 Task: Look for space in North Bergen, United States from 10th July, 2023 to 25th July, 2023 for 3 adults, 1 child in price range Rs.15000 to Rs.25000. Place can be shared room with 2 bedrooms having 3 beds and 2 bathrooms. Property type can be house, flat, guest house. Amenities needed are: wifi, TV, free parkinig on premises, gym, breakfast. Booking option can be shelf check-in. Required host language is English.
Action: Mouse moved to (560, 150)
Screenshot: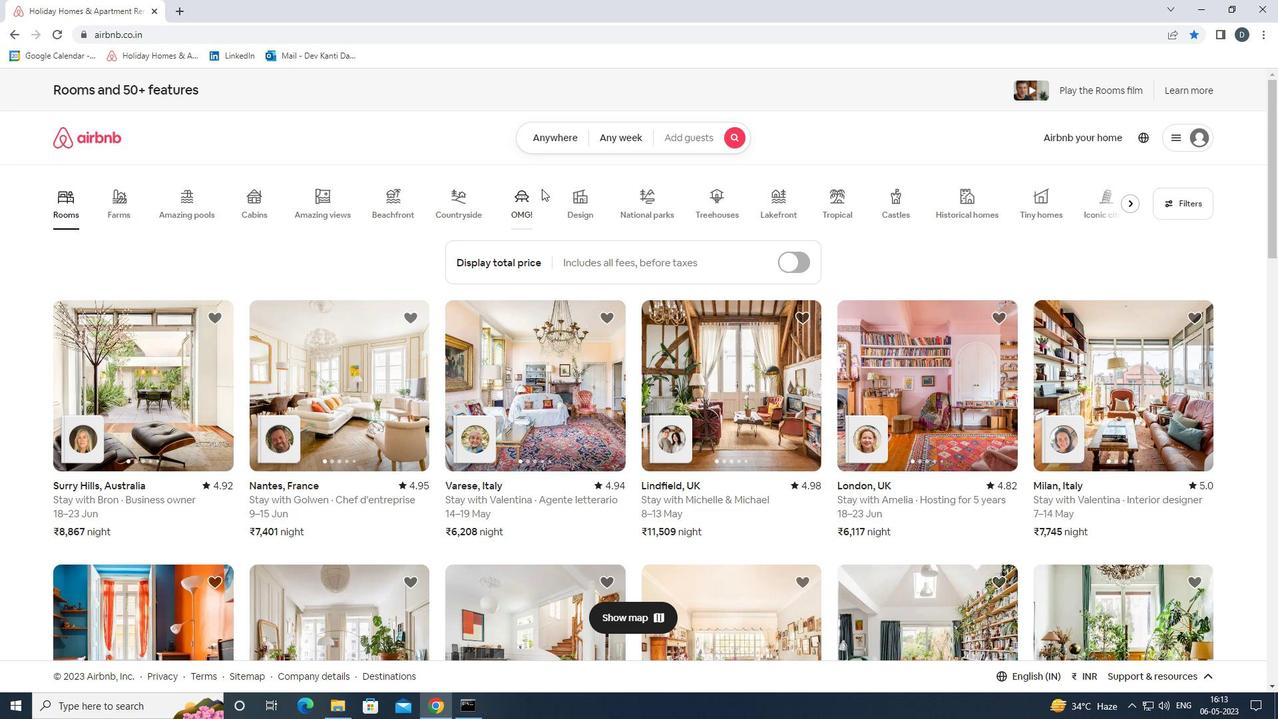 
Action: Mouse pressed left at (560, 150)
Screenshot: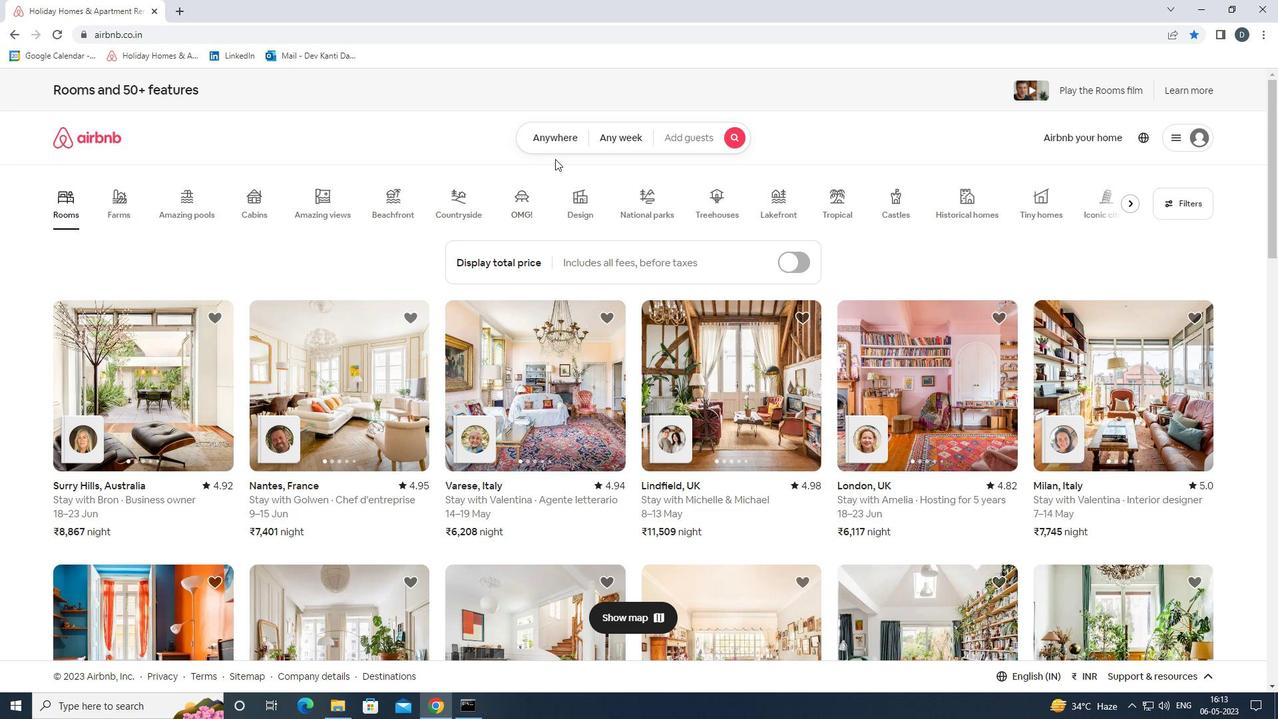
Action: Mouse moved to (483, 197)
Screenshot: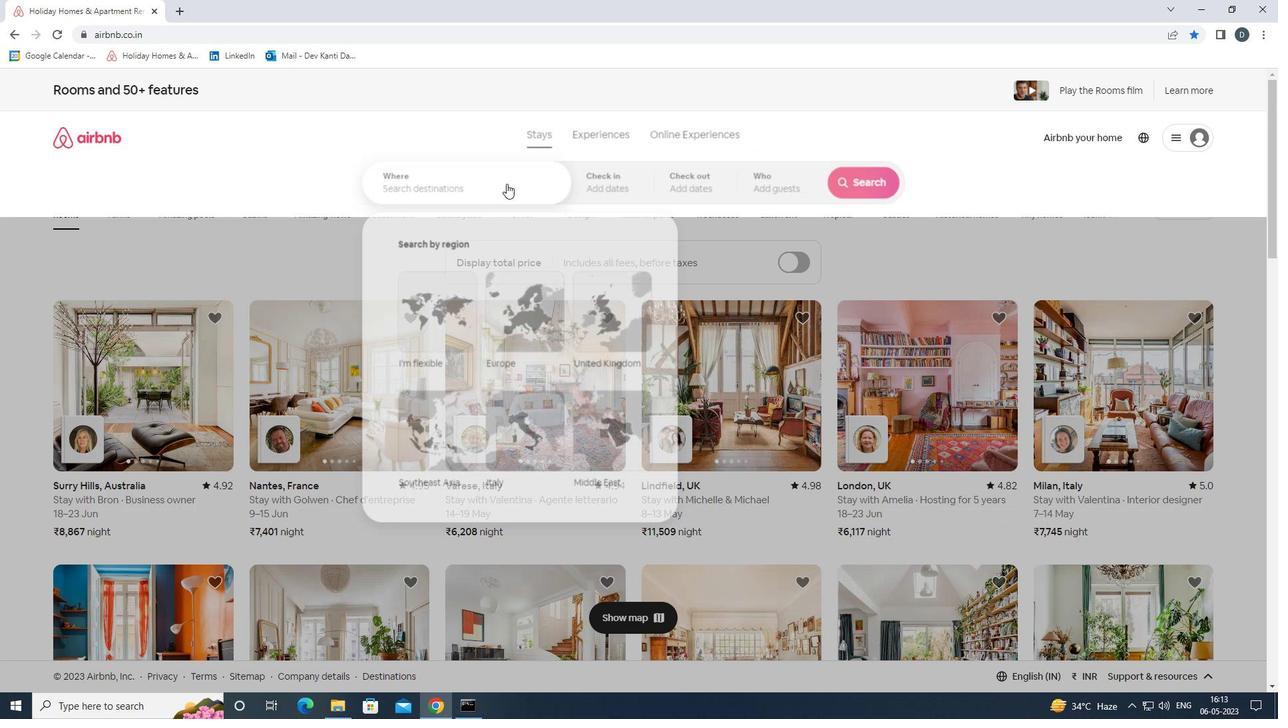 
Action: Mouse pressed left at (483, 197)
Screenshot: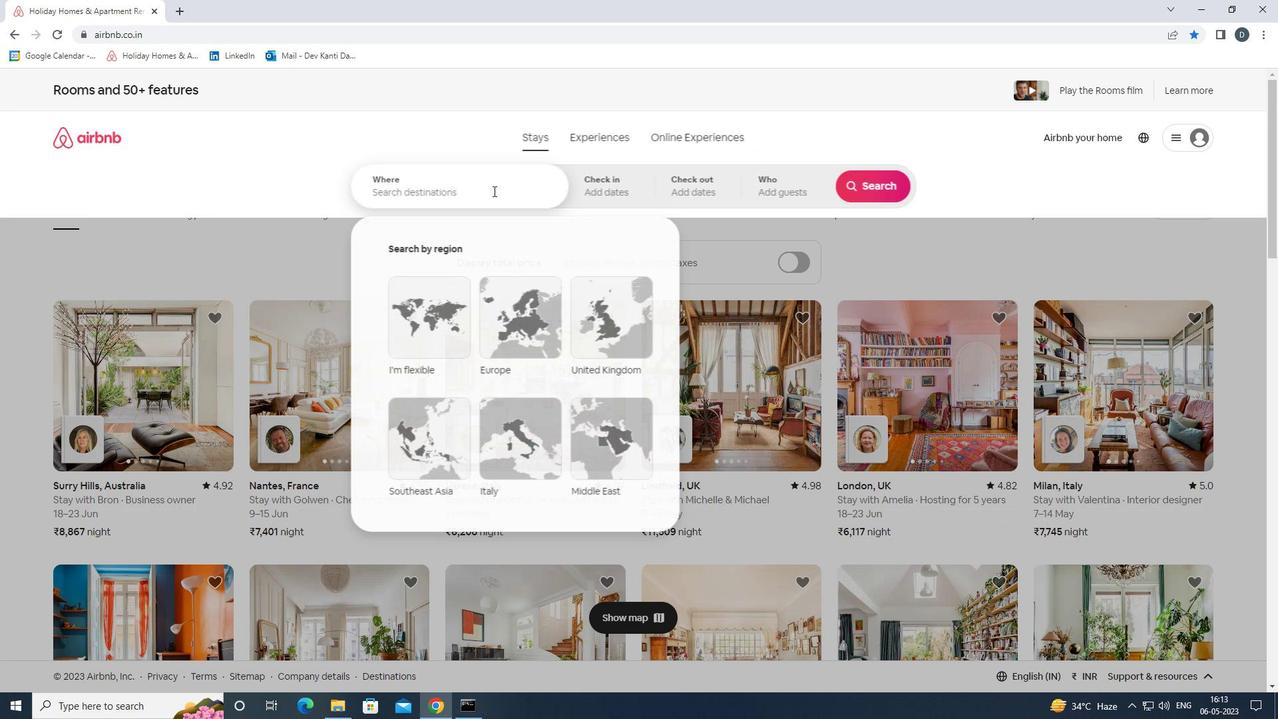 
Action: Mouse moved to (482, 197)
Screenshot: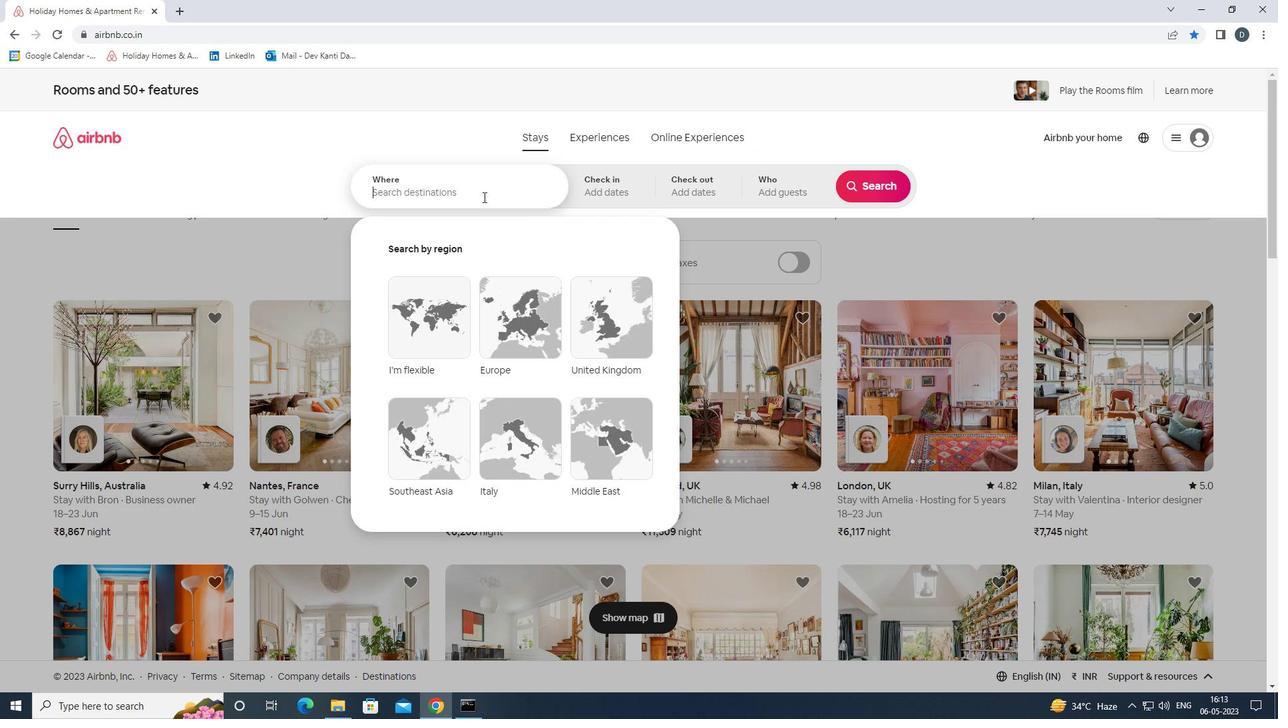 
Action: Key pressed <Key.shift>NORTH<Key.space><Key.shift>BERGAN,<Key.shift>UNITED<Key.space><Key.shift>STATES<Key.enter>
Screenshot: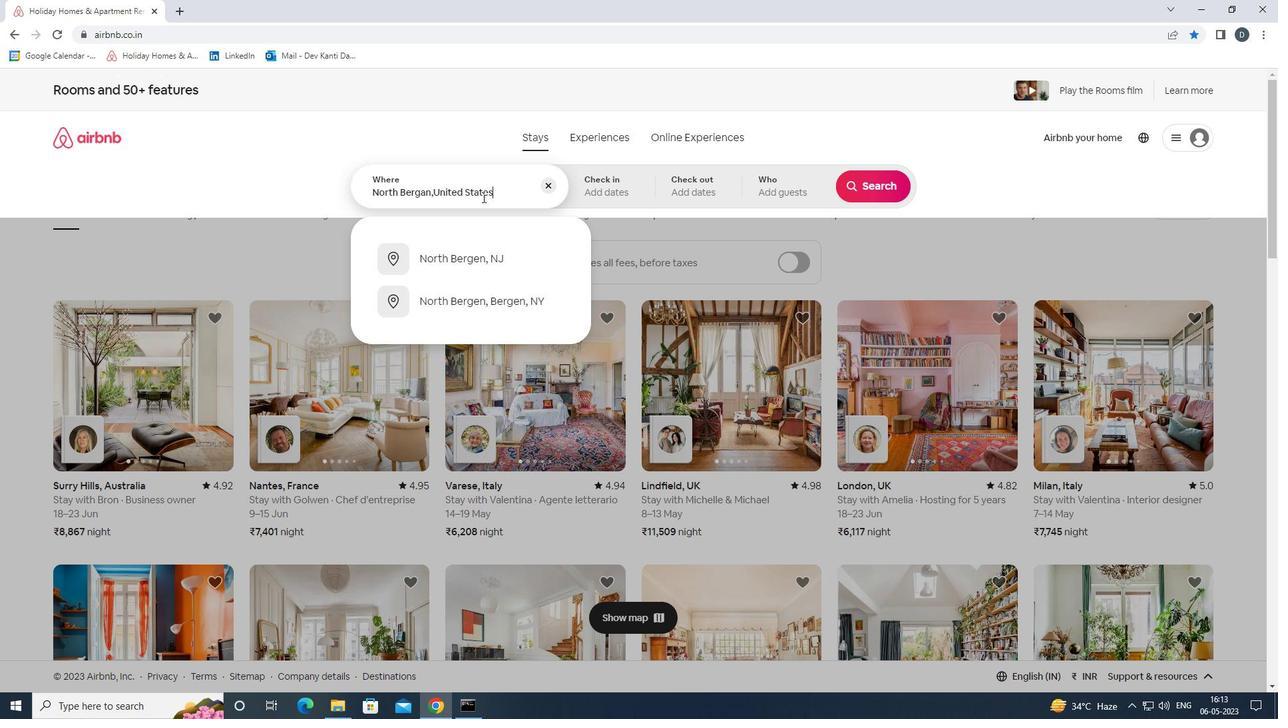 
Action: Mouse moved to (870, 295)
Screenshot: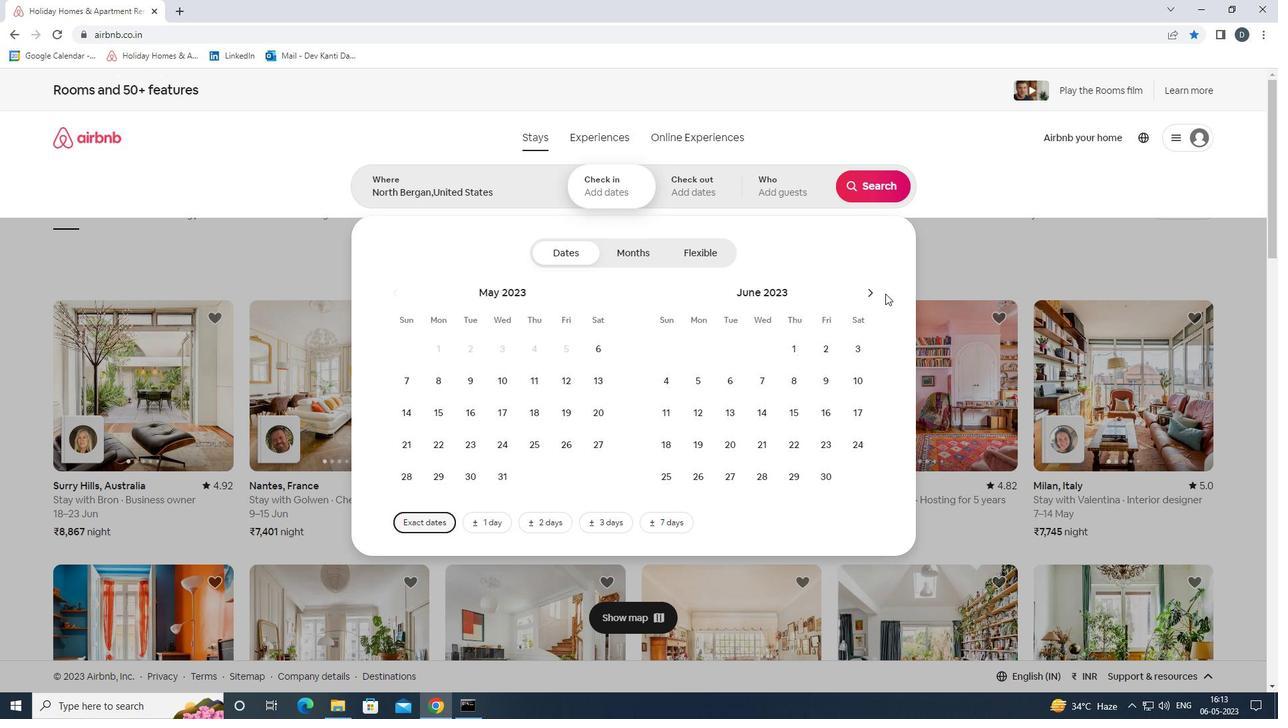 
Action: Mouse pressed left at (870, 295)
Screenshot: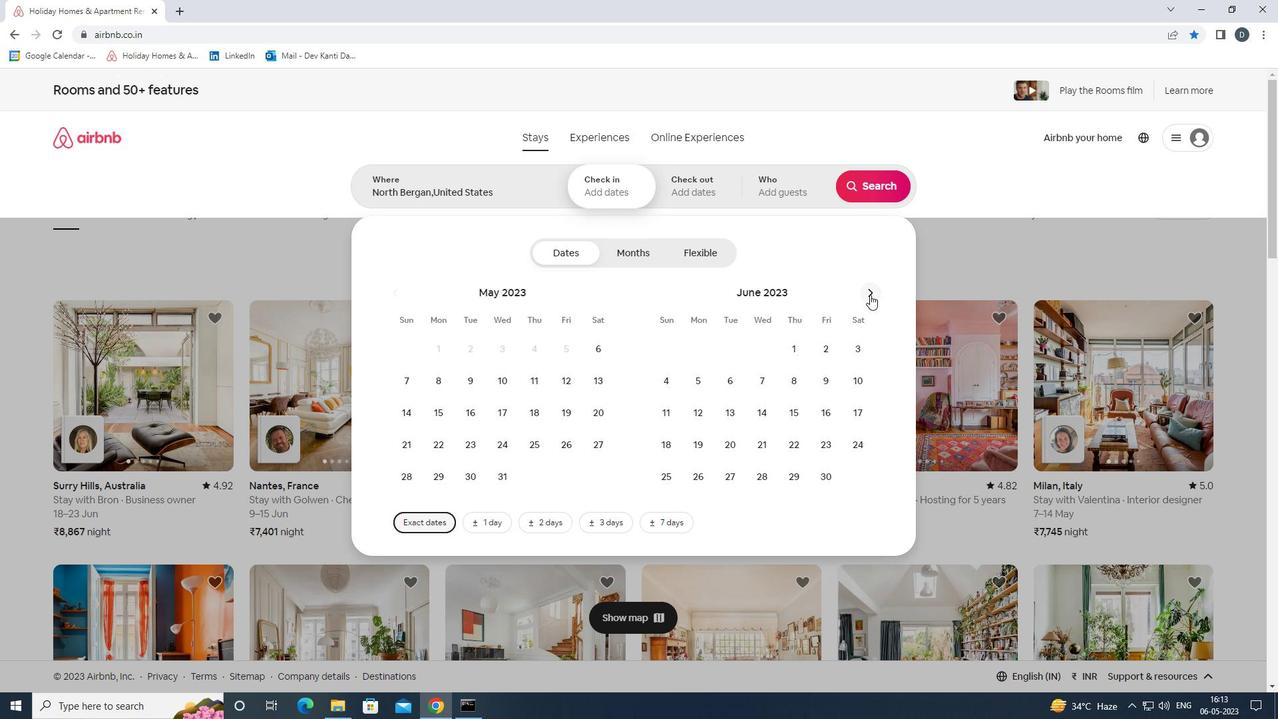 
Action: Mouse moved to (704, 415)
Screenshot: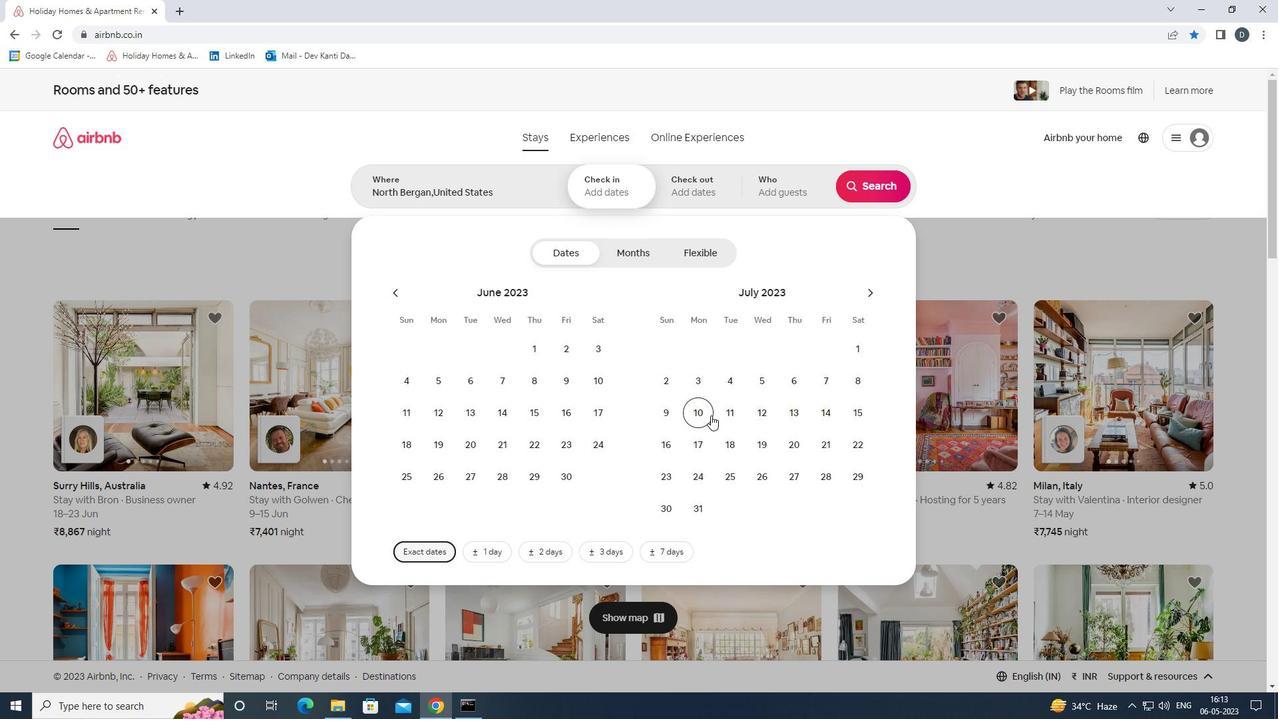 
Action: Mouse pressed left at (704, 415)
Screenshot: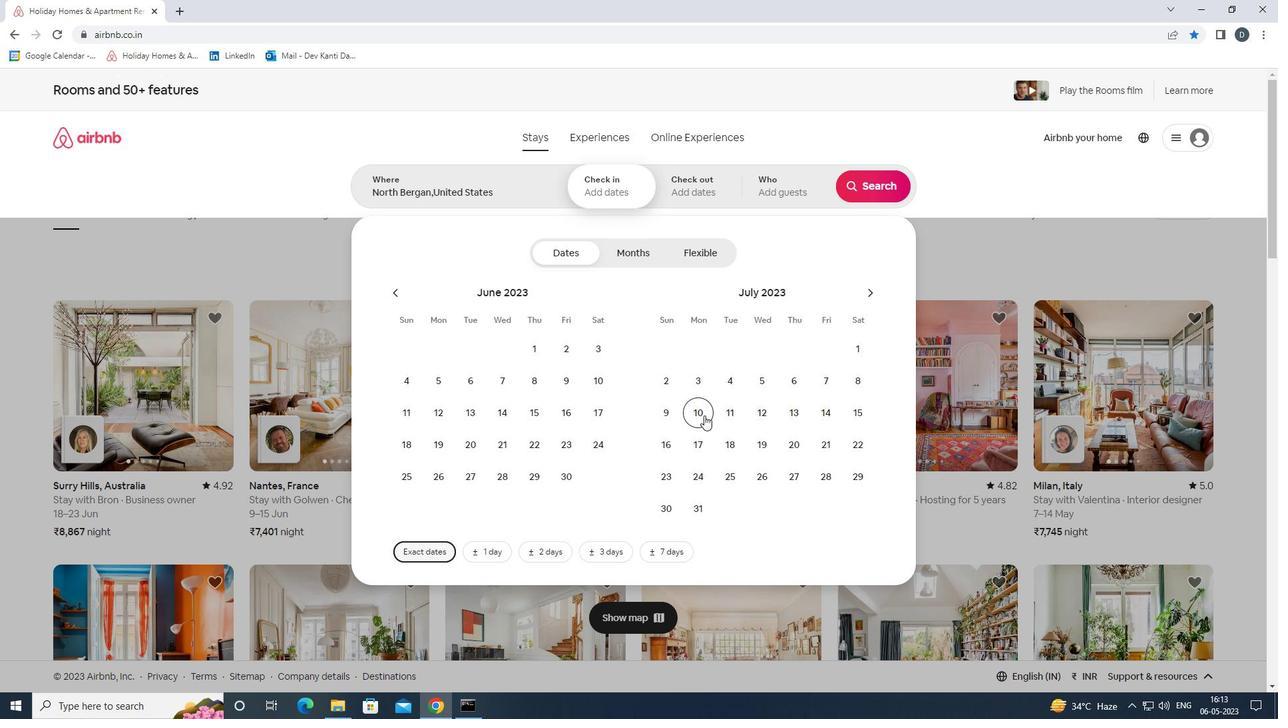 
Action: Mouse moved to (737, 478)
Screenshot: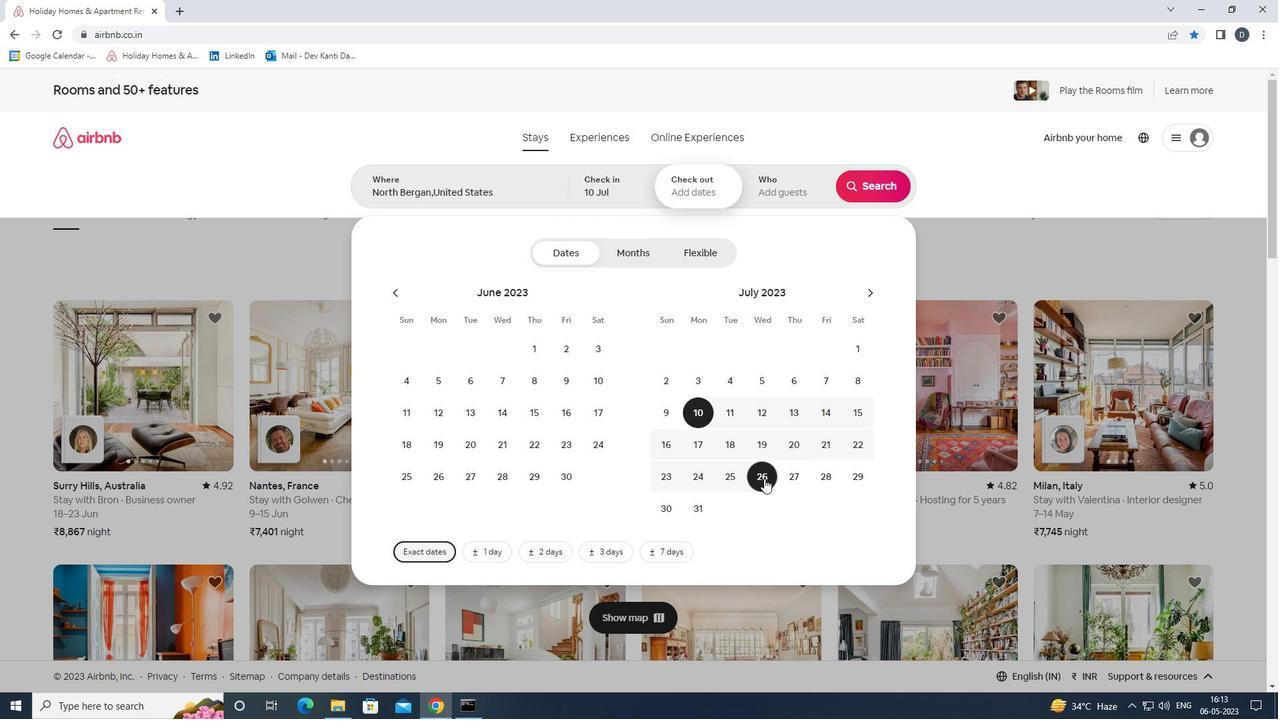 
Action: Mouse pressed left at (737, 478)
Screenshot: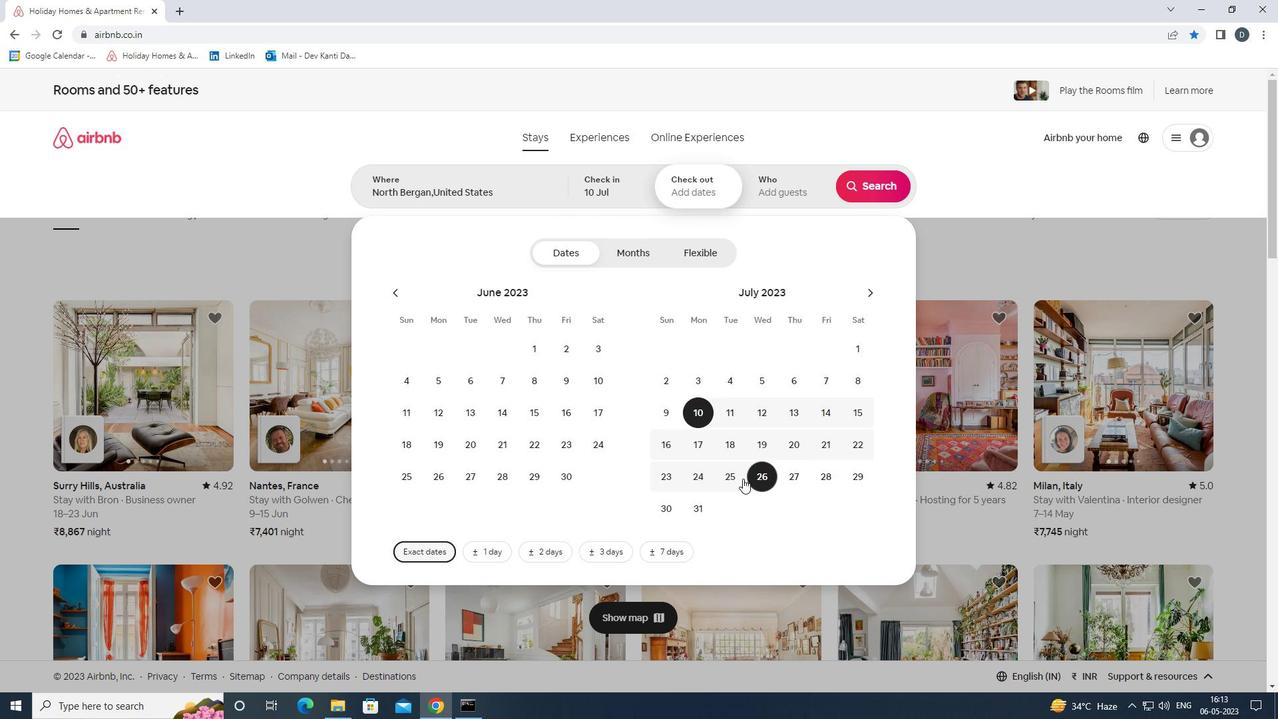 
Action: Mouse moved to (793, 182)
Screenshot: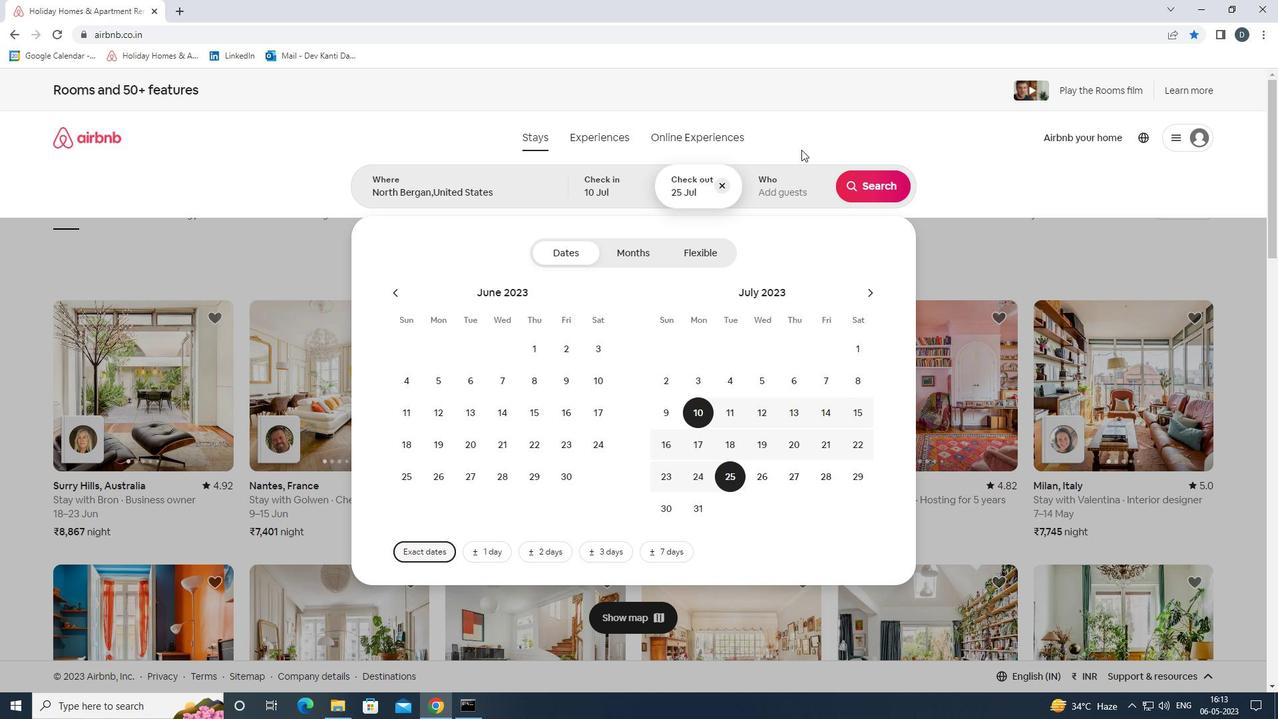 
Action: Mouse pressed left at (793, 182)
Screenshot: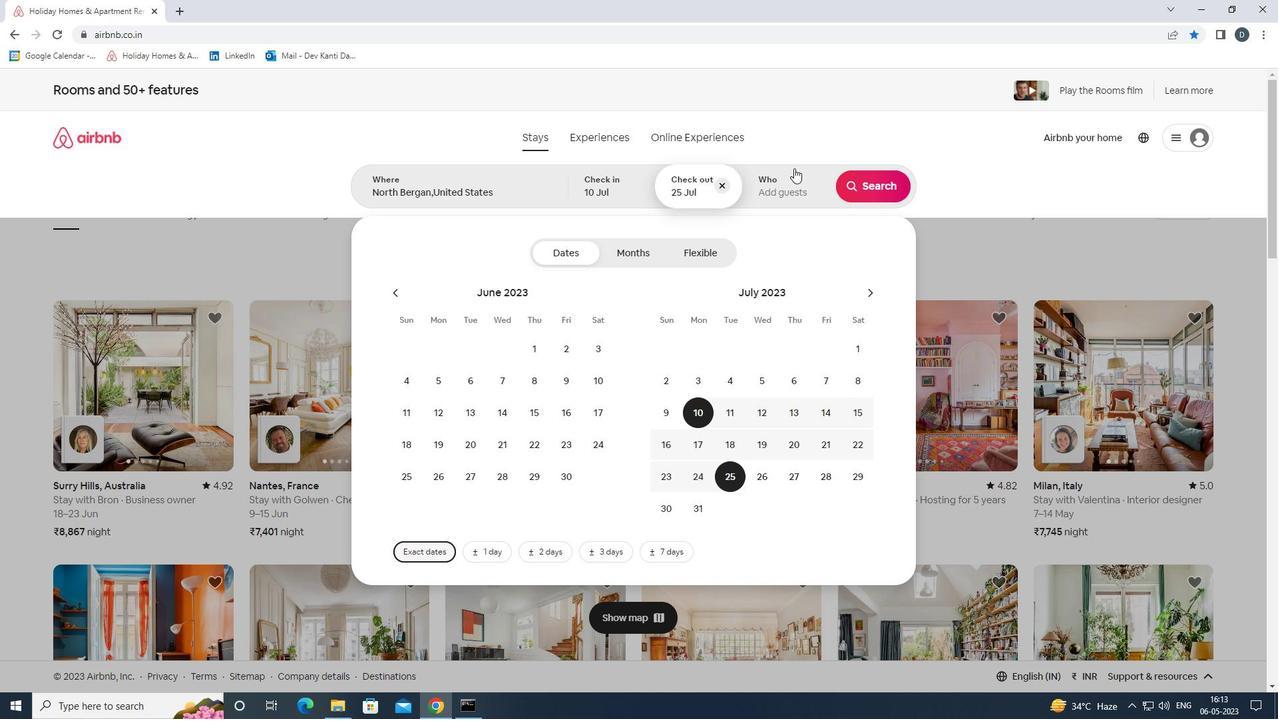 
Action: Mouse moved to (874, 253)
Screenshot: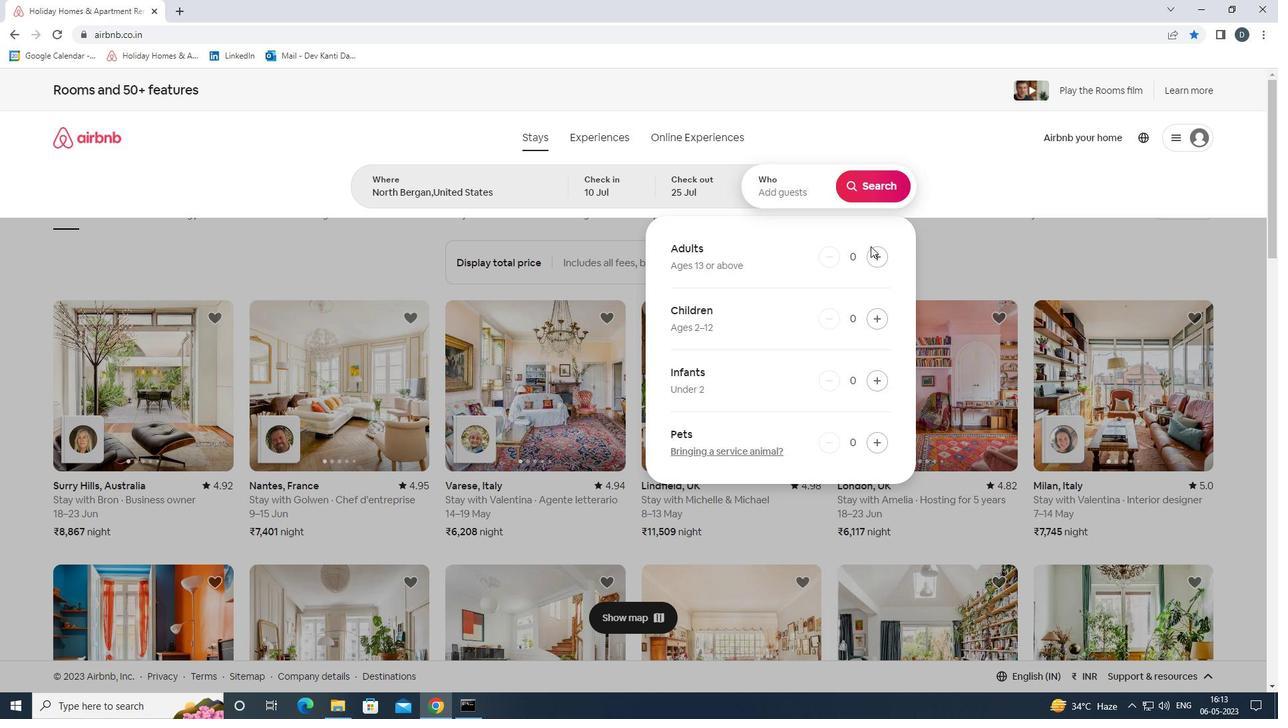 
Action: Mouse pressed left at (874, 253)
Screenshot: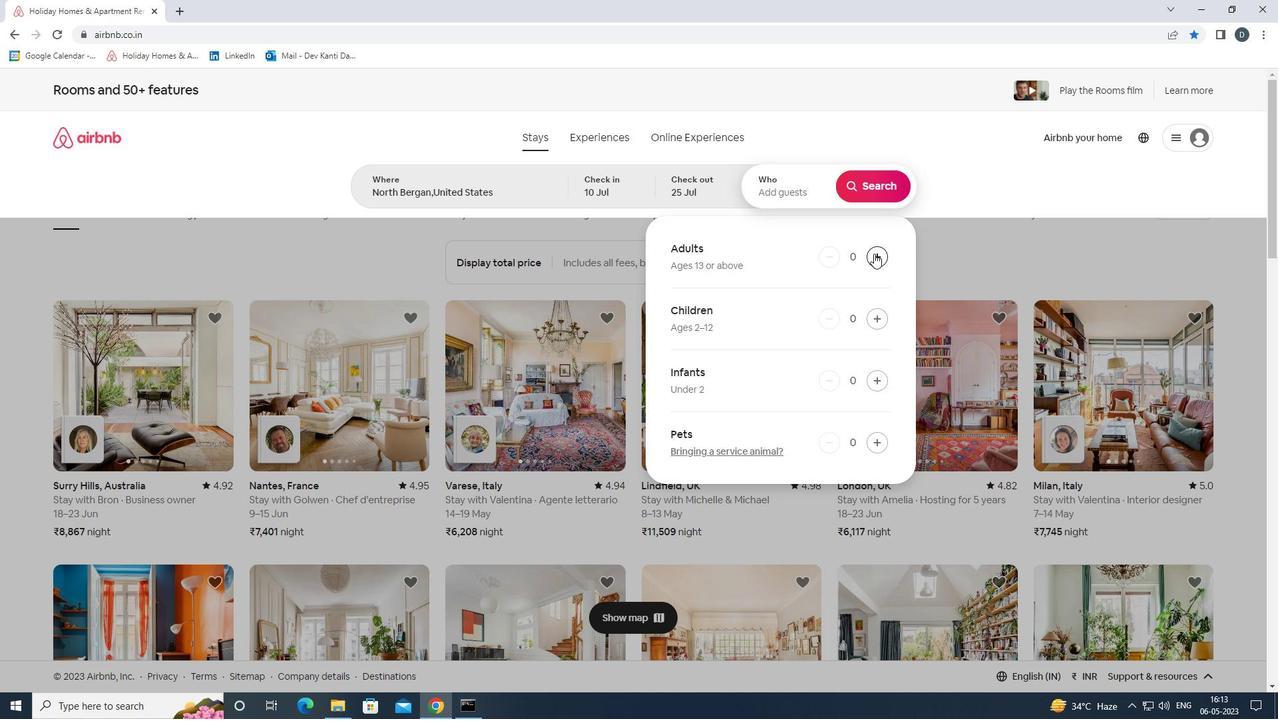 
Action: Mouse pressed left at (874, 253)
Screenshot: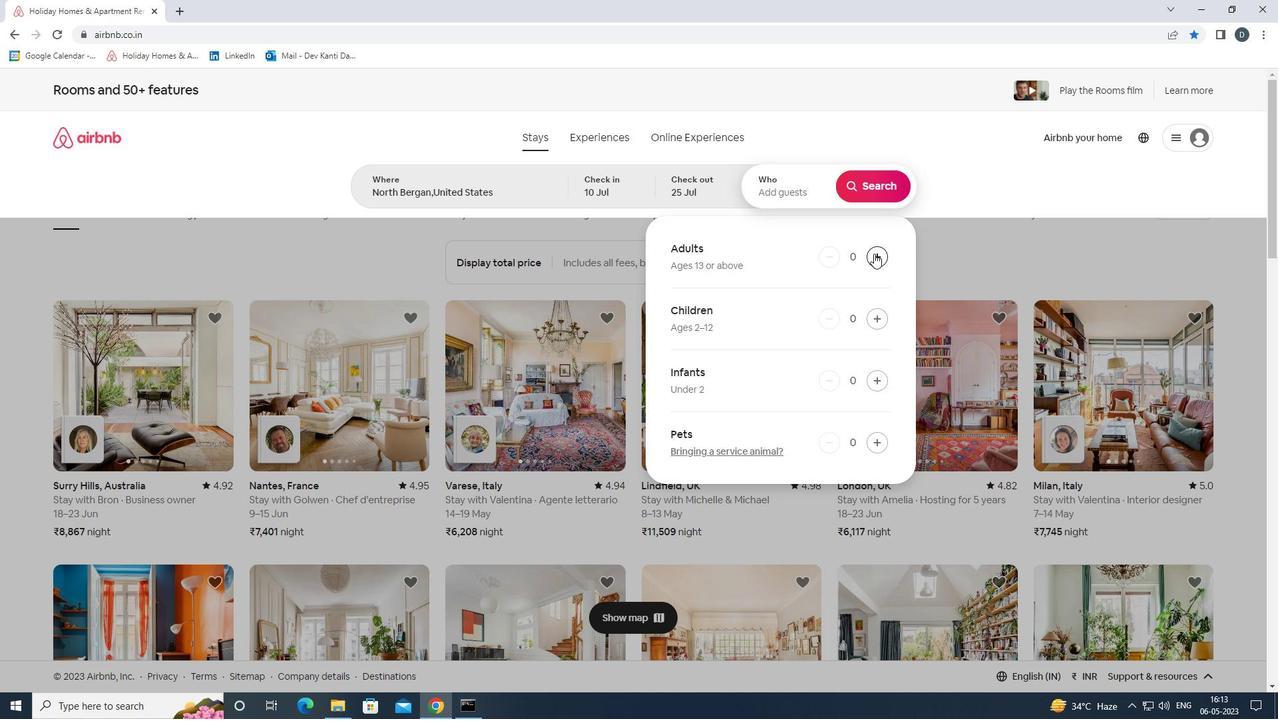 
Action: Mouse pressed left at (874, 253)
Screenshot: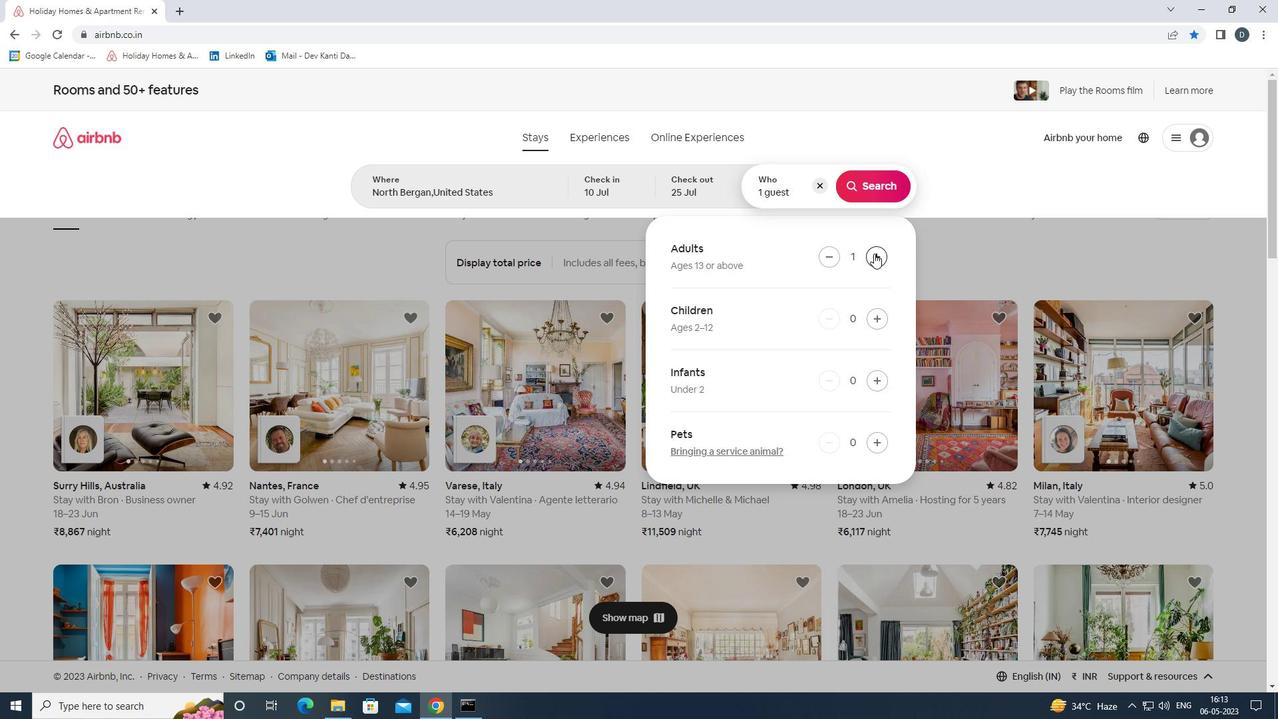
Action: Mouse moved to (882, 317)
Screenshot: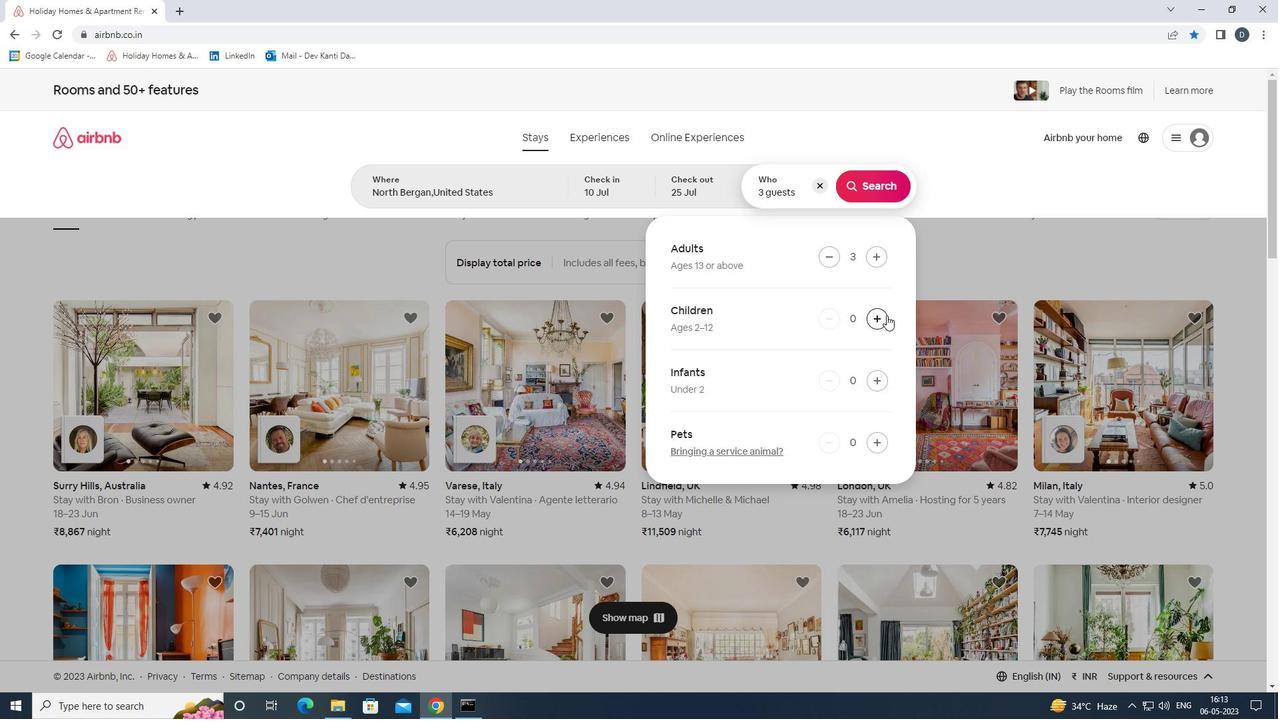 
Action: Mouse pressed left at (882, 317)
Screenshot: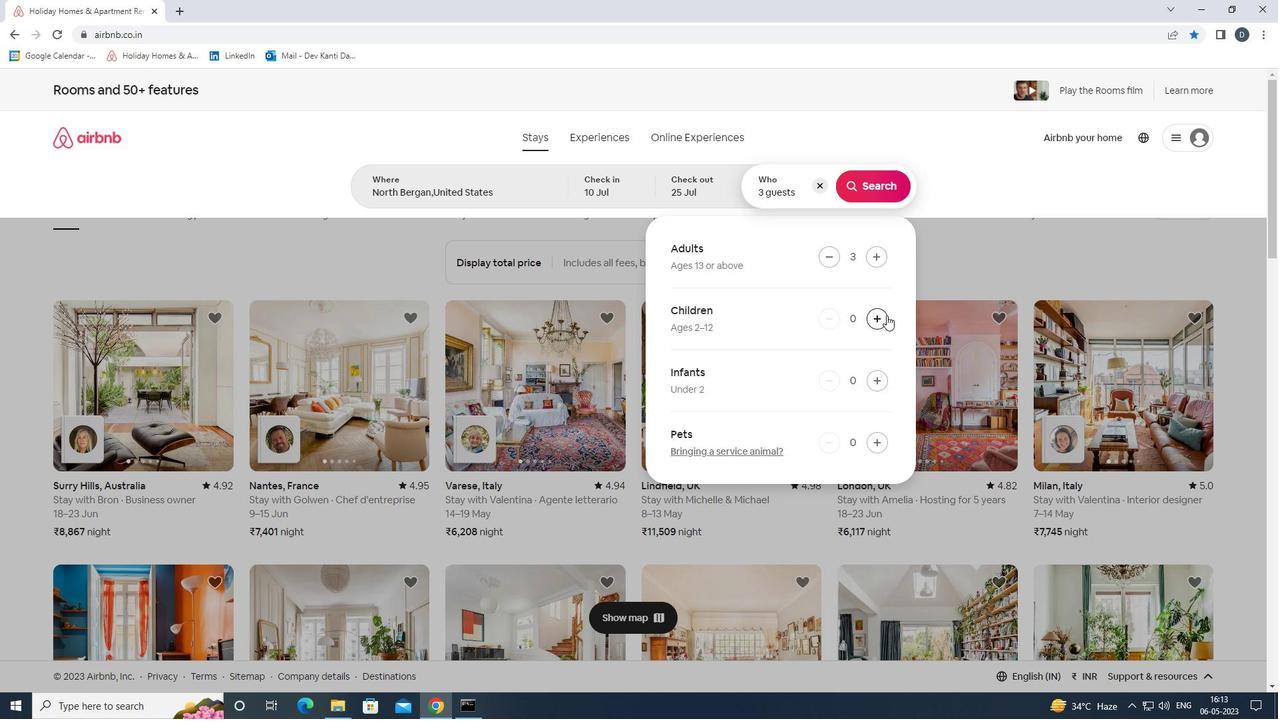 
Action: Mouse moved to (874, 196)
Screenshot: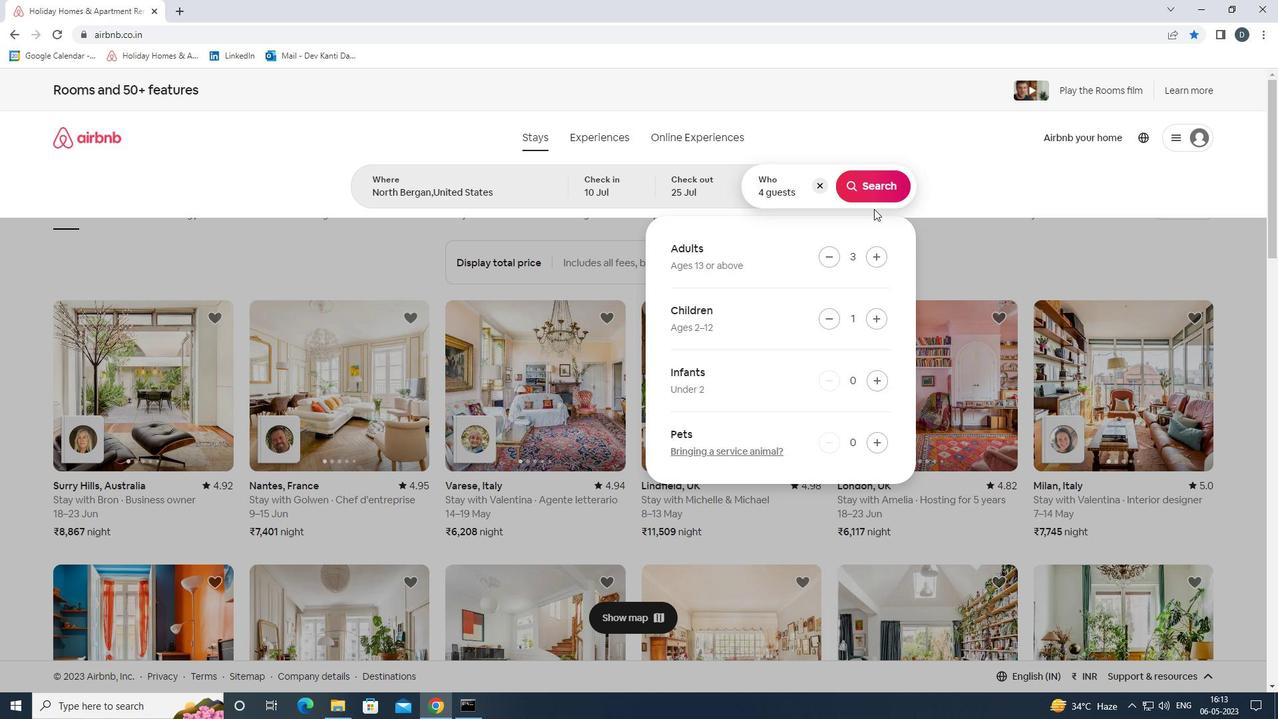 
Action: Mouse pressed left at (874, 196)
Screenshot: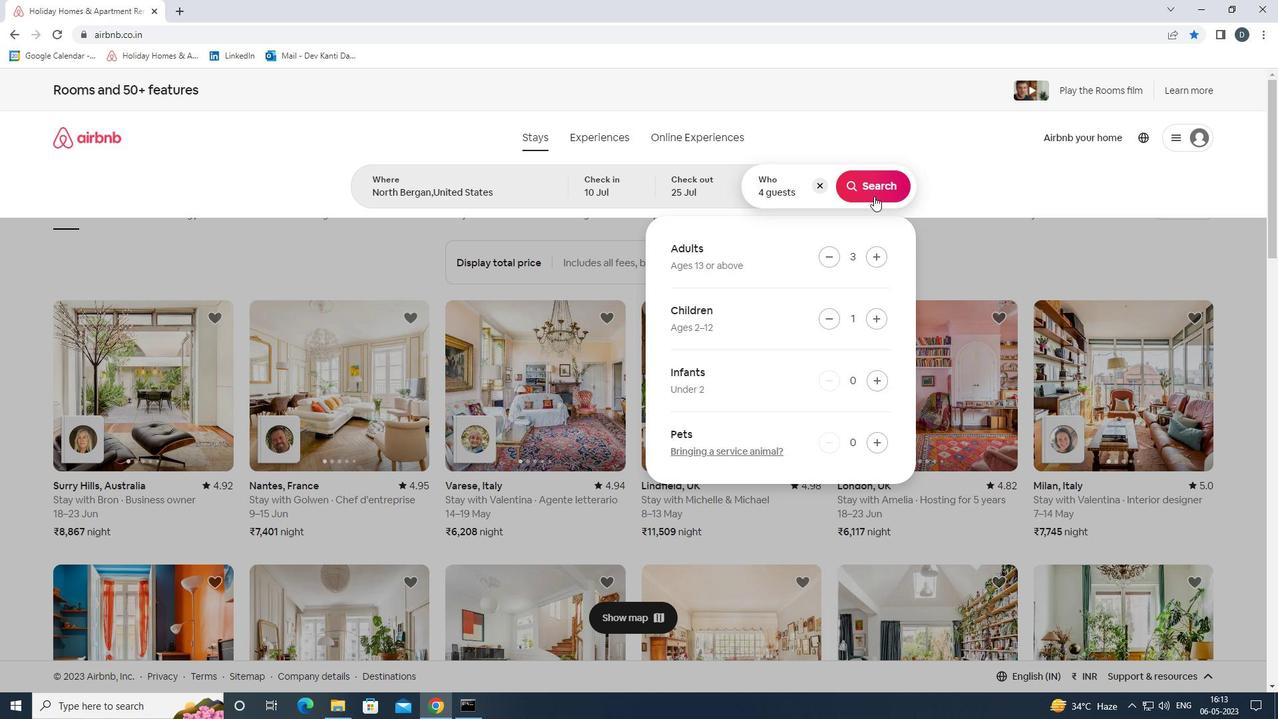 
Action: Mouse moved to (1241, 145)
Screenshot: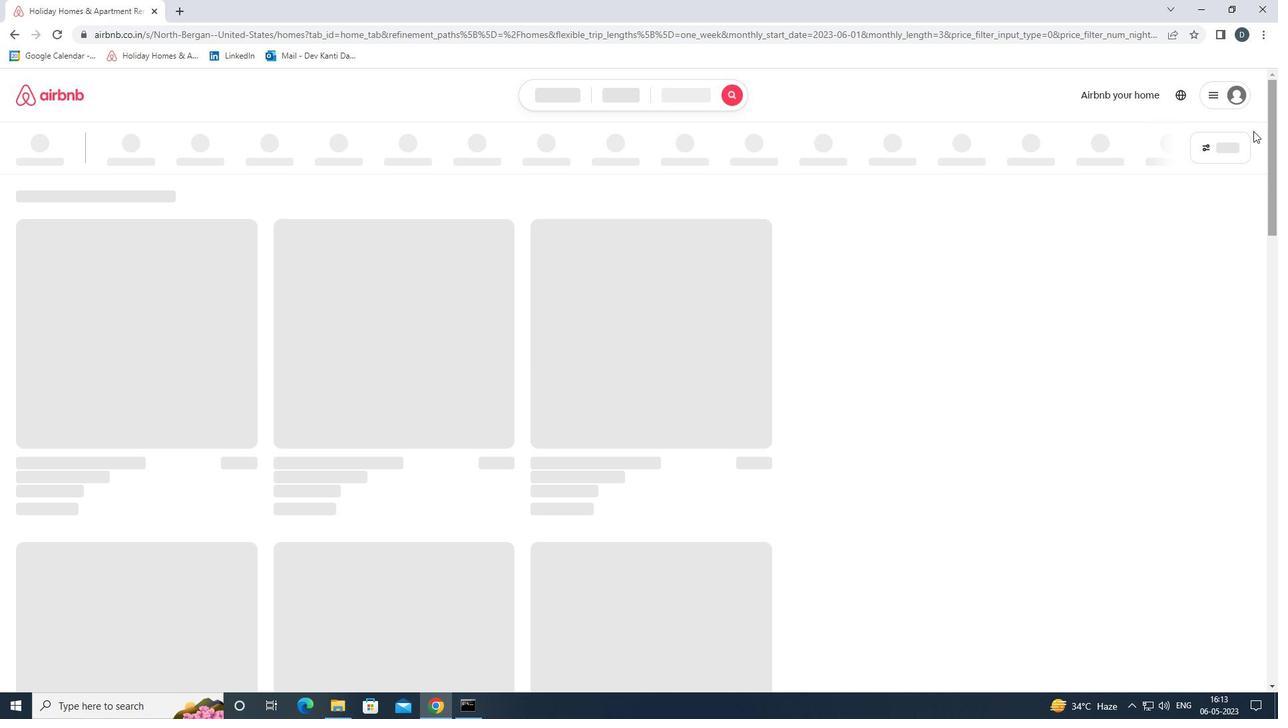 
Action: Mouse pressed left at (1241, 145)
Screenshot: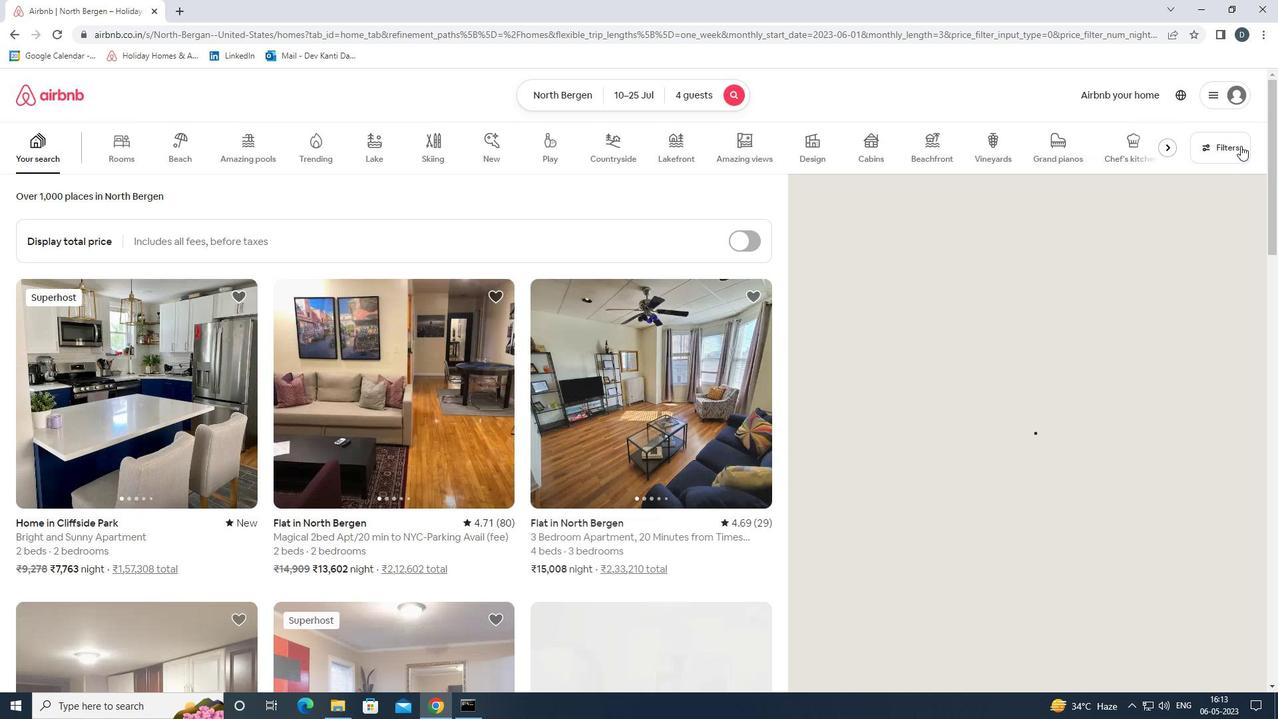 
Action: Mouse moved to (487, 478)
Screenshot: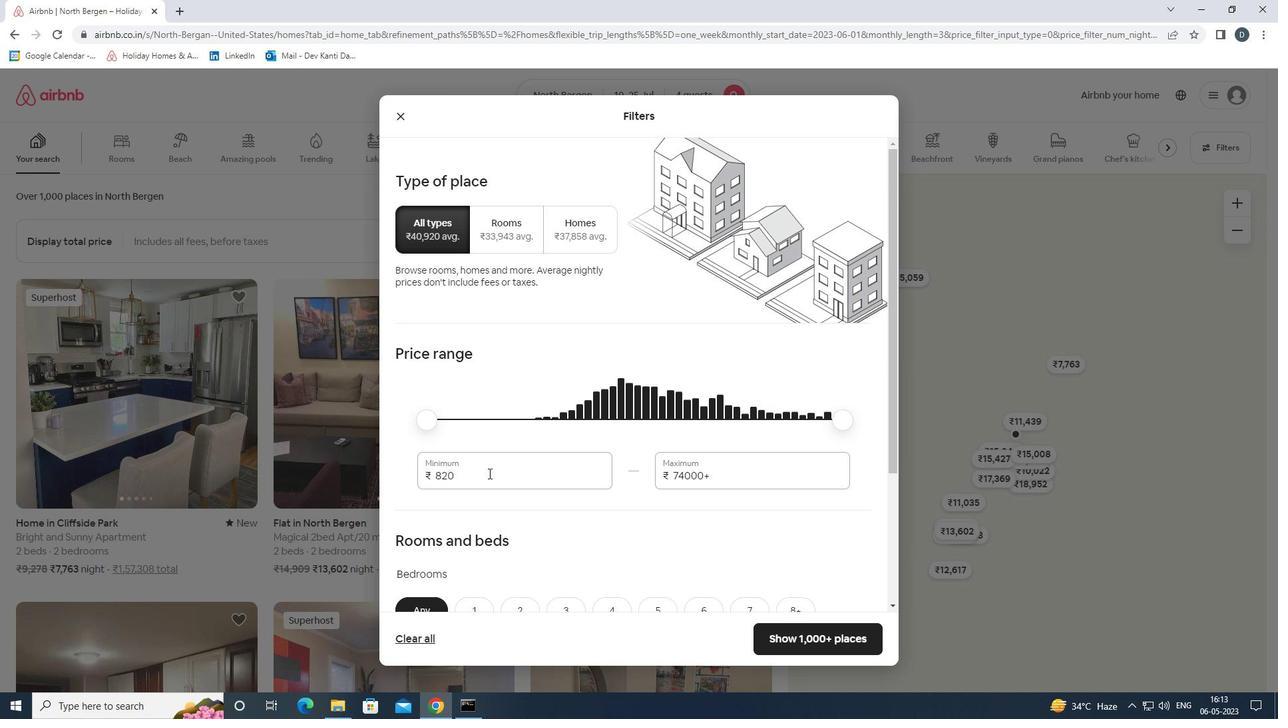 
Action: Mouse pressed left at (487, 478)
Screenshot: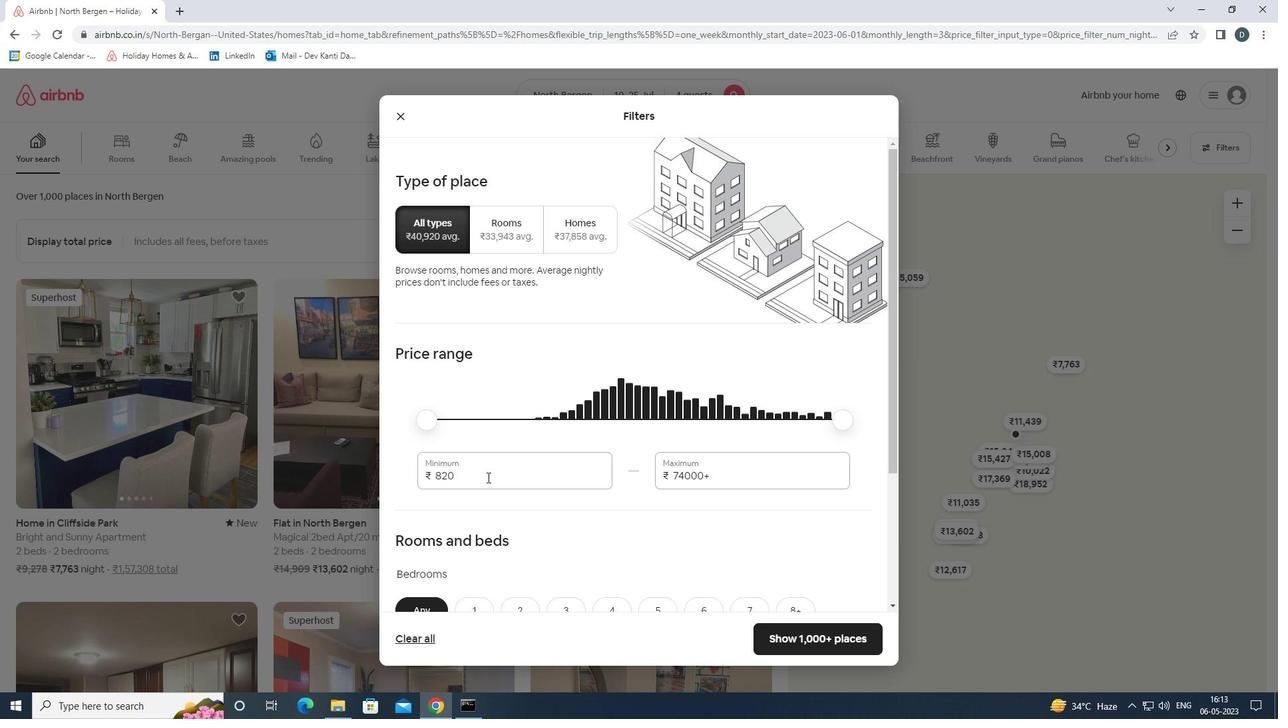 
Action: Mouse pressed left at (487, 478)
Screenshot: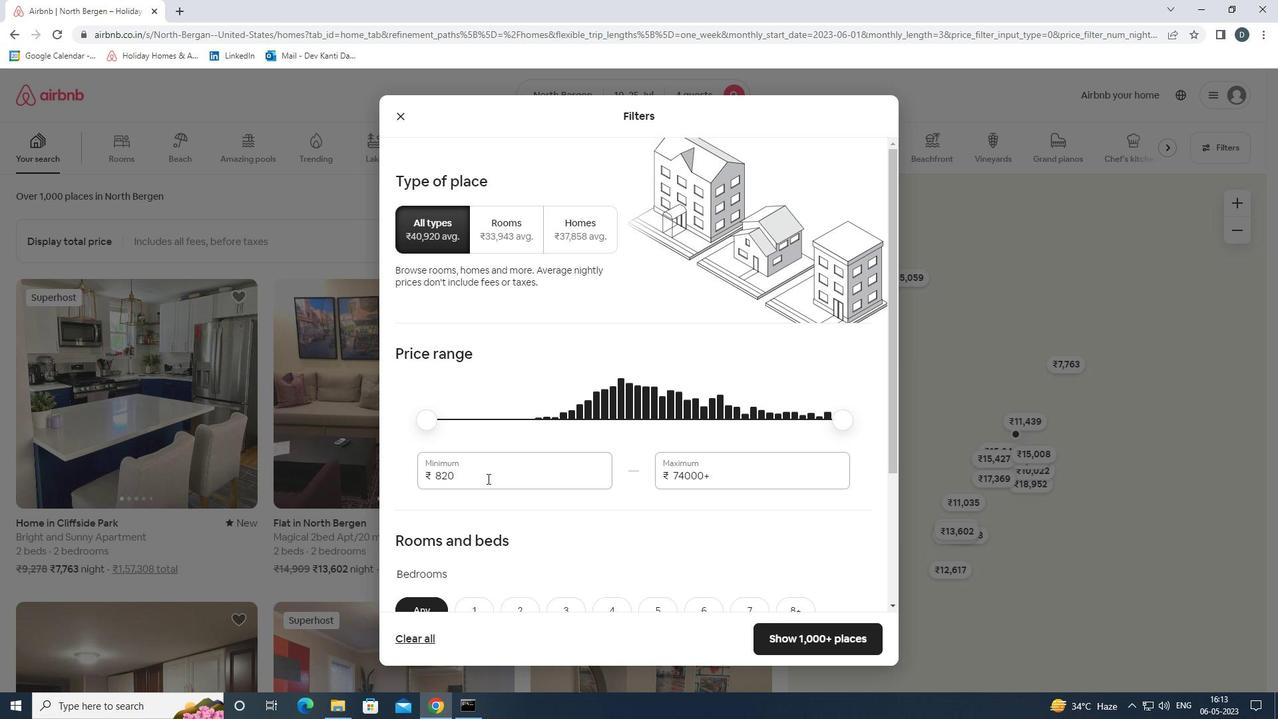 
Action: Mouse moved to (554, 456)
Screenshot: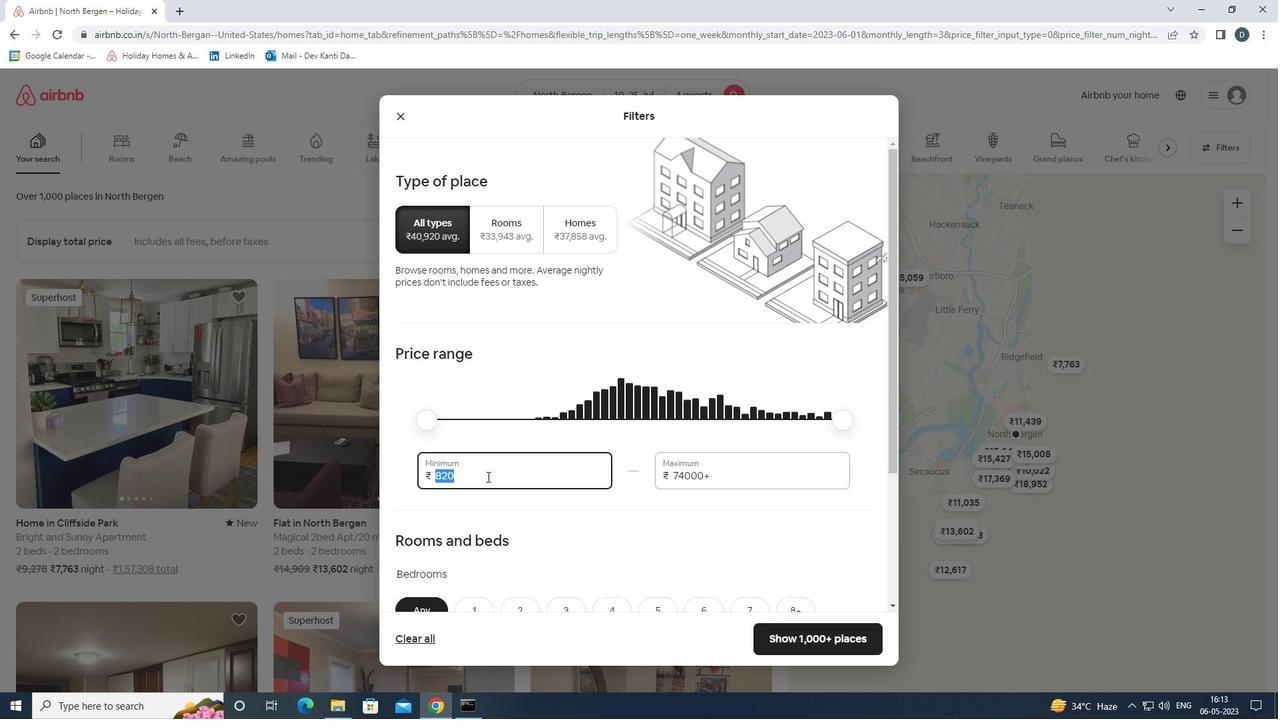 
Action: Key pressed 15000<Key.tab>25000
Screenshot: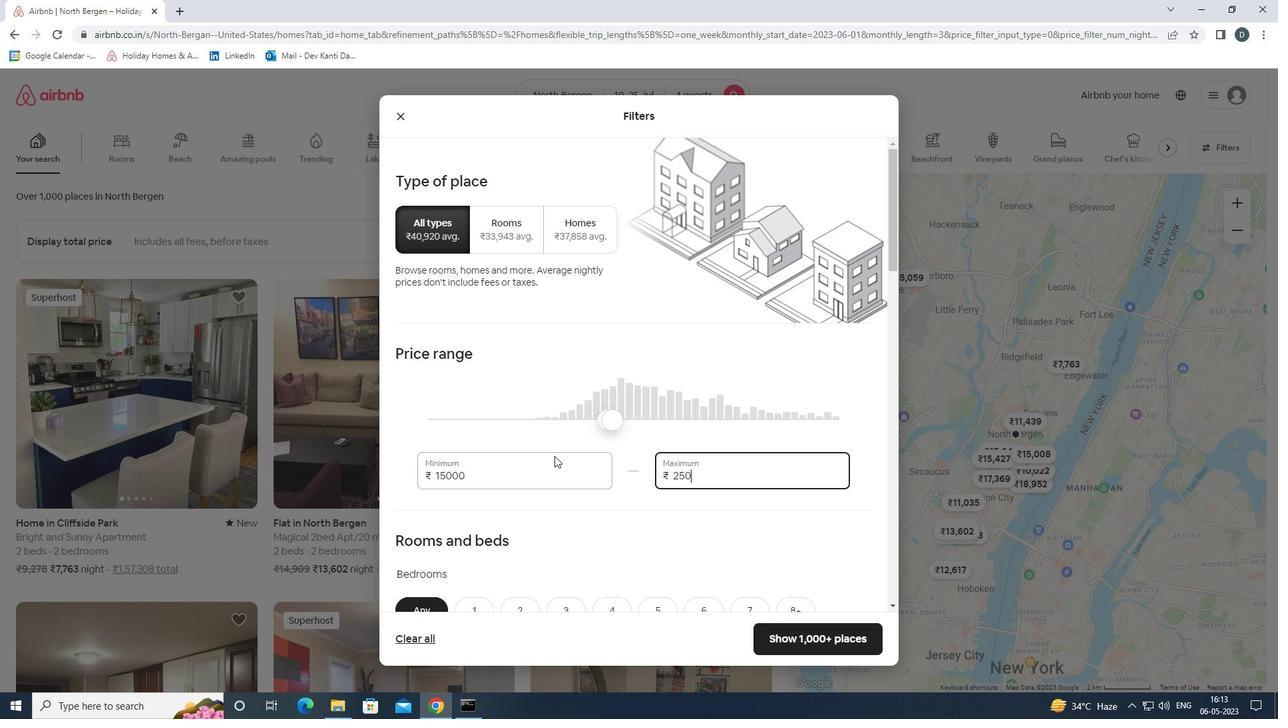 
Action: Mouse moved to (509, 455)
Screenshot: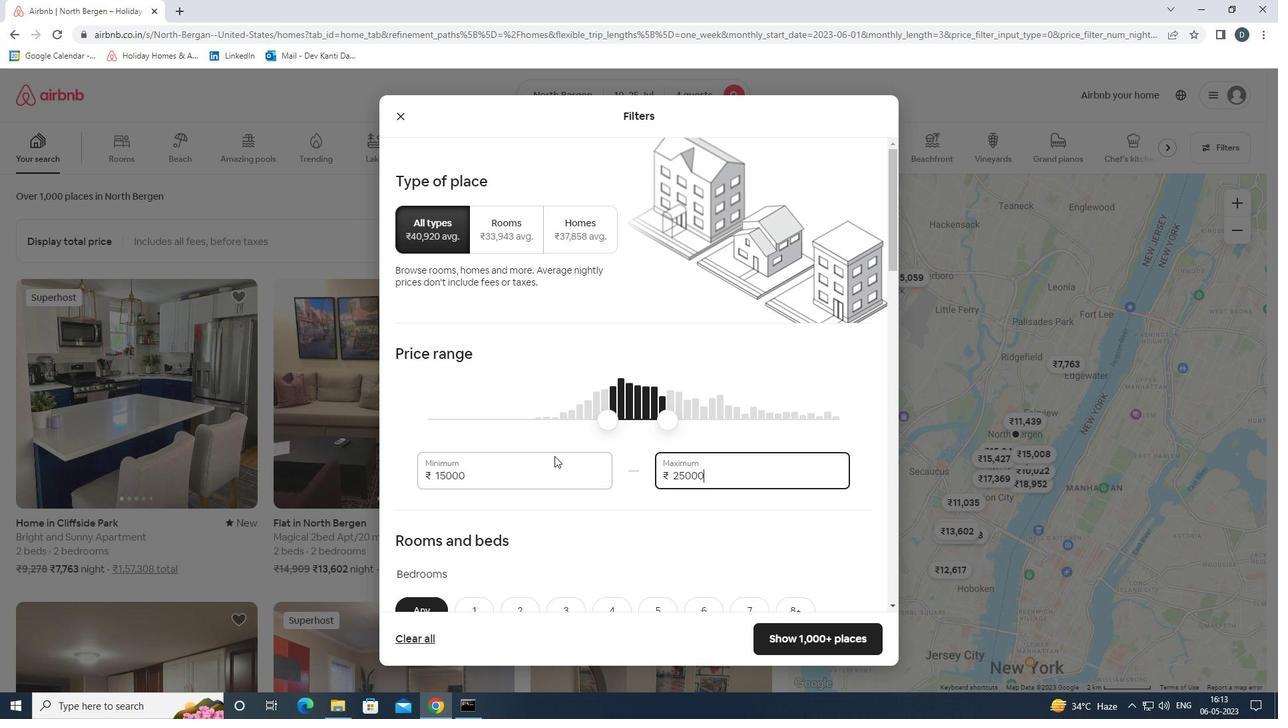 
Action: Mouse scrolled (509, 454) with delta (0, 0)
Screenshot: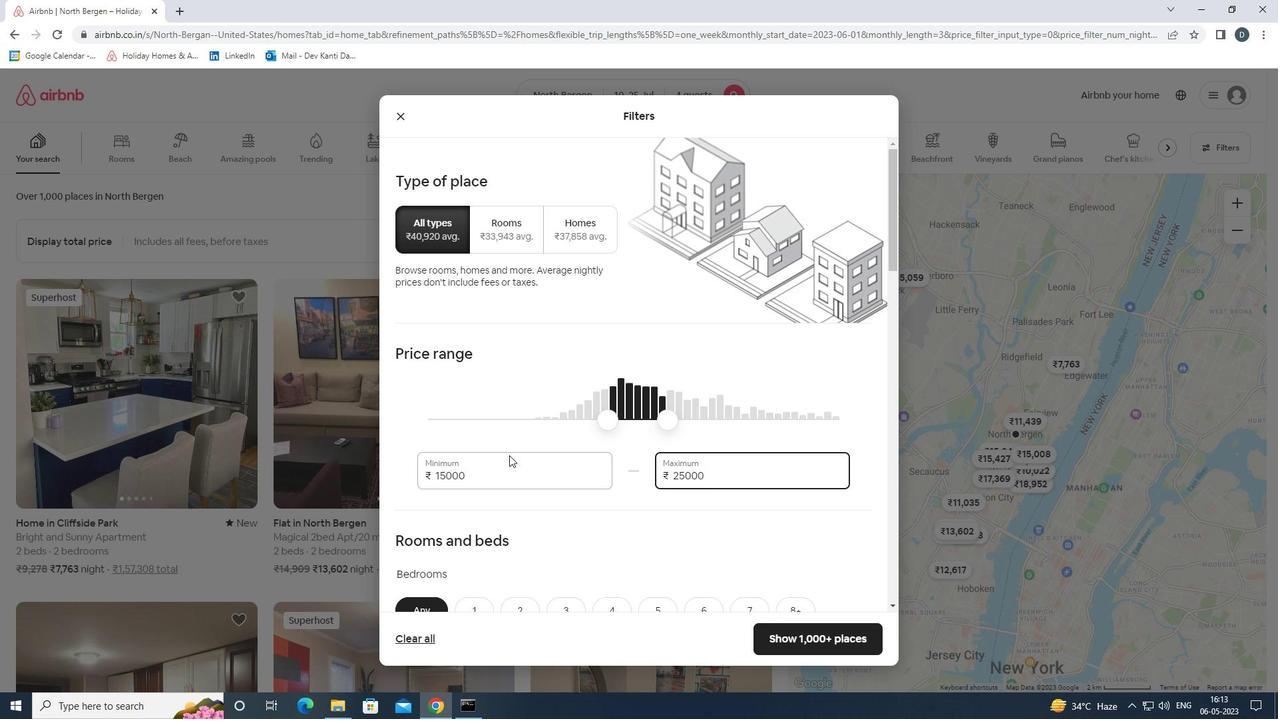 
Action: Mouse moved to (509, 455)
Screenshot: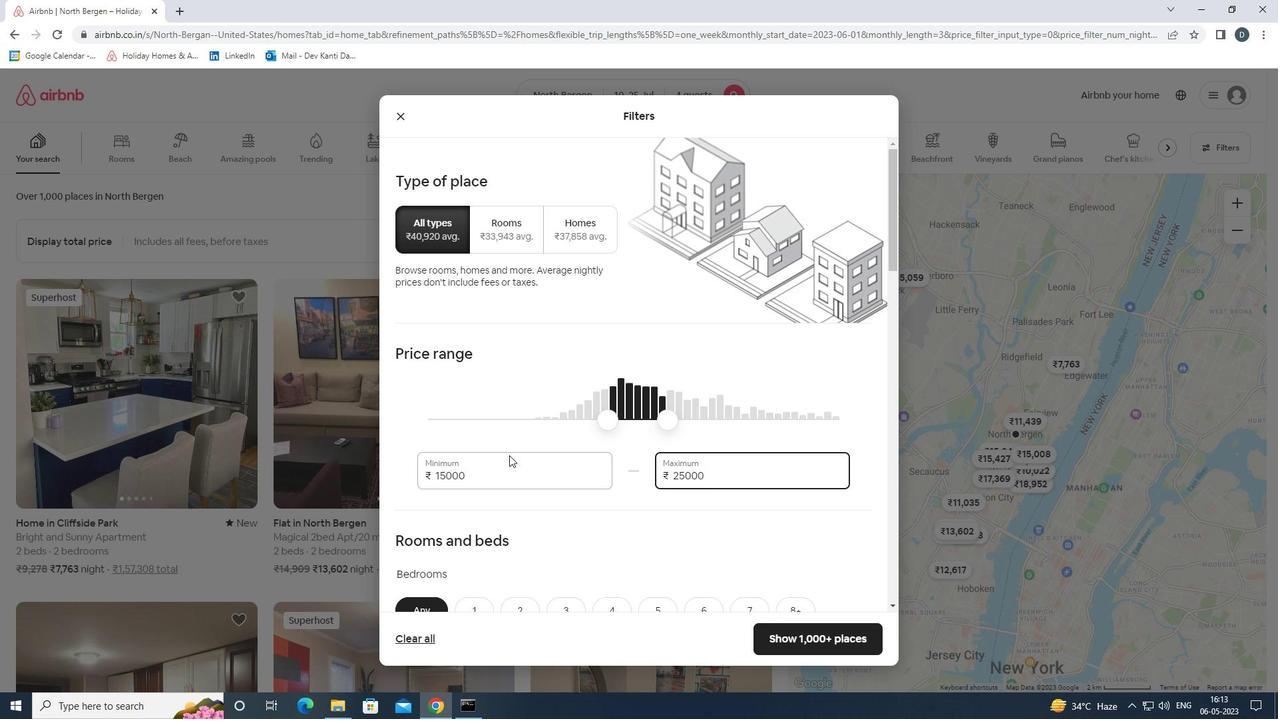
Action: Mouse scrolled (509, 454) with delta (0, 0)
Screenshot: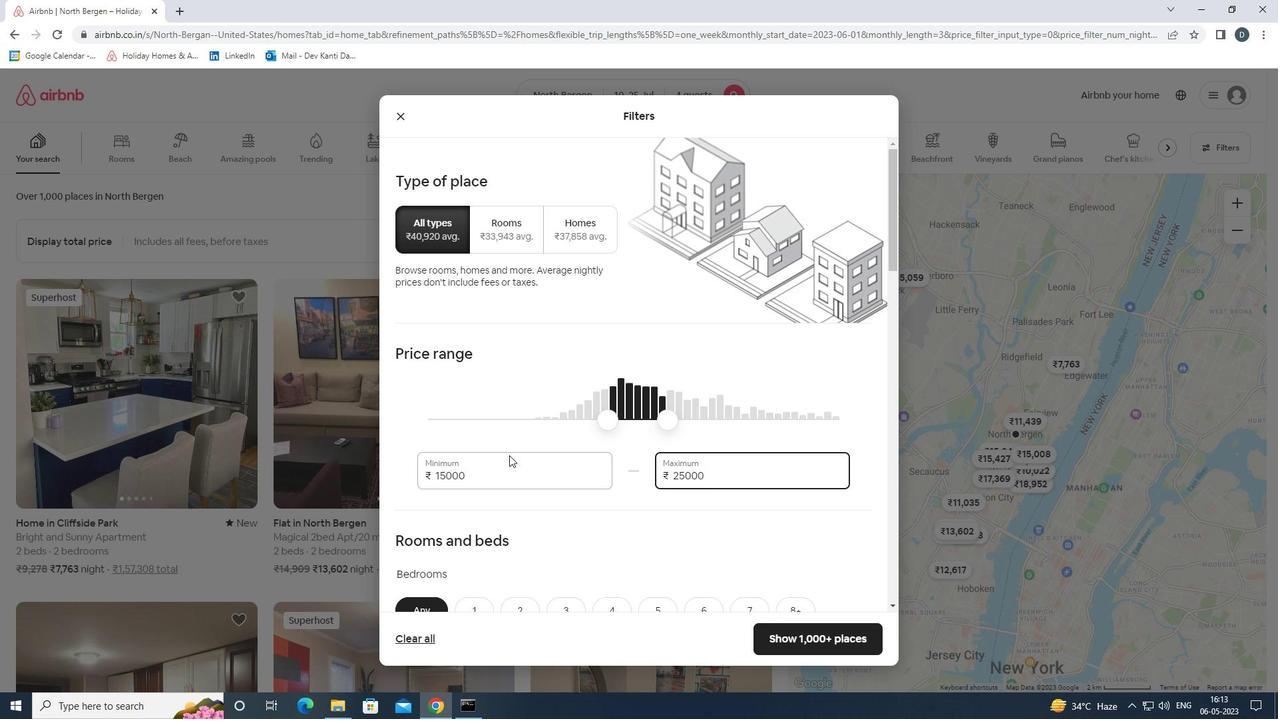
Action: Mouse moved to (526, 450)
Screenshot: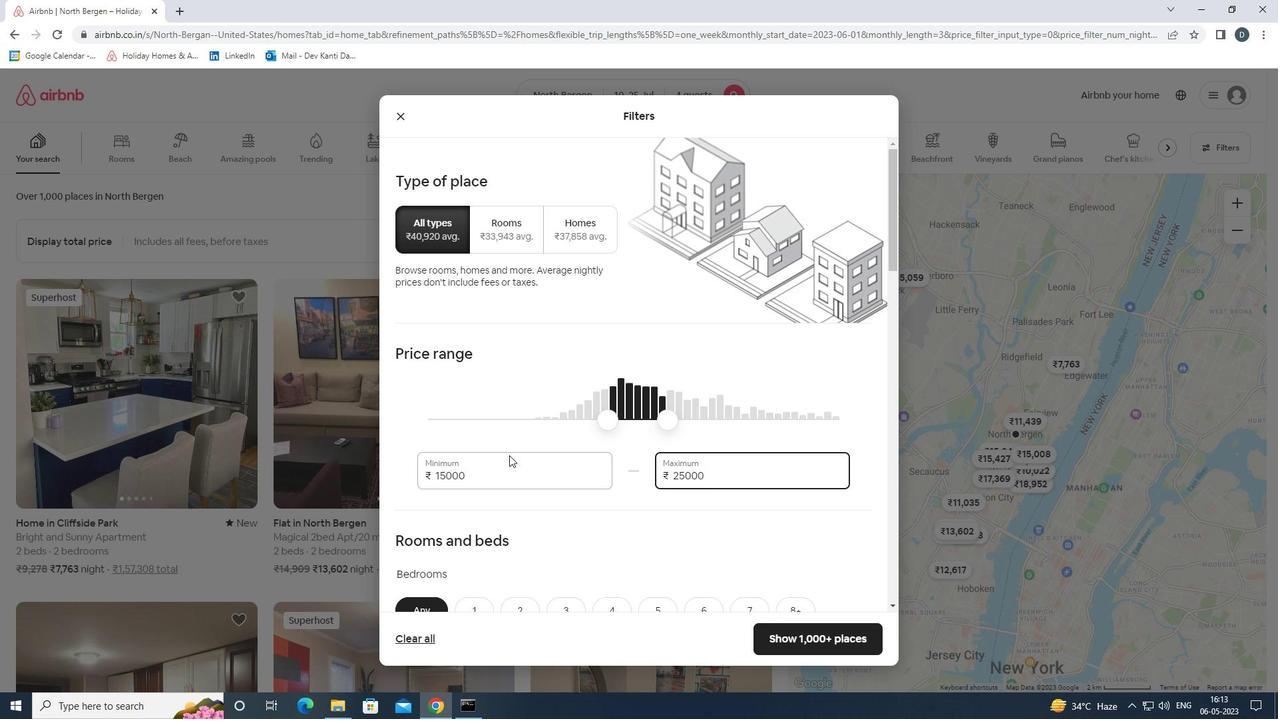 
Action: Mouse scrolled (526, 449) with delta (0, 0)
Screenshot: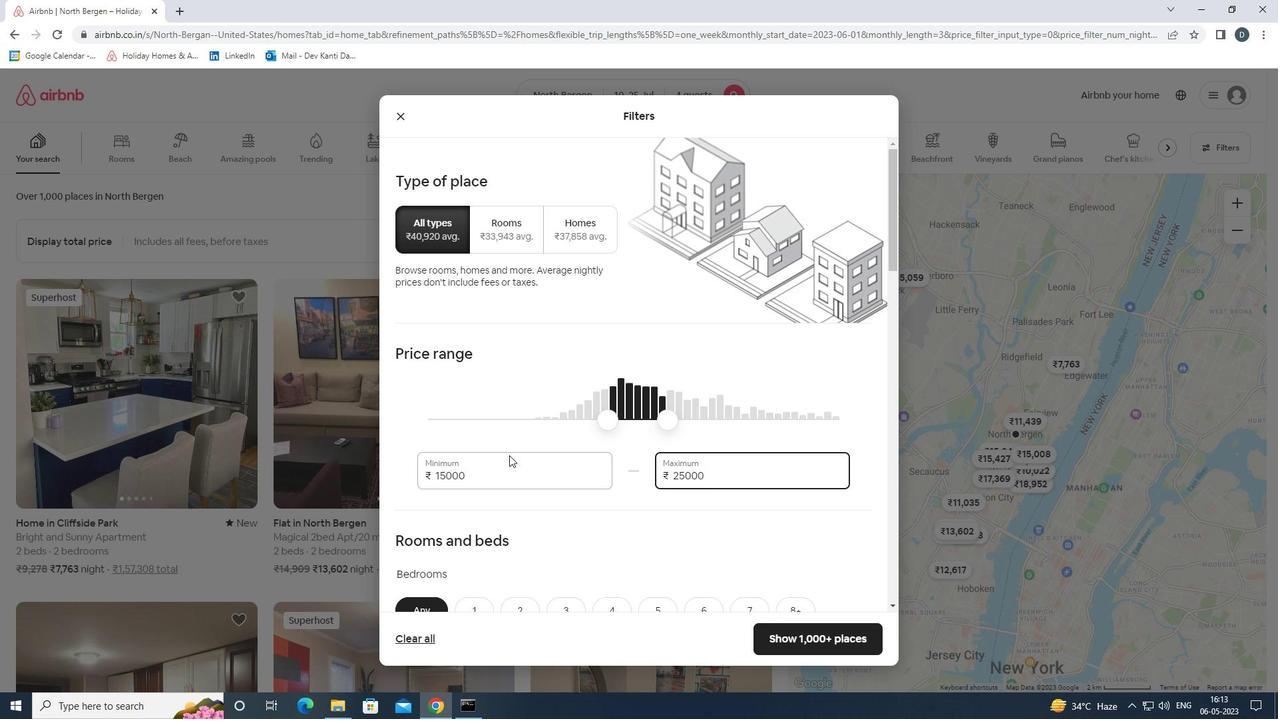 
Action: Mouse moved to (545, 432)
Screenshot: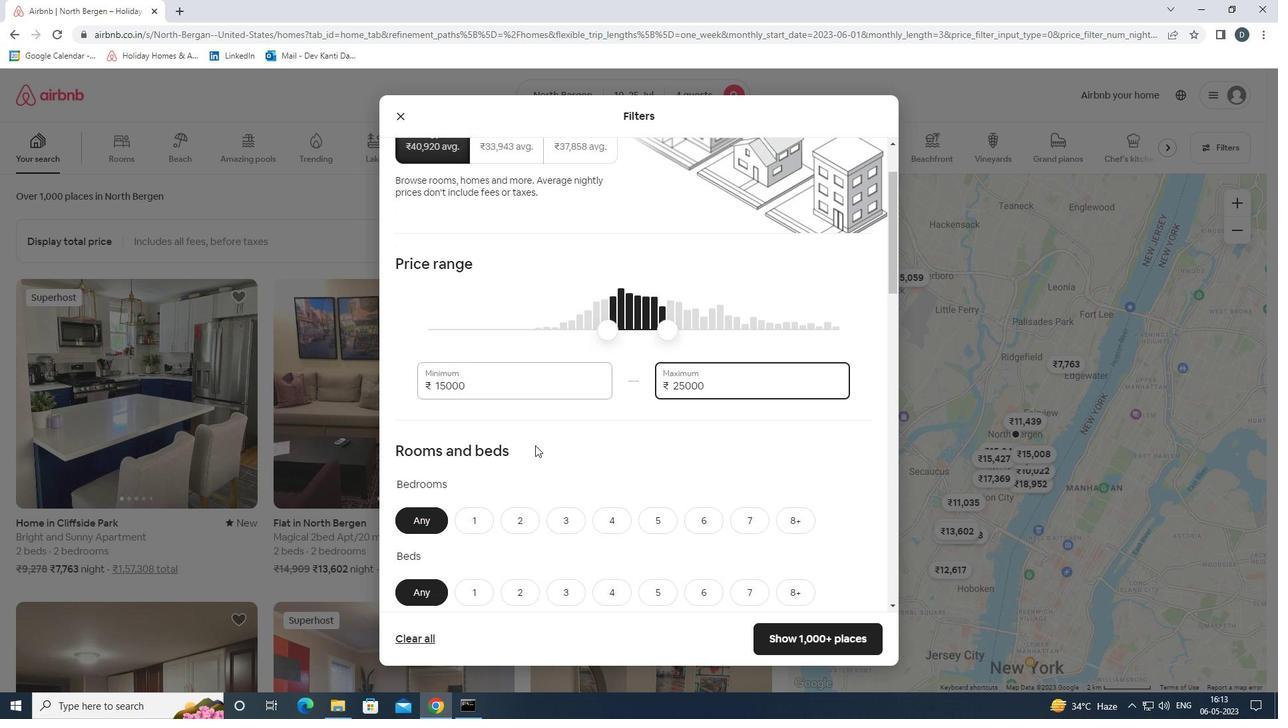 
Action: Mouse scrolled (545, 432) with delta (0, 0)
Screenshot: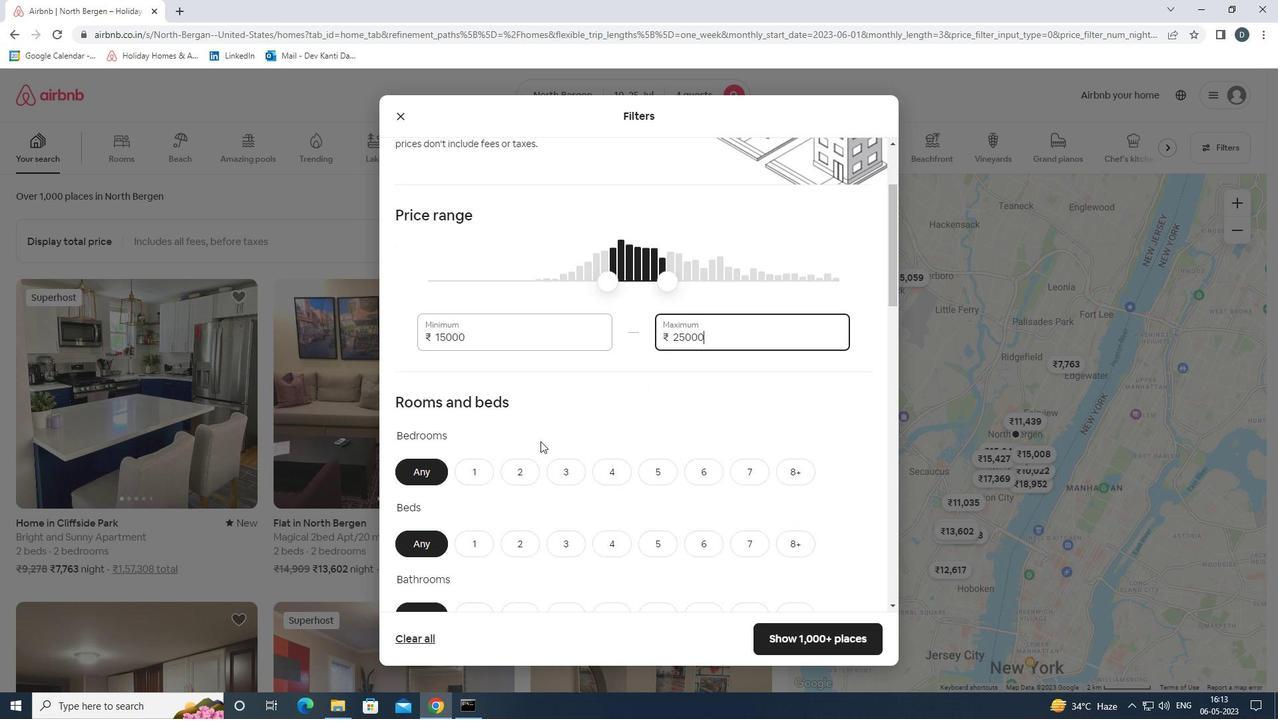 
Action: Mouse moved to (520, 340)
Screenshot: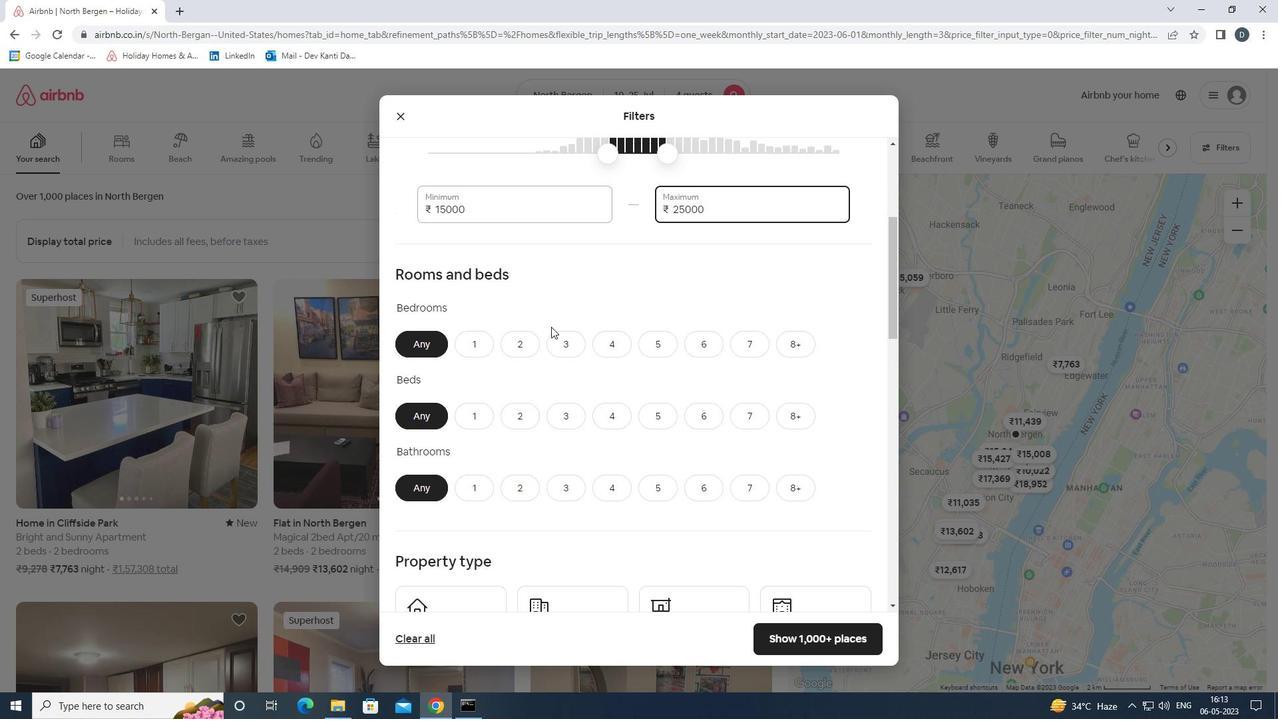 
Action: Mouse pressed left at (520, 340)
Screenshot: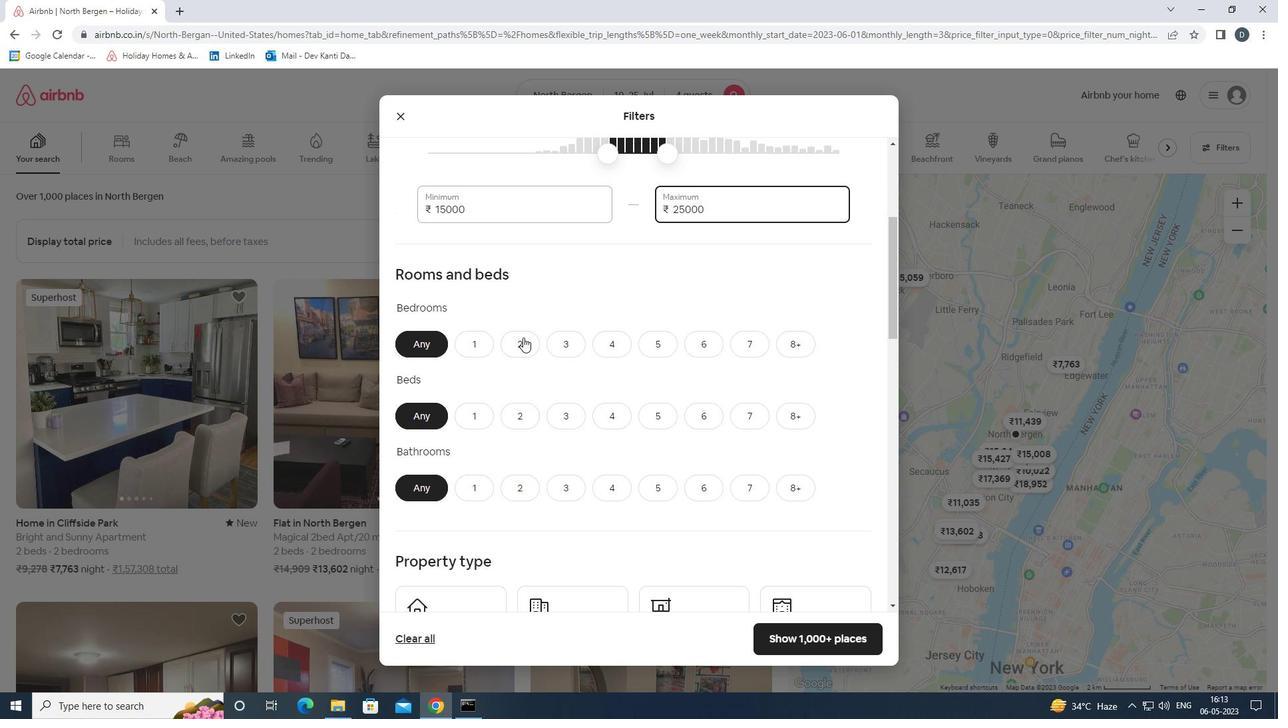 
Action: Mouse moved to (563, 416)
Screenshot: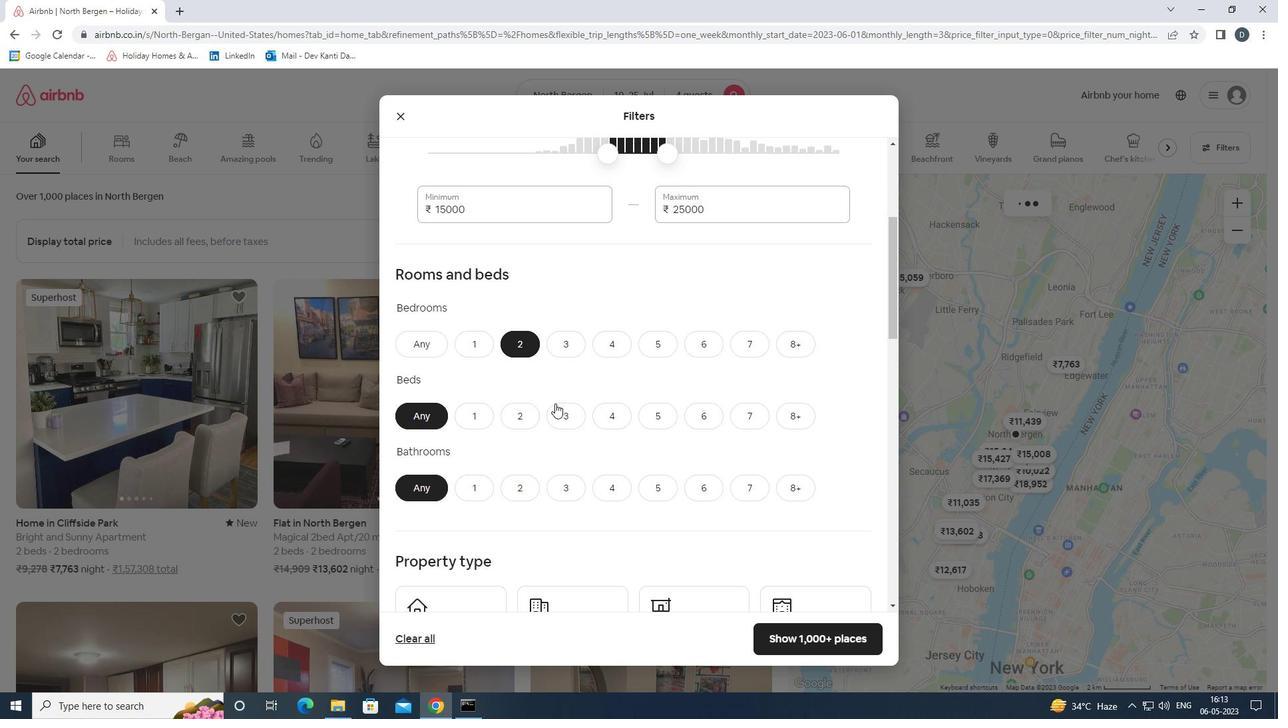 
Action: Mouse pressed left at (563, 416)
Screenshot: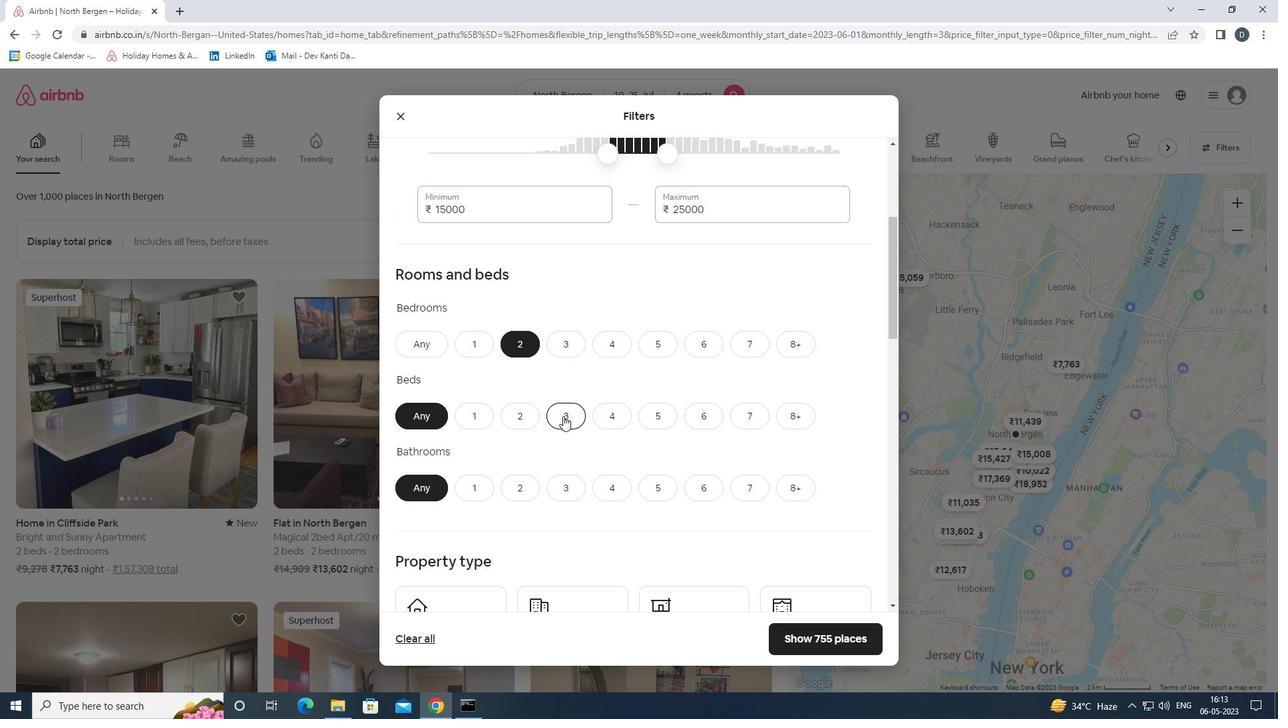 
Action: Mouse moved to (521, 489)
Screenshot: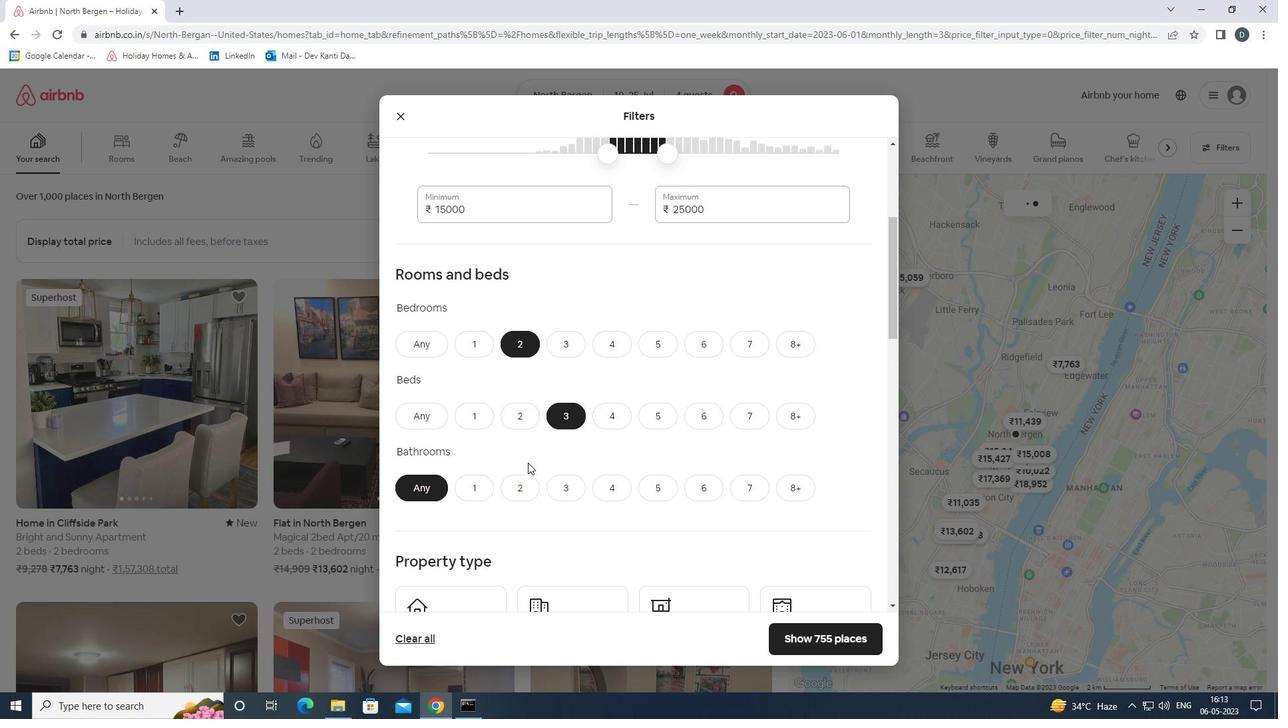 
Action: Mouse pressed left at (521, 489)
Screenshot: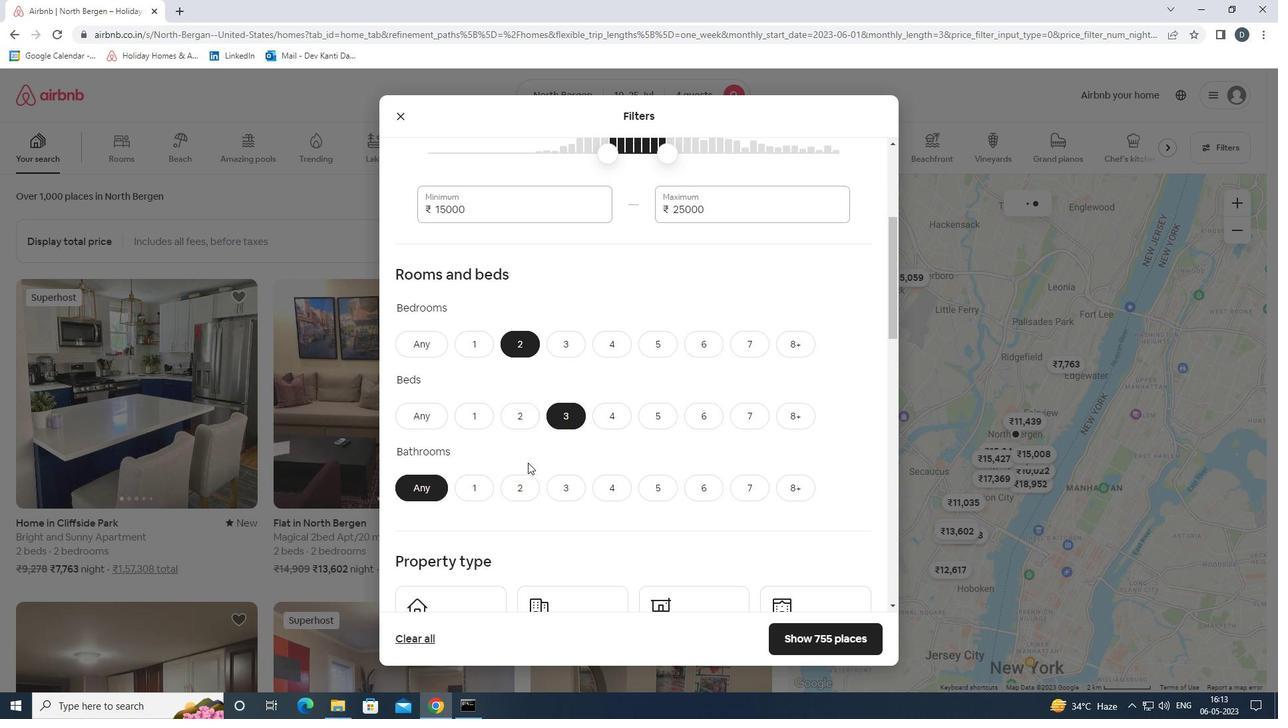 
Action: Mouse moved to (560, 436)
Screenshot: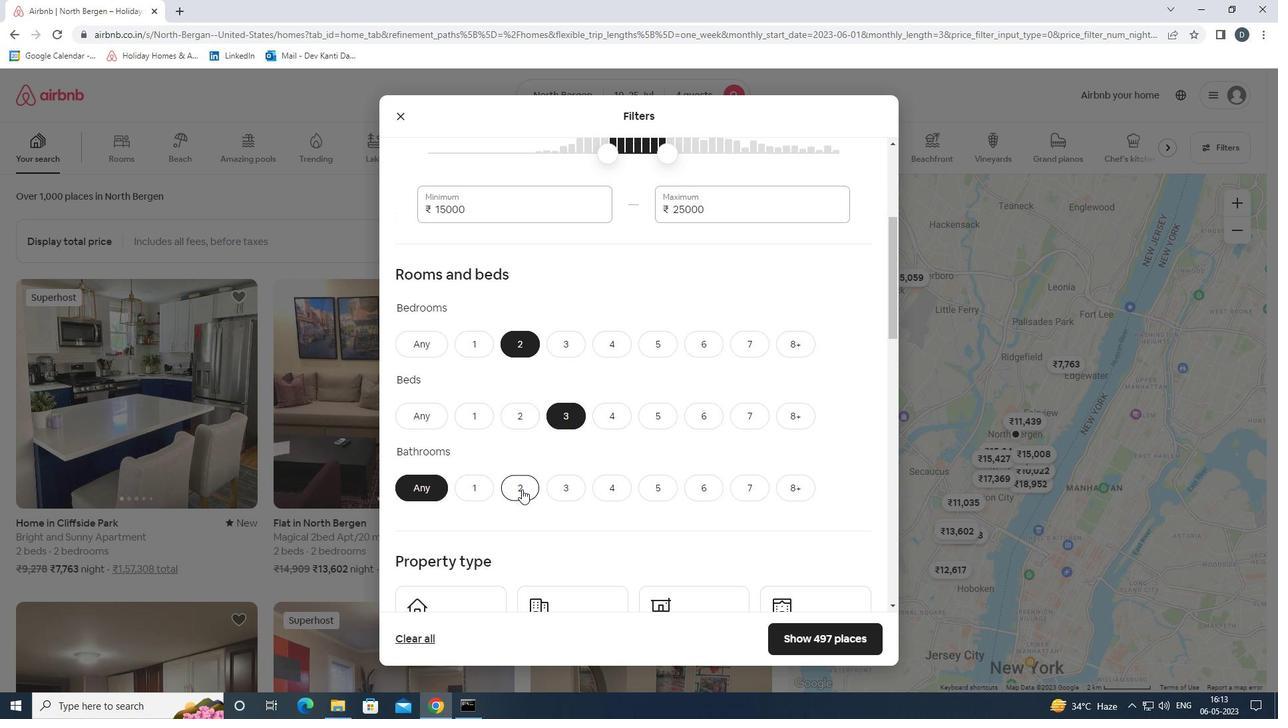 
Action: Mouse scrolled (560, 436) with delta (0, 0)
Screenshot: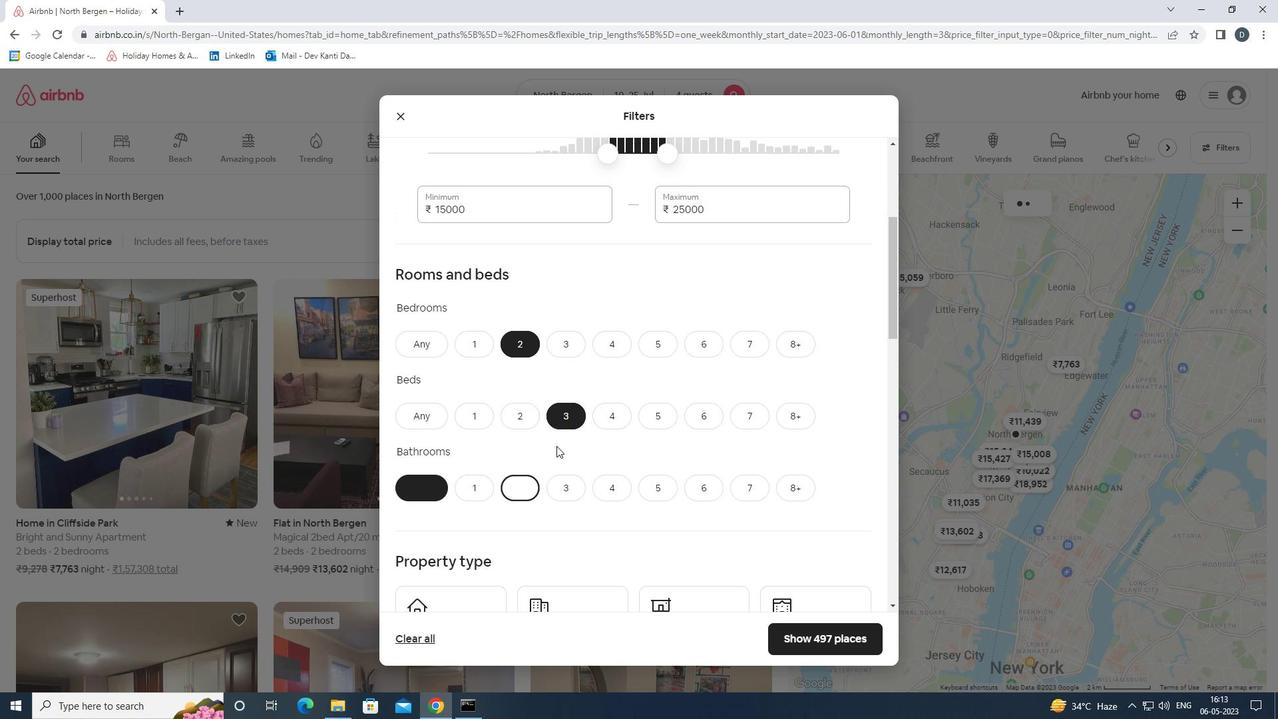 
Action: Mouse moved to (560, 436)
Screenshot: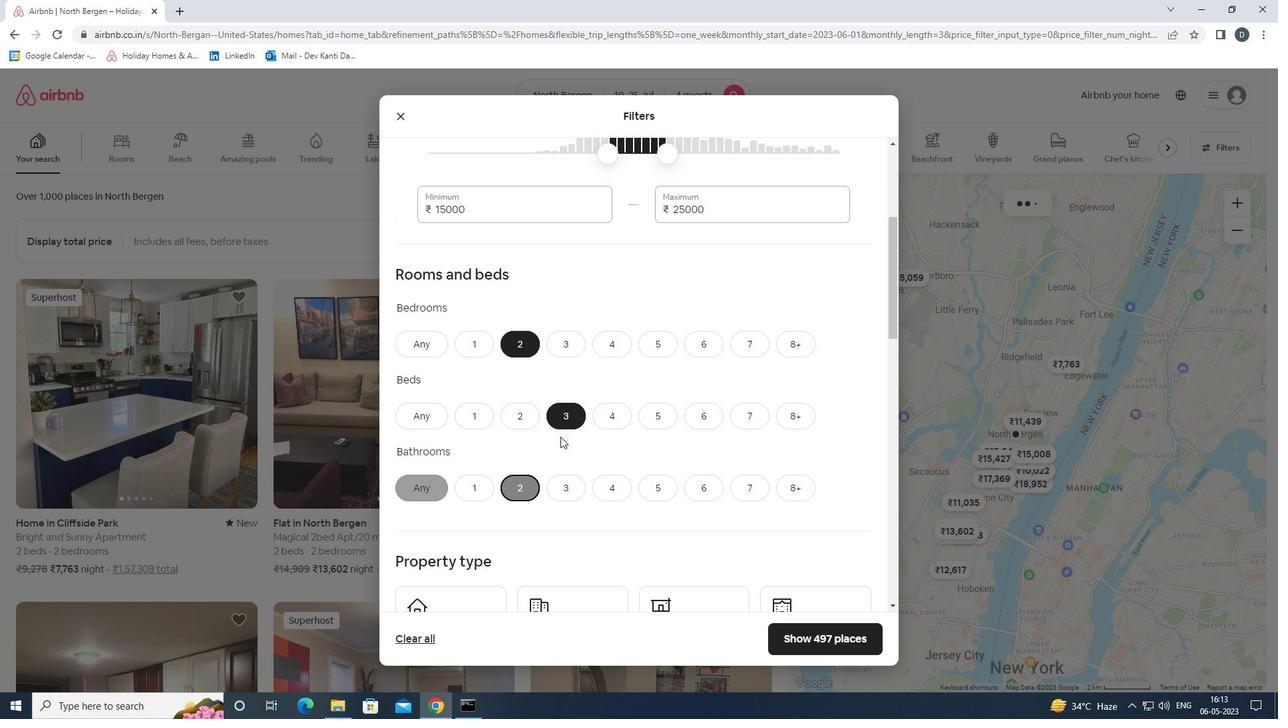 
Action: Mouse scrolled (560, 436) with delta (0, 0)
Screenshot: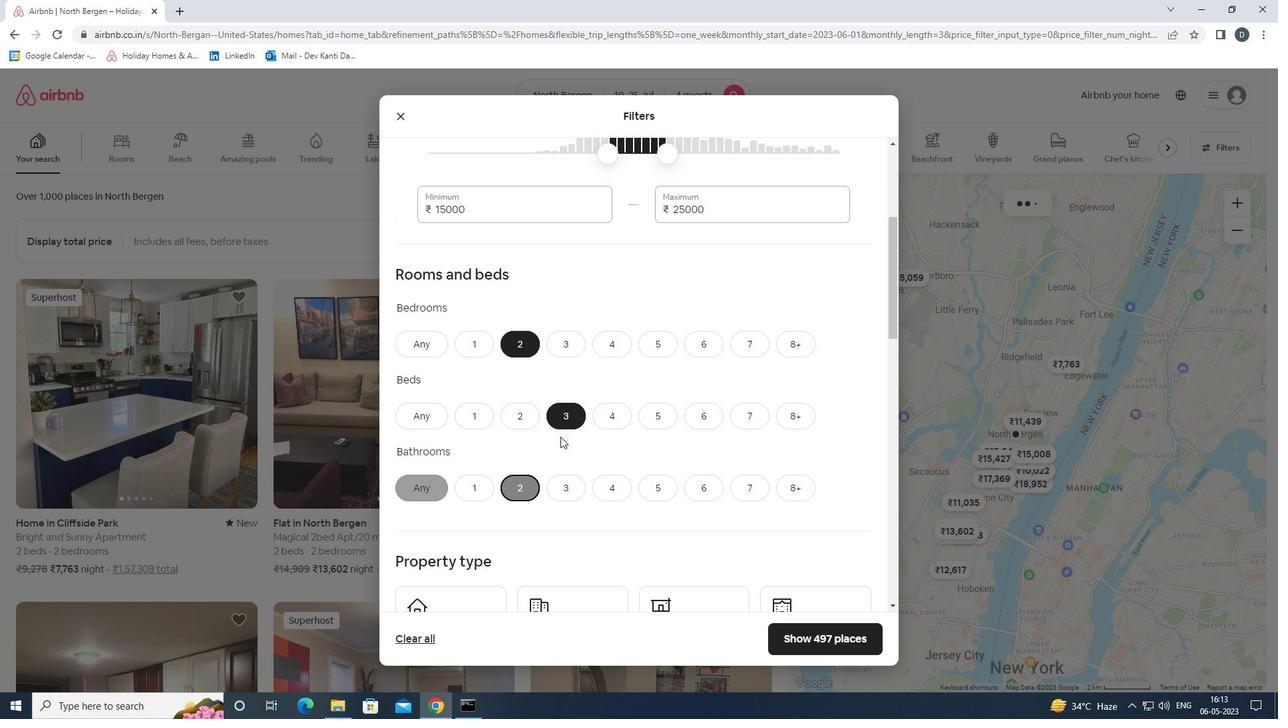 
Action: Mouse moved to (560, 436)
Screenshot: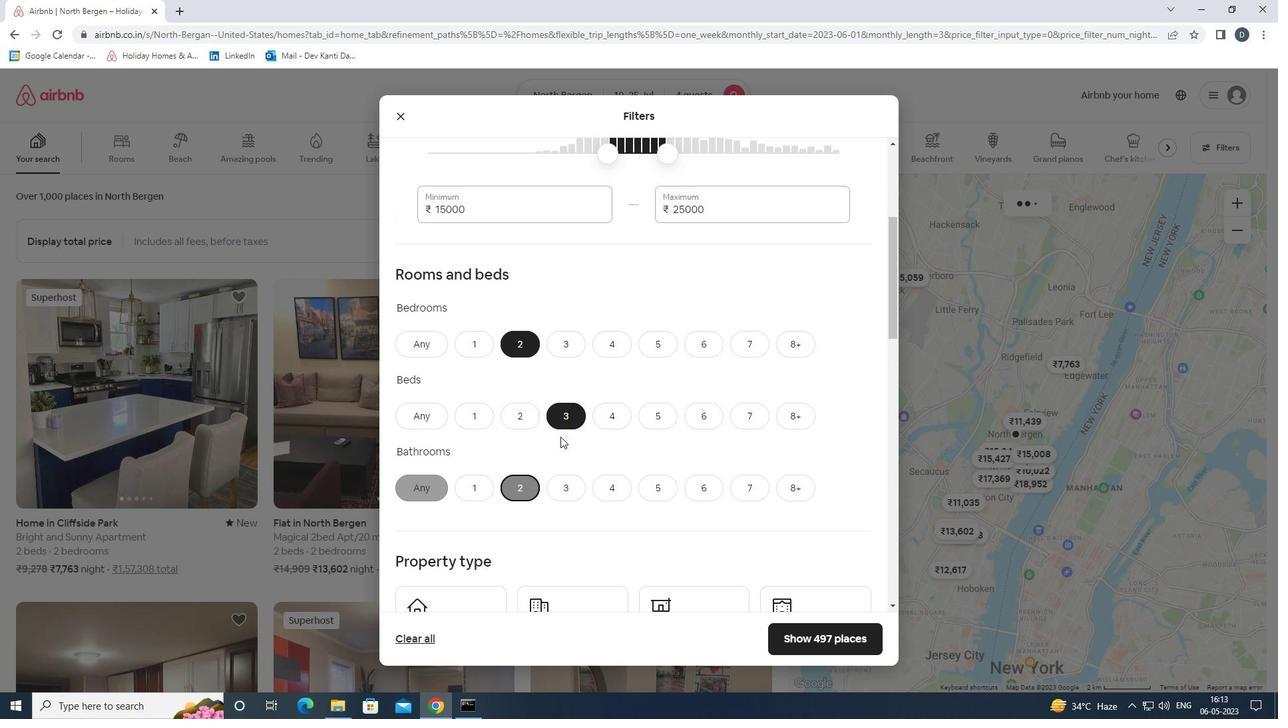 
Action: Mouse scrolled (560, 436) with delta (0, 0)
Screenshot: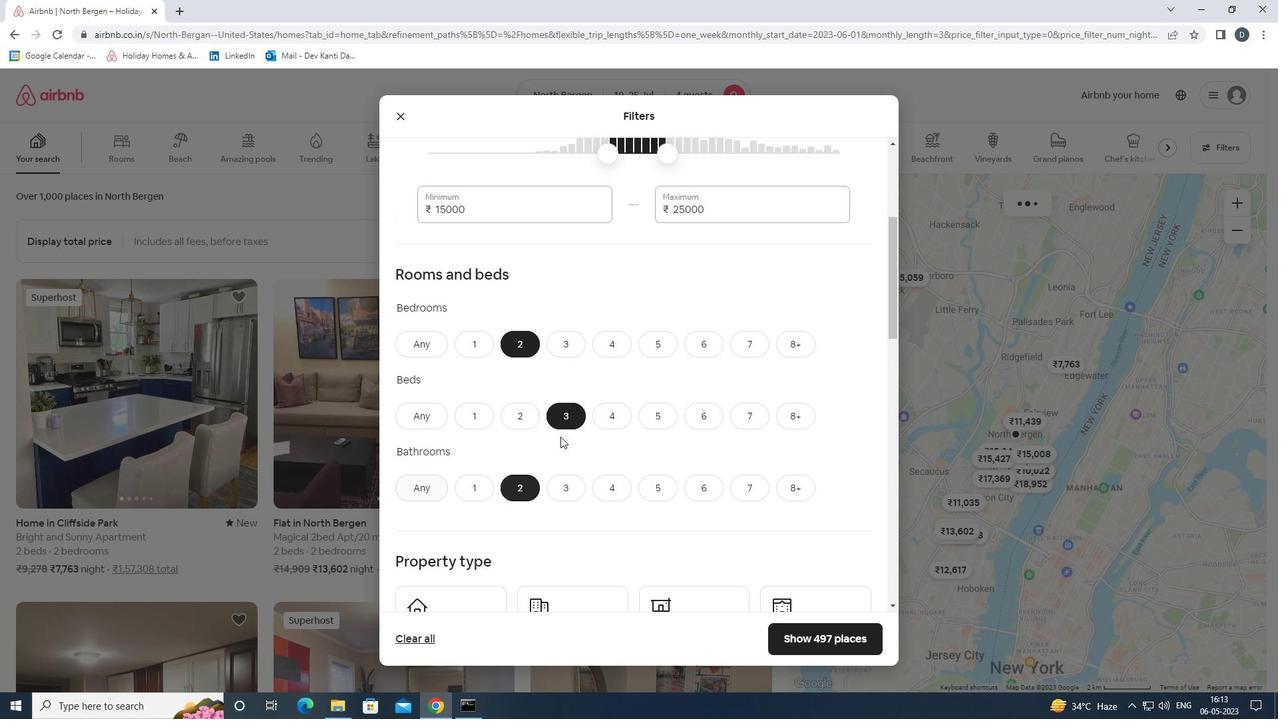 
Action: Mouse moved to (471, 442)
Screenshot: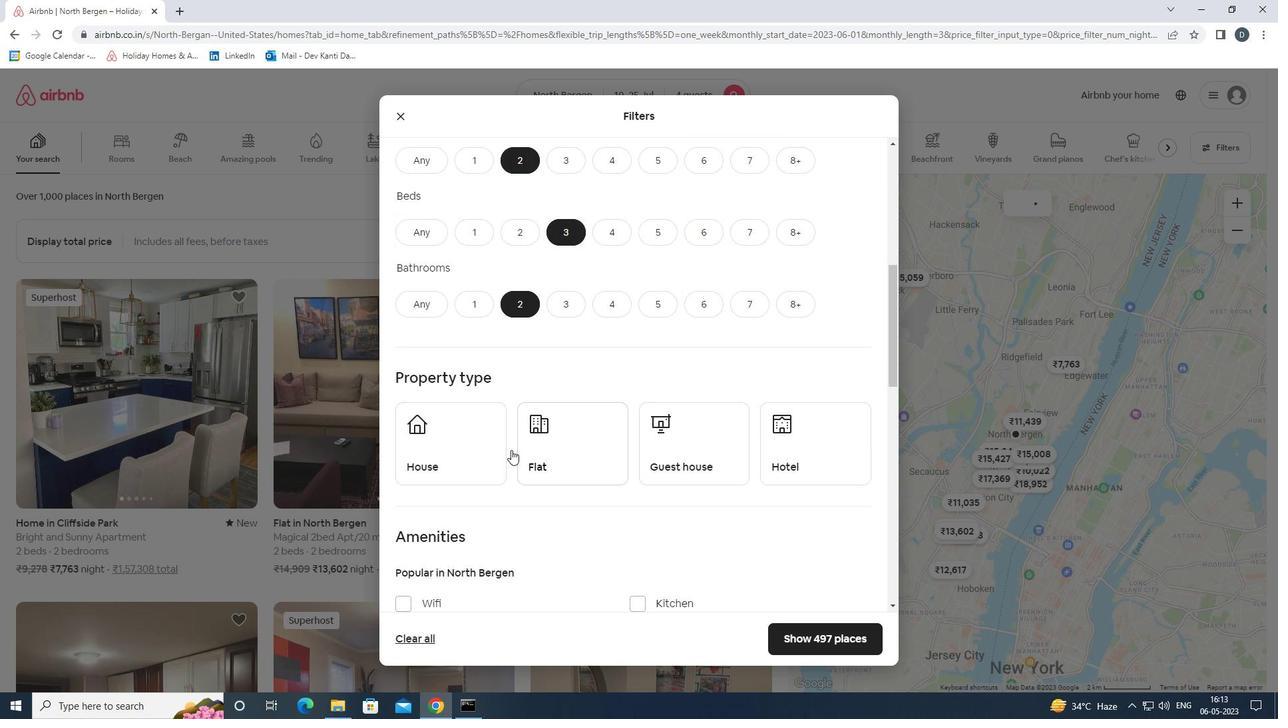 
Action: Mouse pressed left at (471, 442)
Screenshot: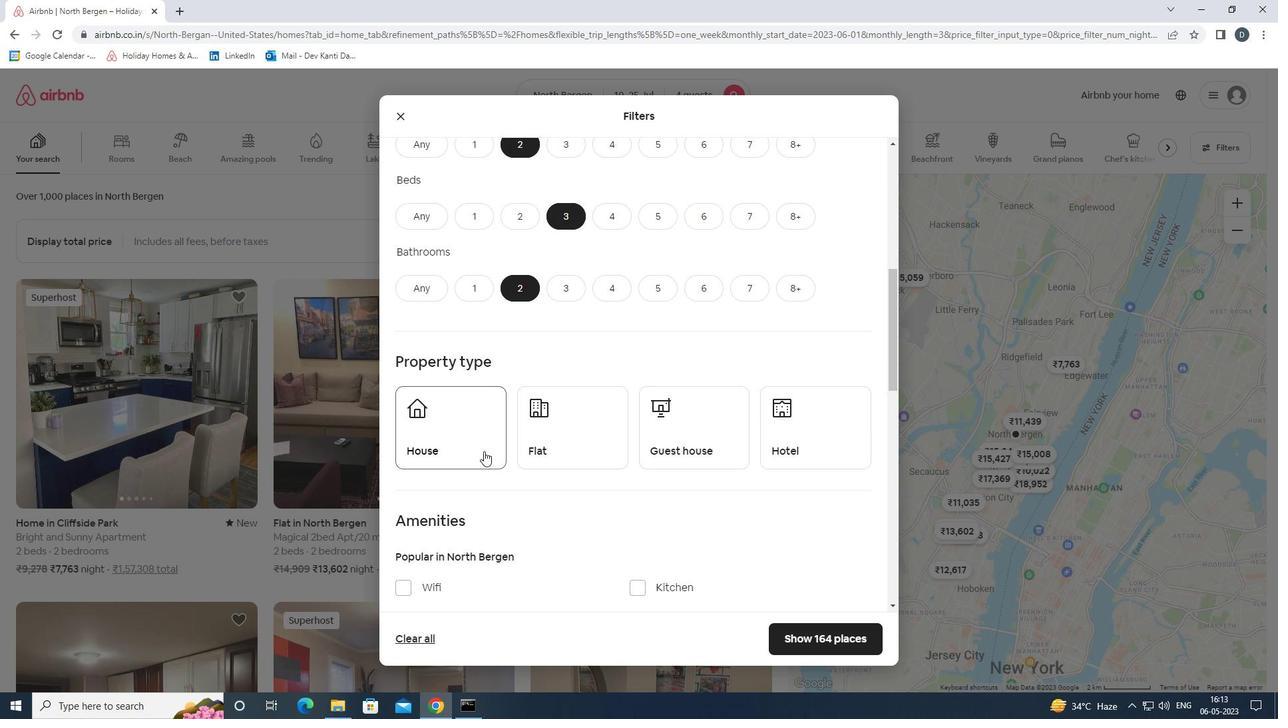 
Action: Mouse moved to (567, 442)
Screenshot: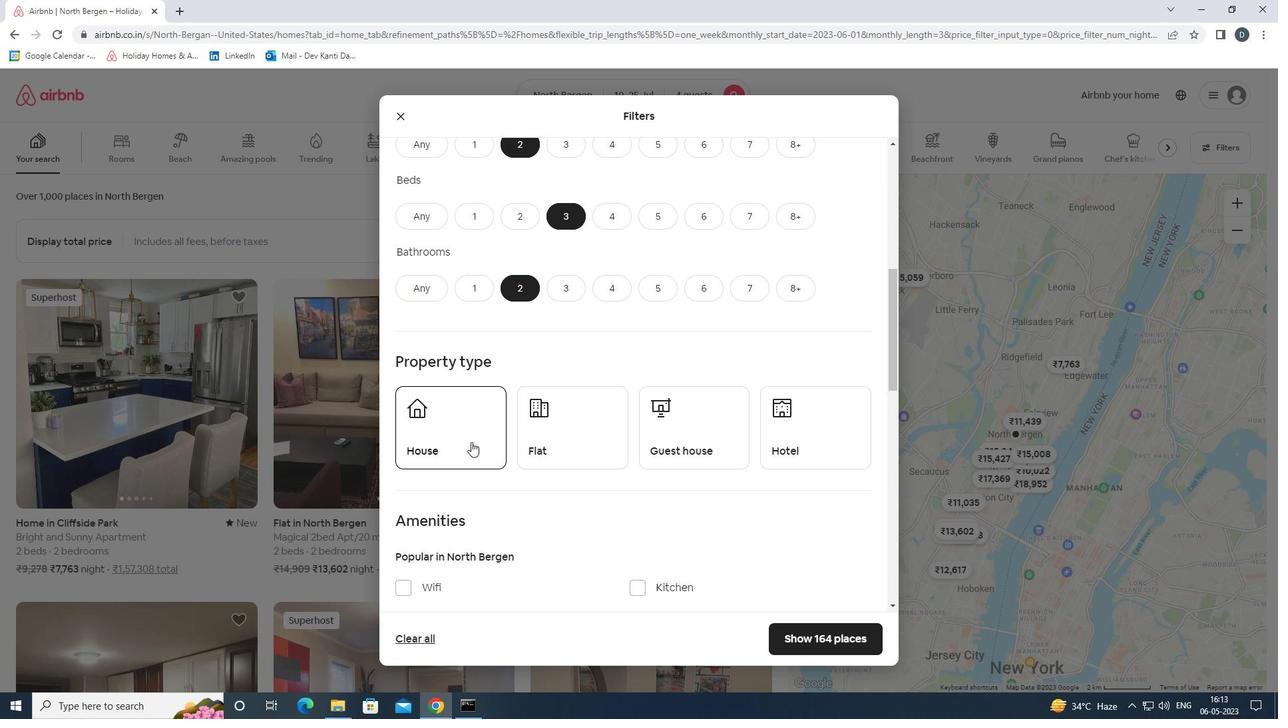 
Action: Mouse pressed left at (567, 442)
Screenshot: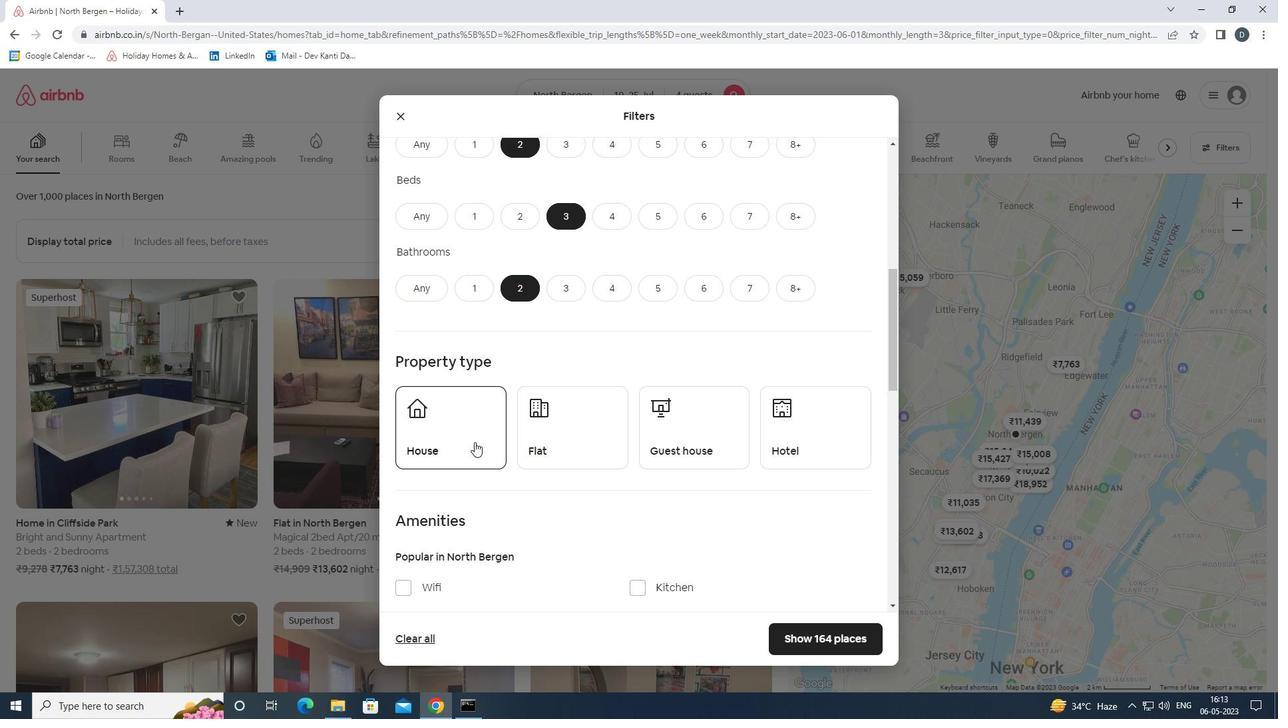 
Action: Mouse moved to (668, 426)
Screenshot: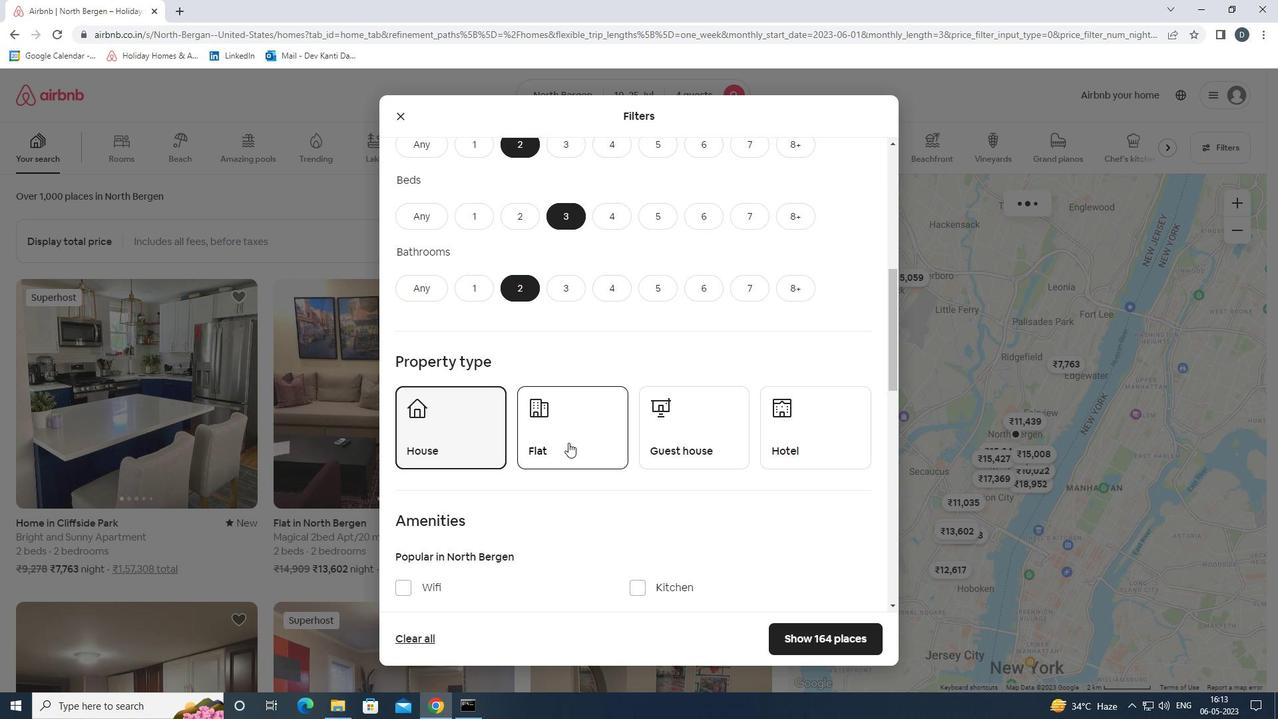 
Action: Mouse pressed left at (668, 426)
Screenshot: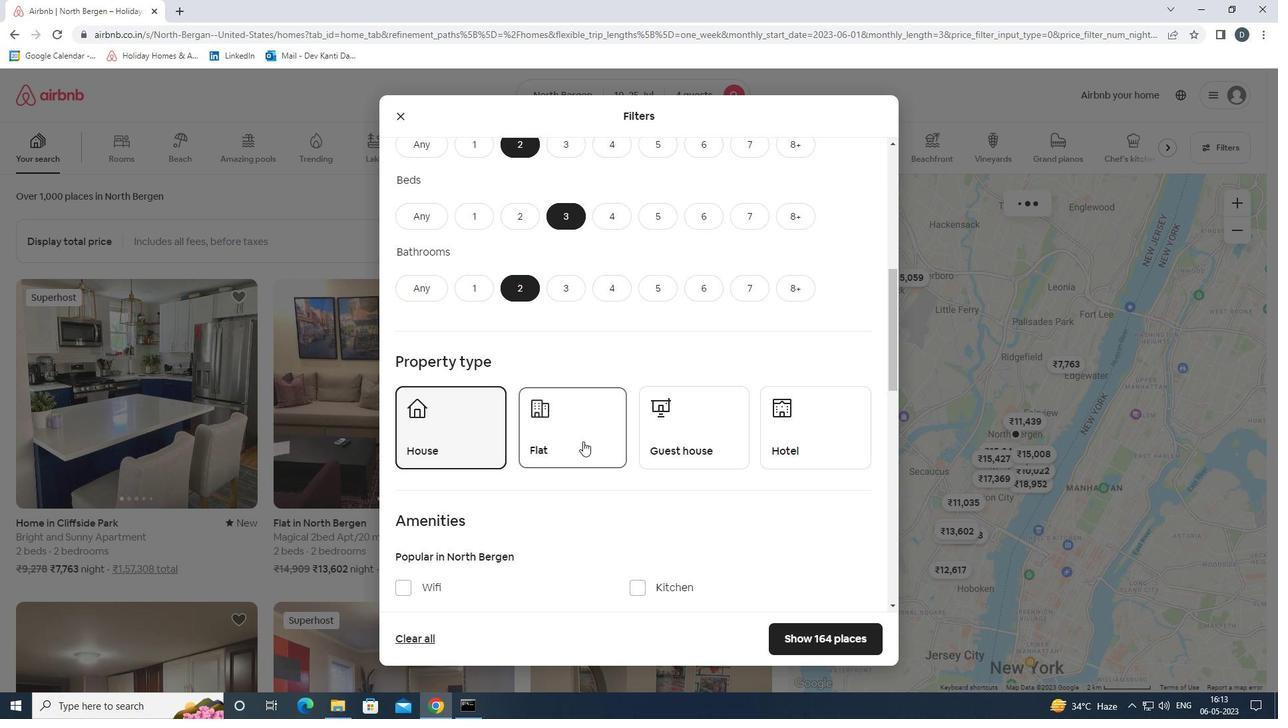 
Action: Mouse moved to (670, 426)
Screenshot: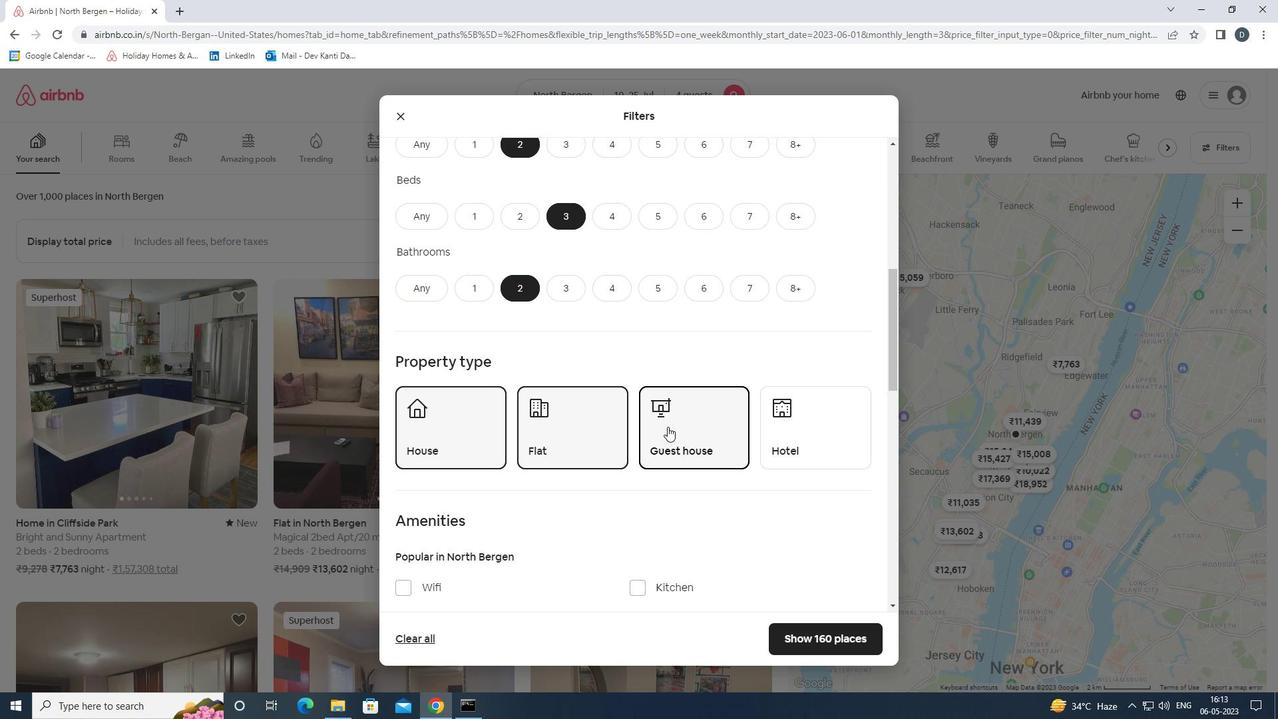 
Action: Mouse scrolled (670, 425) with delta (0, 0)
Screenshot: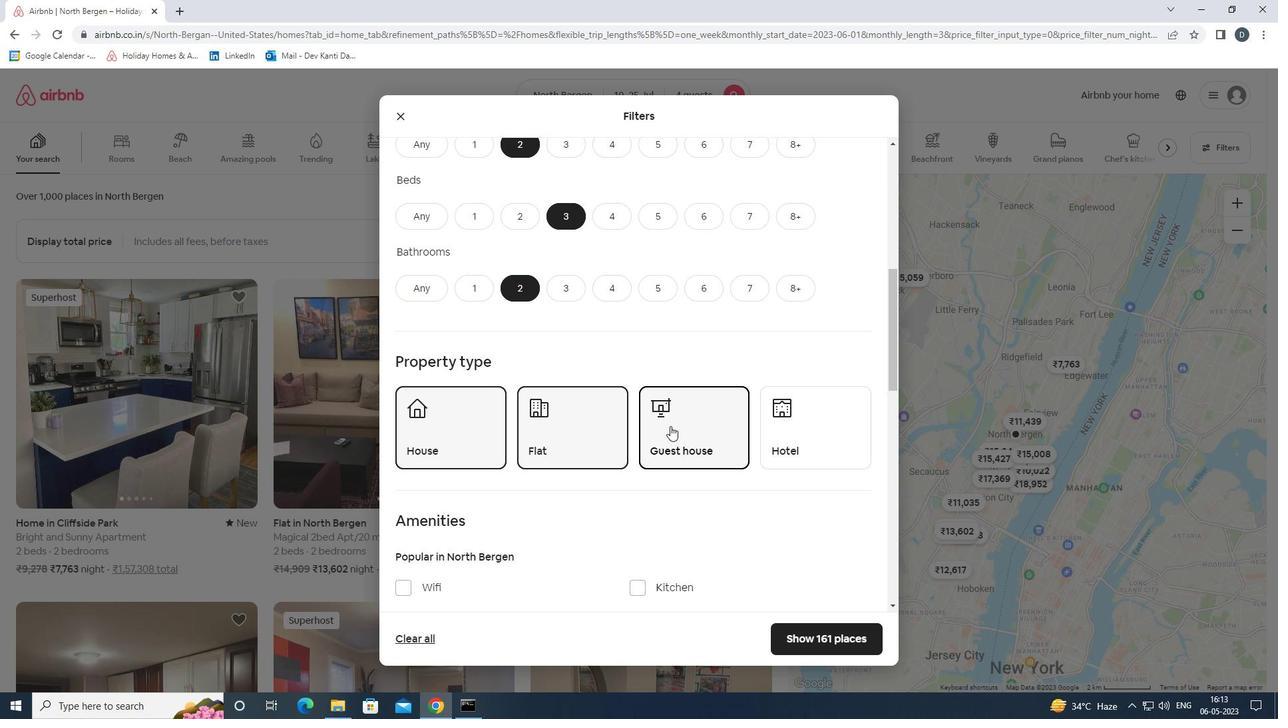 
Action: Mouse scrolled (670, 425) with delta (0, 0)
Screenshot: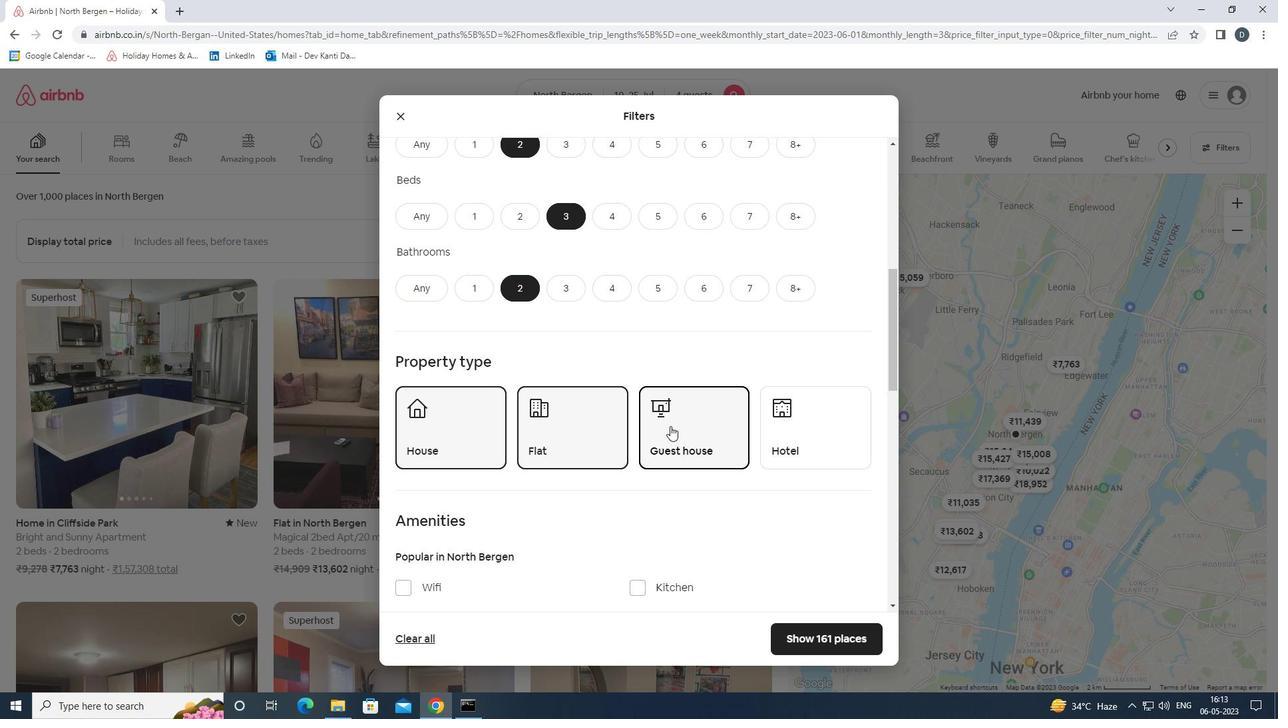 
Action: Mouse scrolled (670, 425) with delta (0, 0)
Screenshot: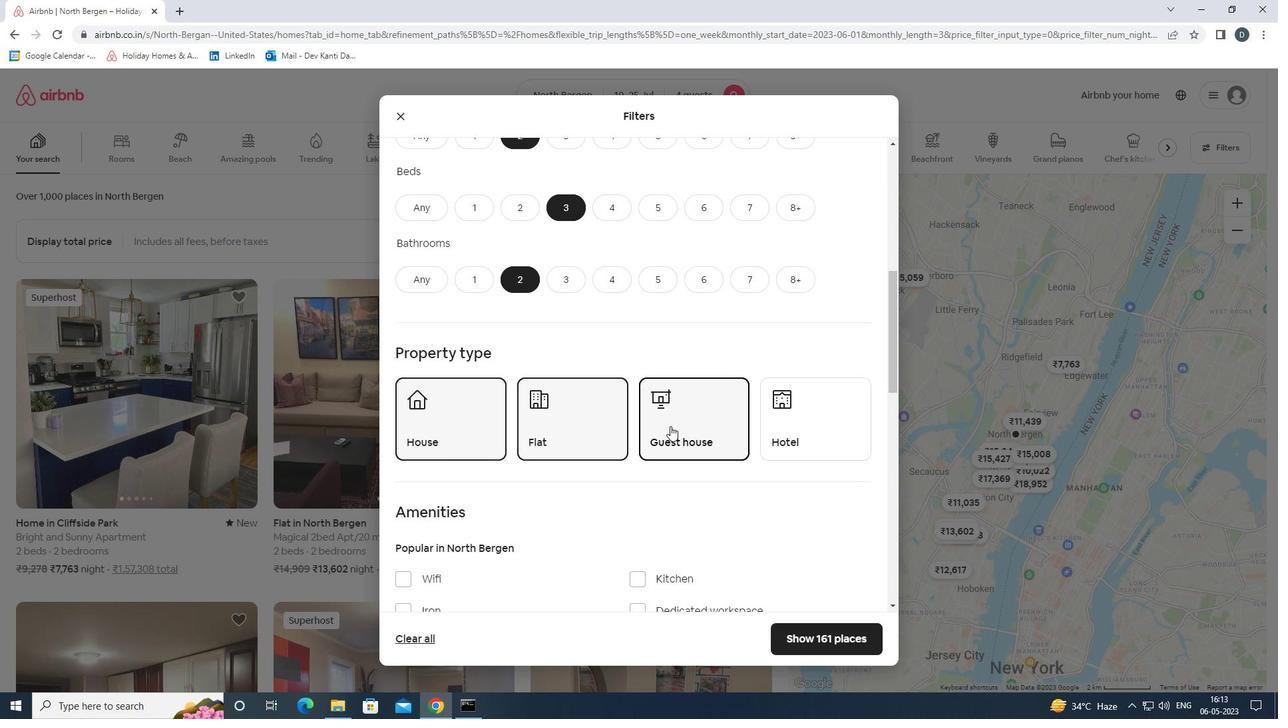 
Action: Mouse scrolled (670, 425) with delta (0, 0)
Screenshot: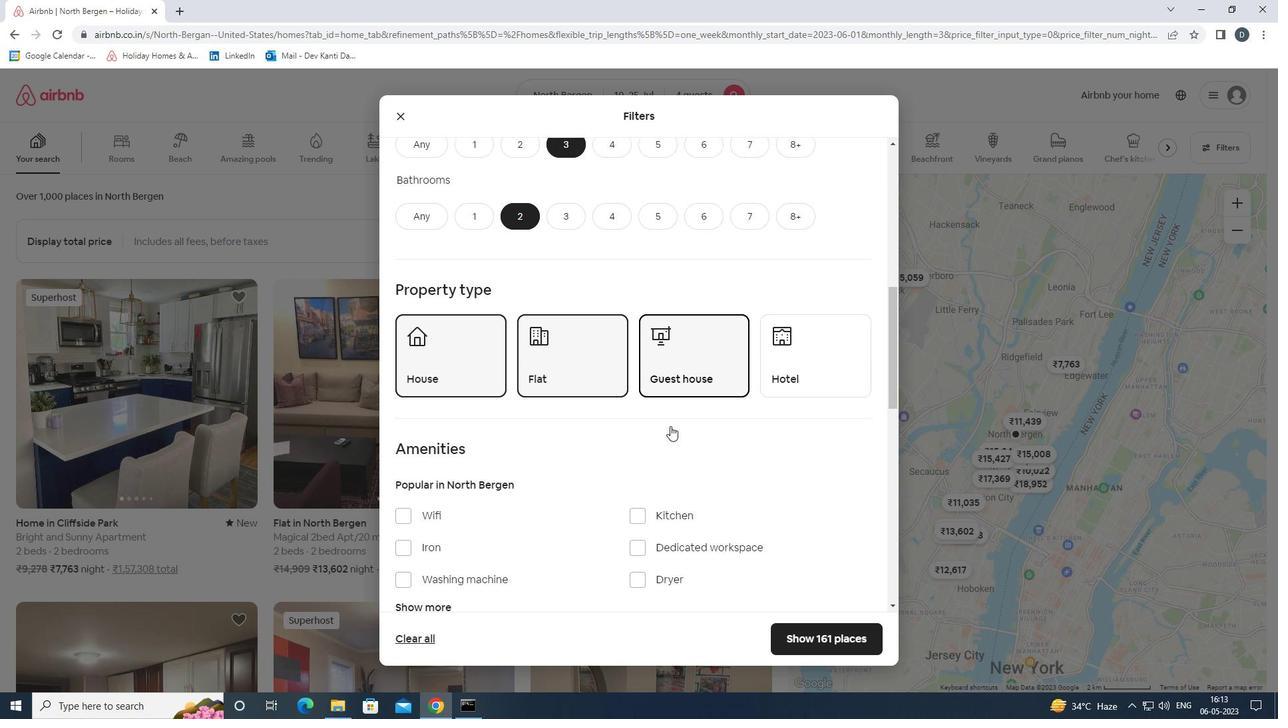 
Action: Mouse moved to (420, 315)
Screenshot: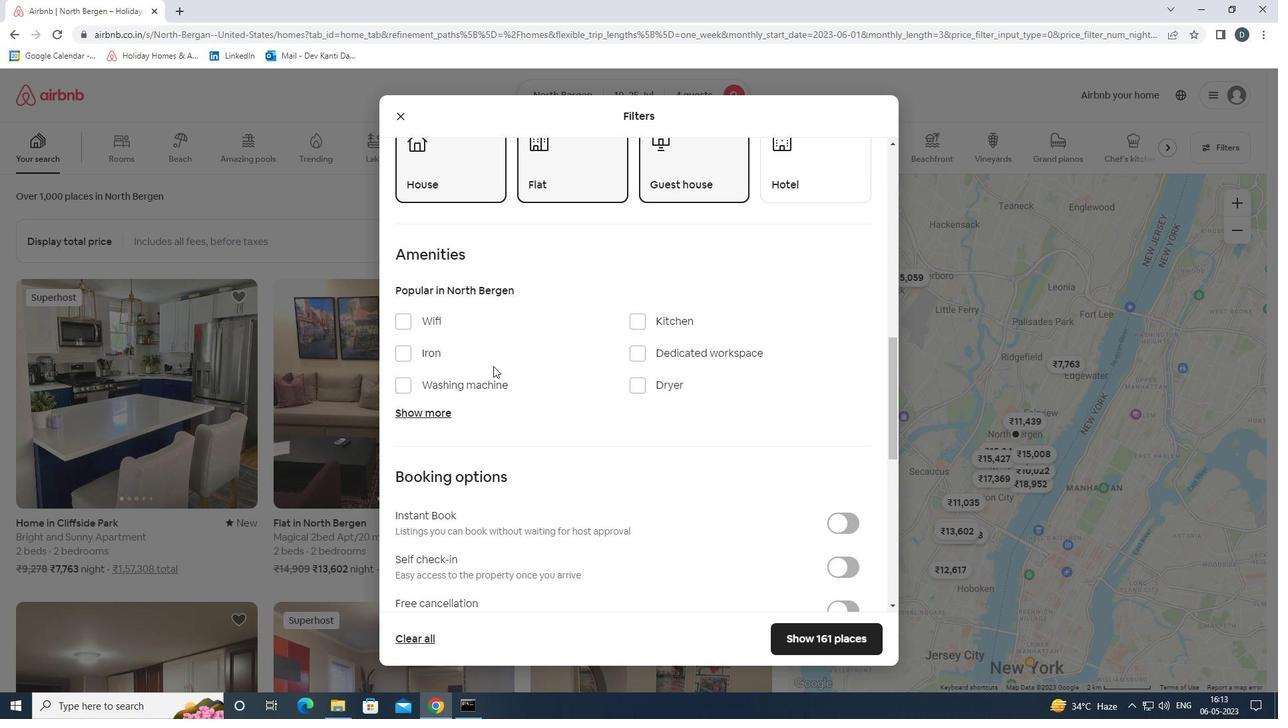 
Action: Mouse pressed left at (420, 315)
Screenshot: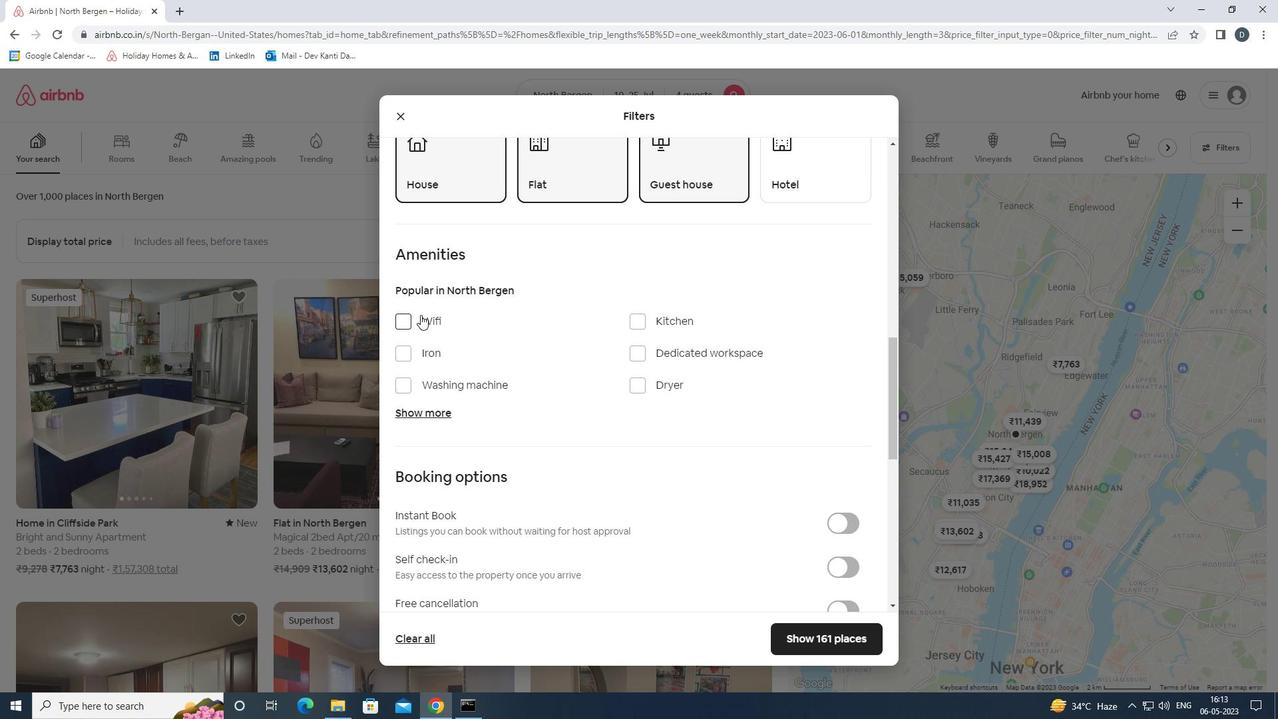
Action: Mouse moved to (432, 410)
Screenshot: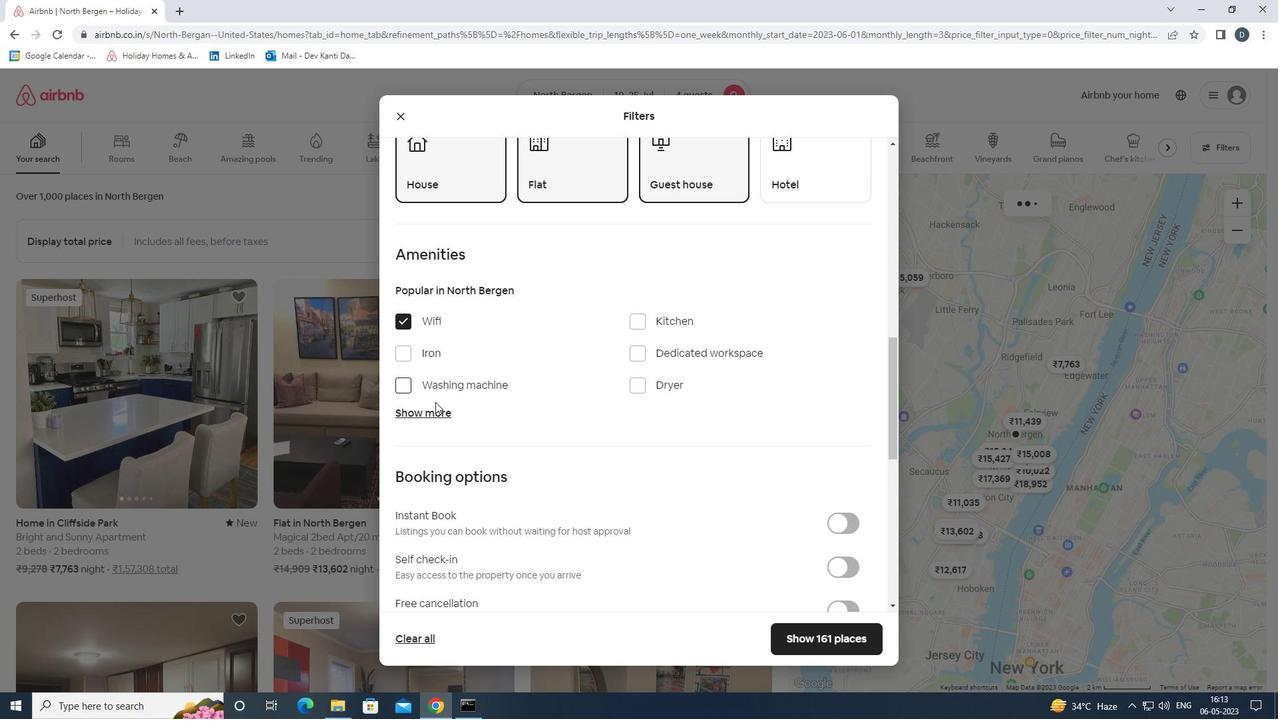 
Action: Mouse pressed left at (432, 410)
Screenshot: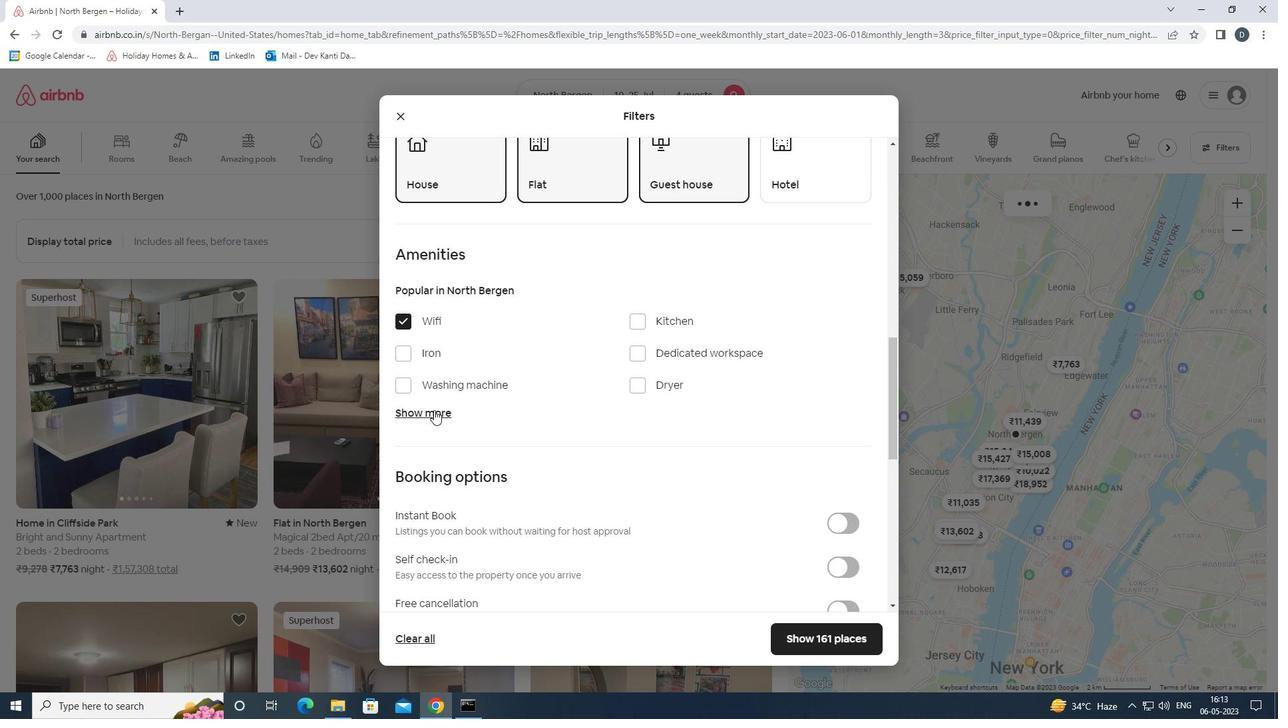 
Action: Mouse moved to (428, 492)
Screenshot: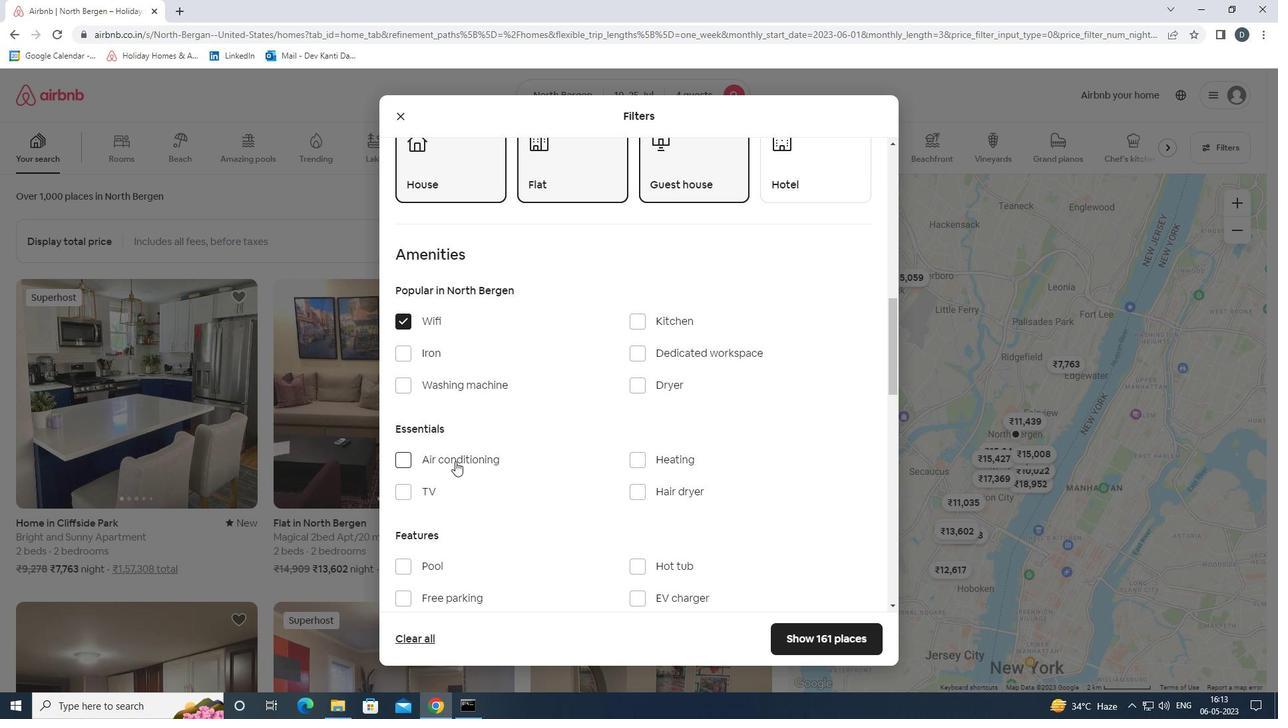 
Action: Mouse pressed left at (428, 492)
Screenshot: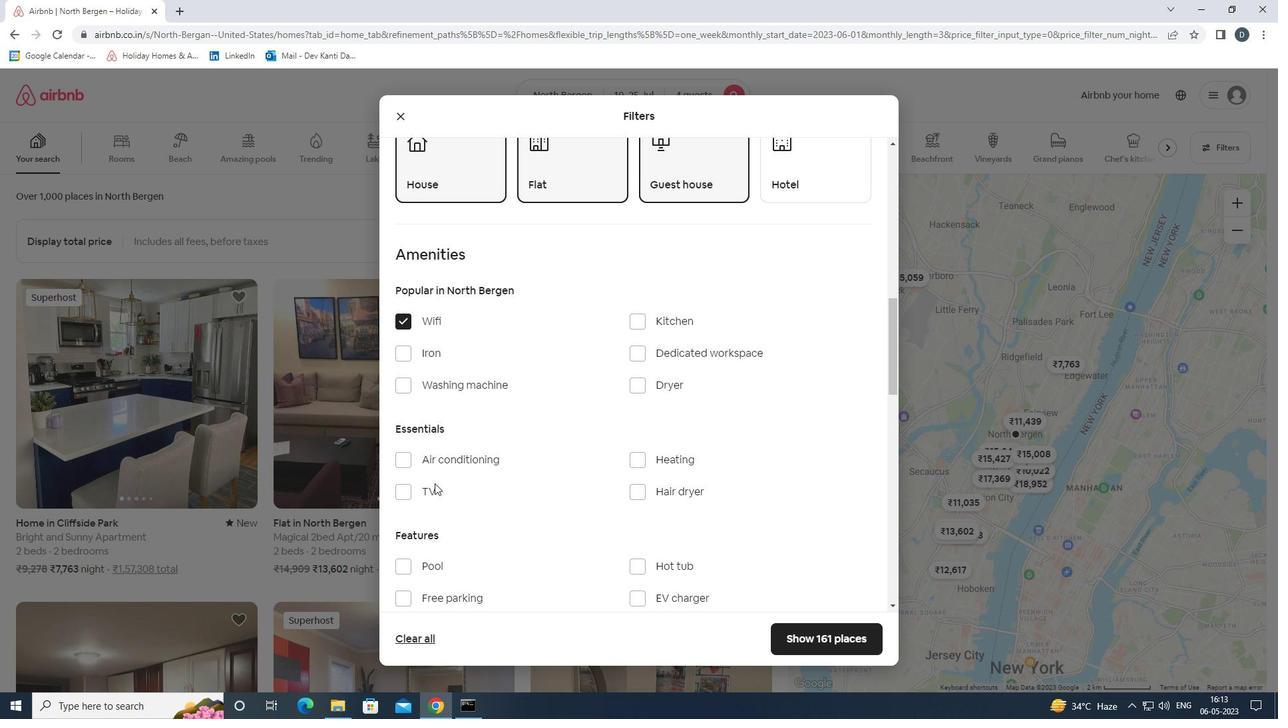 
Action: Mouse moved to (584, 456)
Screenshot: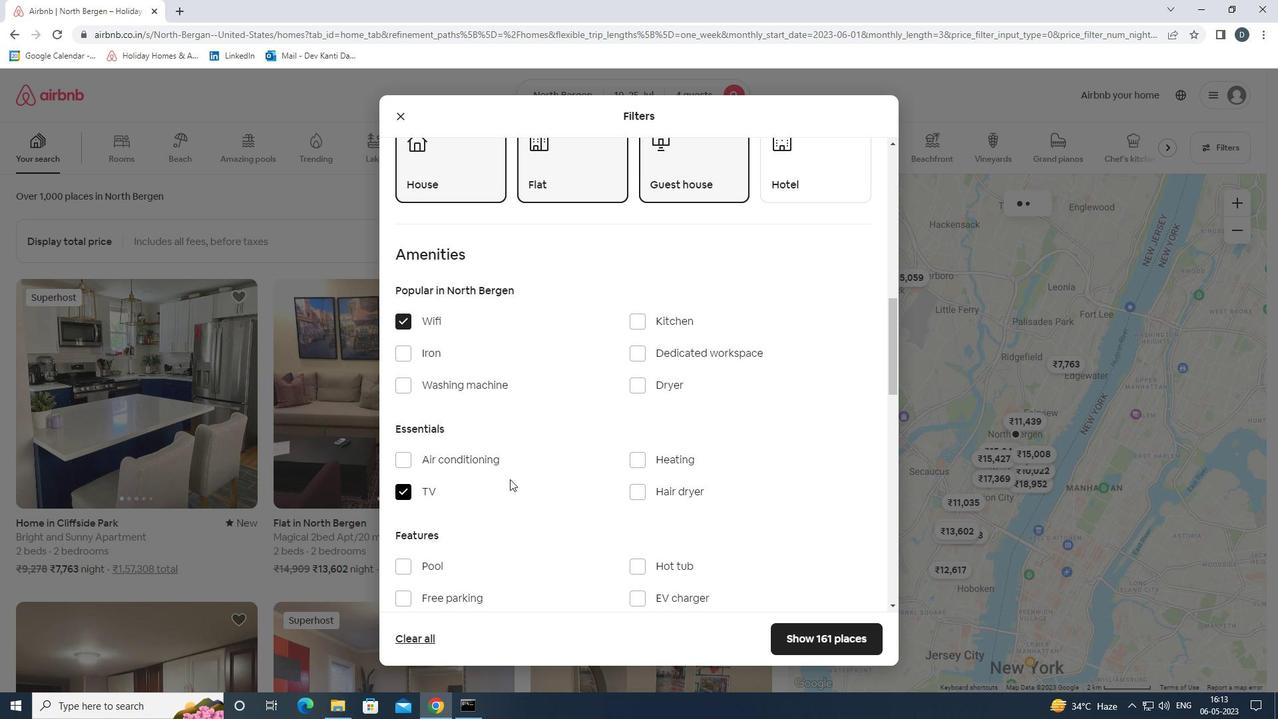 
Action: Mouse scrolled (584, 455) with delta (0, 0)
Screenshot: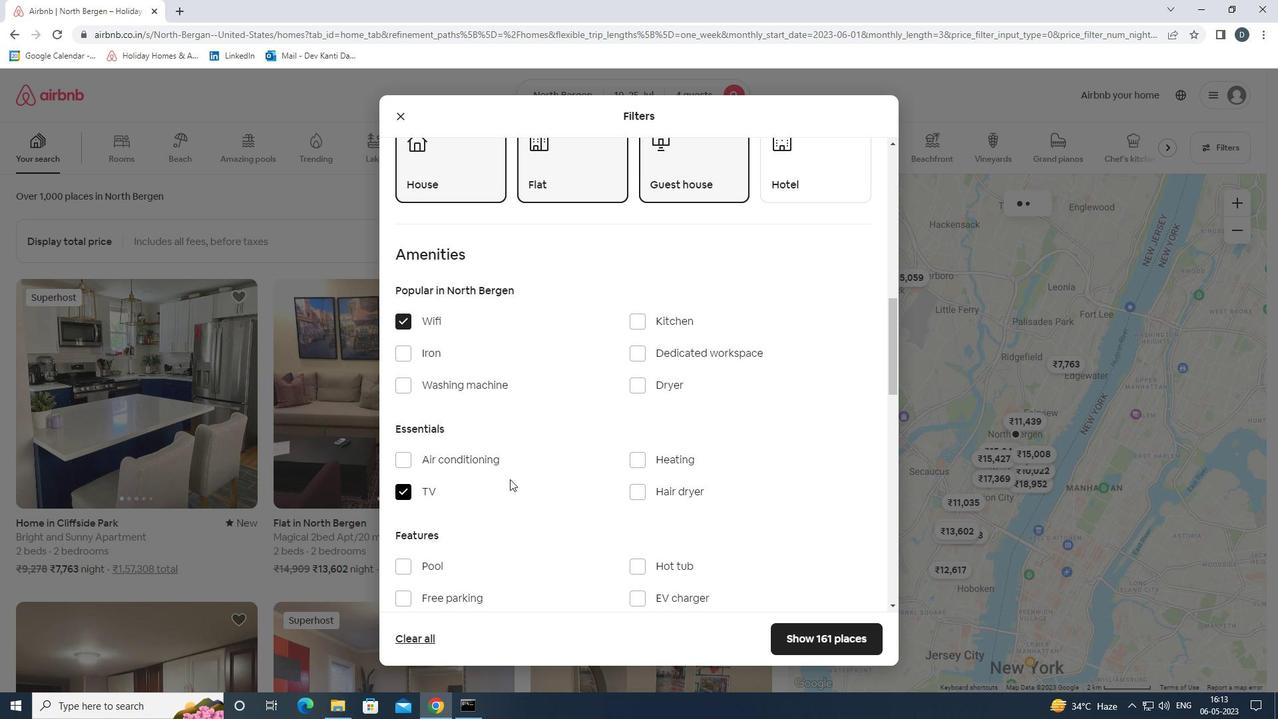 
Action: Mouse moved to (591, 454)
Screenshot: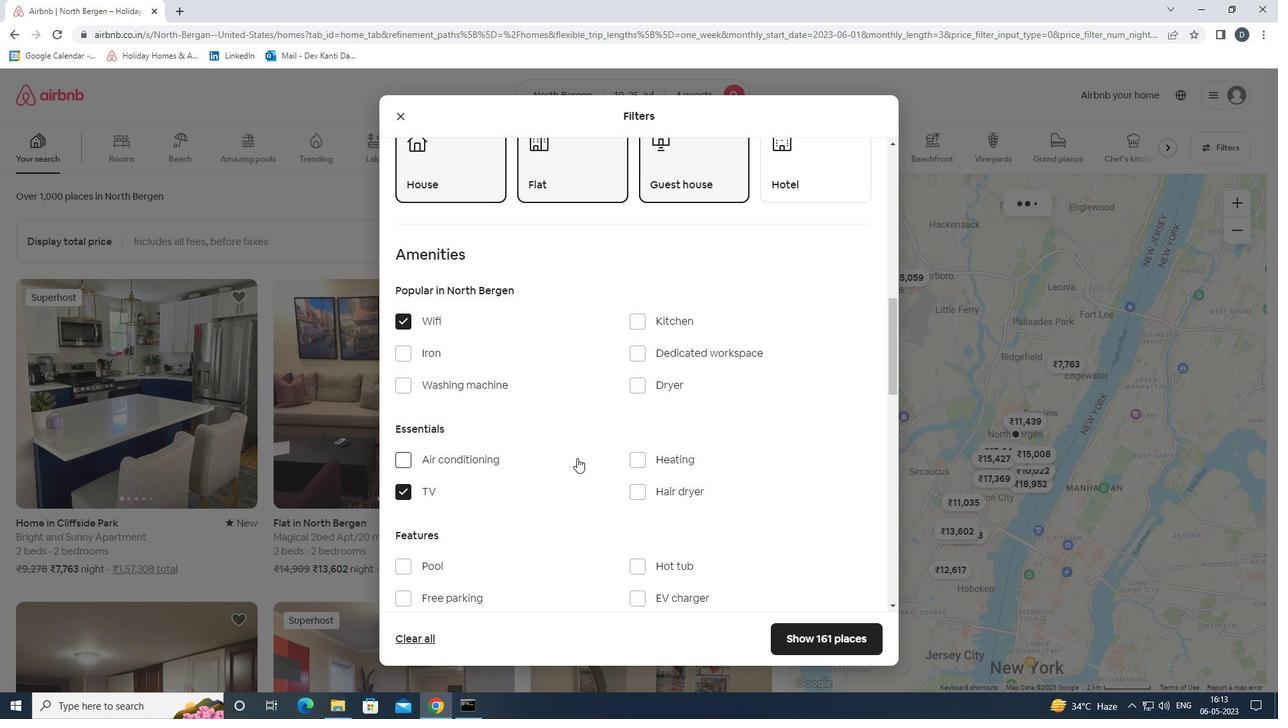 
Action: Mouse scrolled (591, 453) with delta (0, 0)
Screenshot: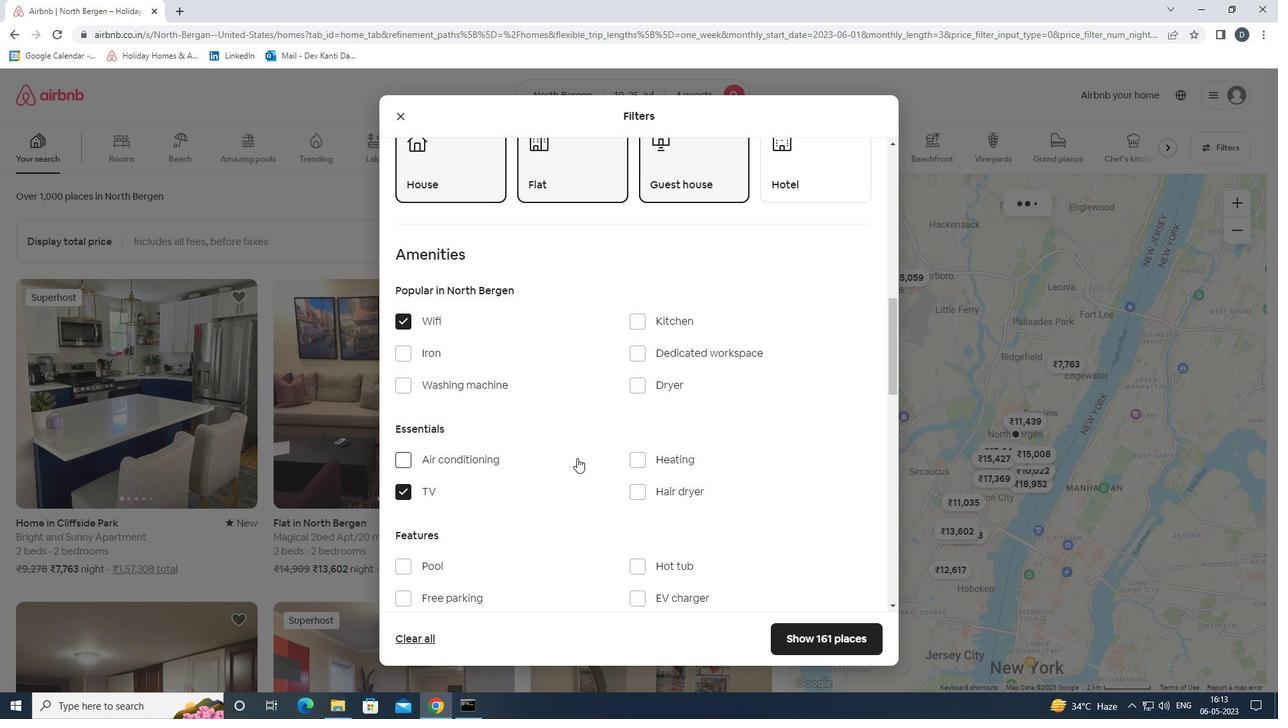 
Action: Mouse moved to (598, 452)
Screenshot: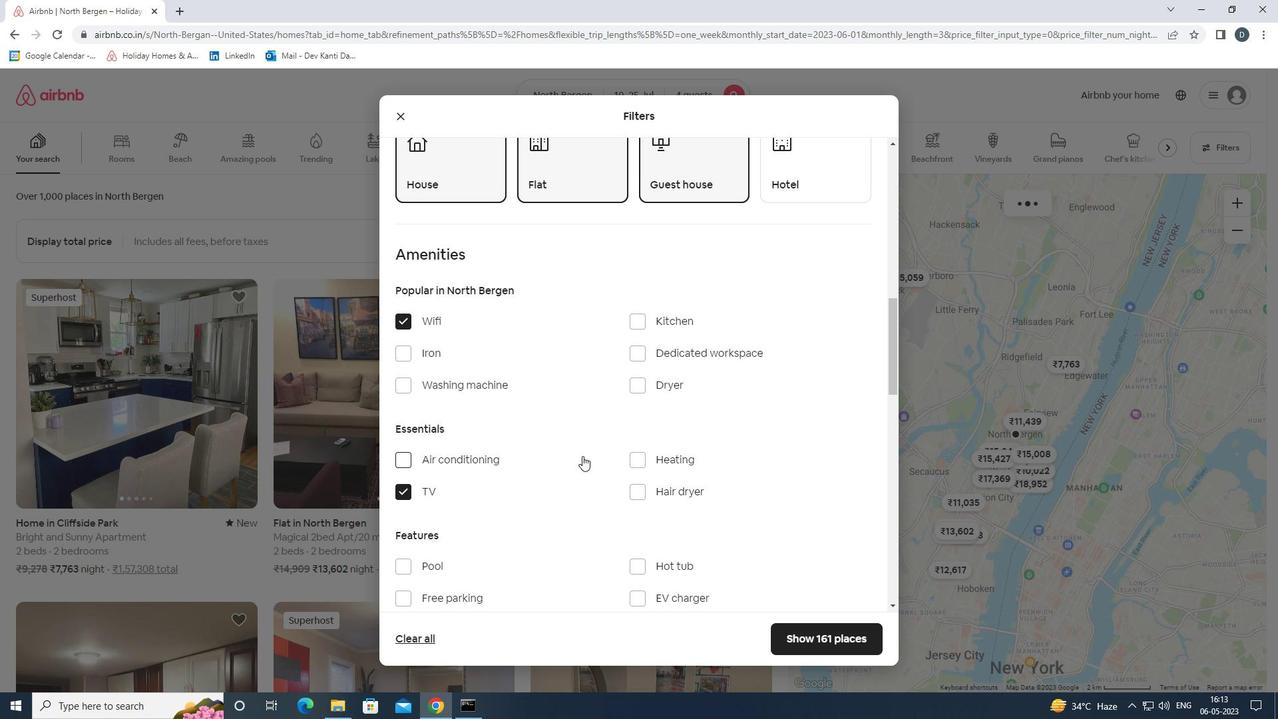 
Action: Mouse scrolled (598, 452) with delta (0, 0)
Screenshot: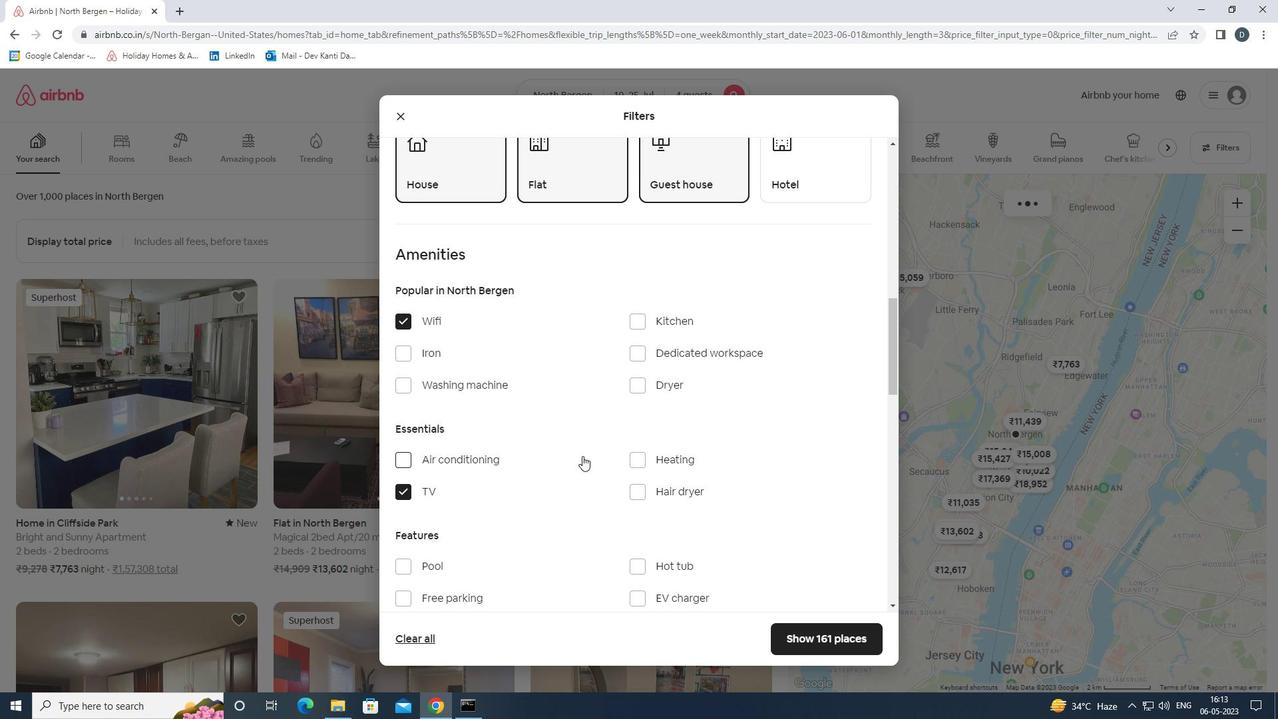 
Action: Mouse moved to (462, 395)
Screenshot: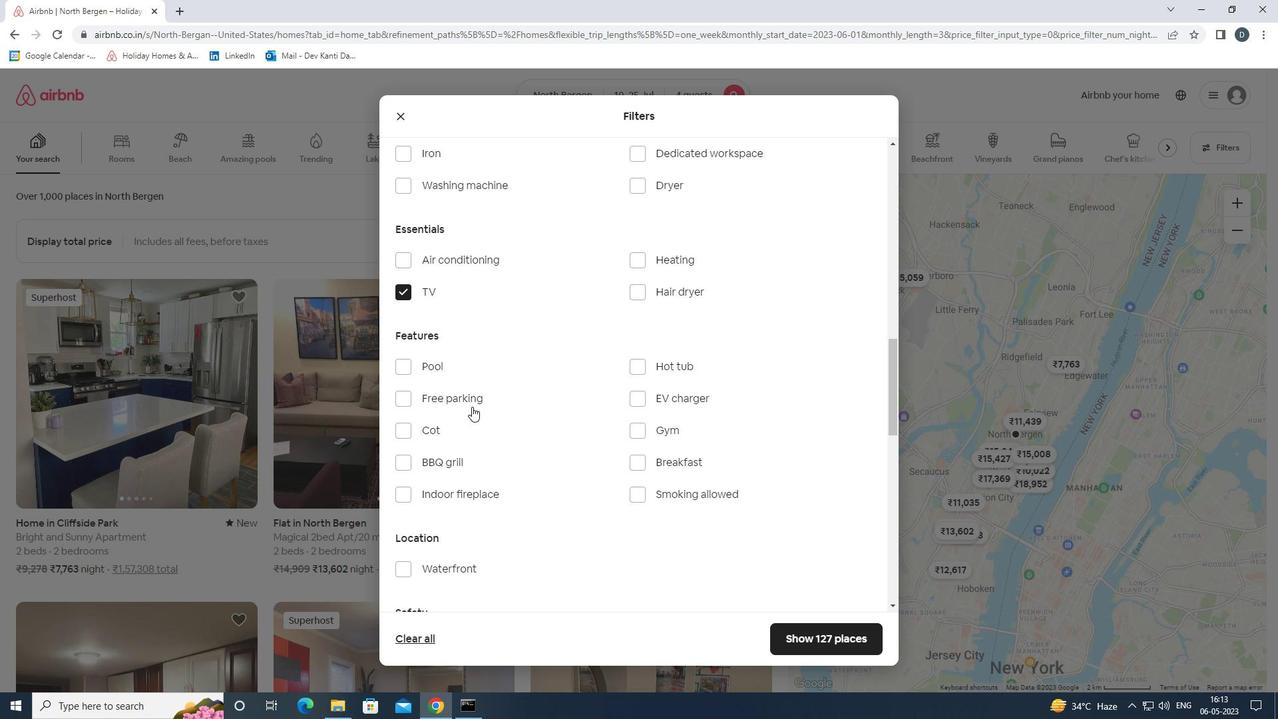 
Action: Mouse pressed left at (462, 395)
Screenshot: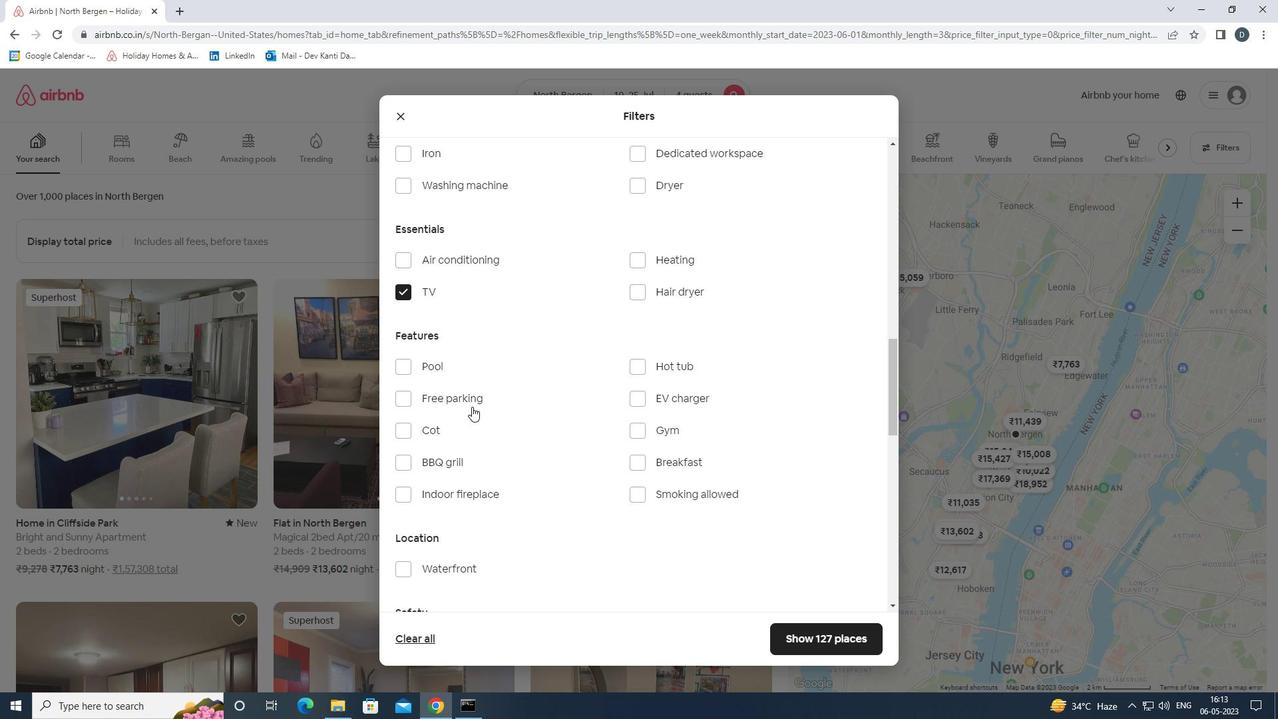 
Action: Mouse moved to (660, 432)
Screenshot: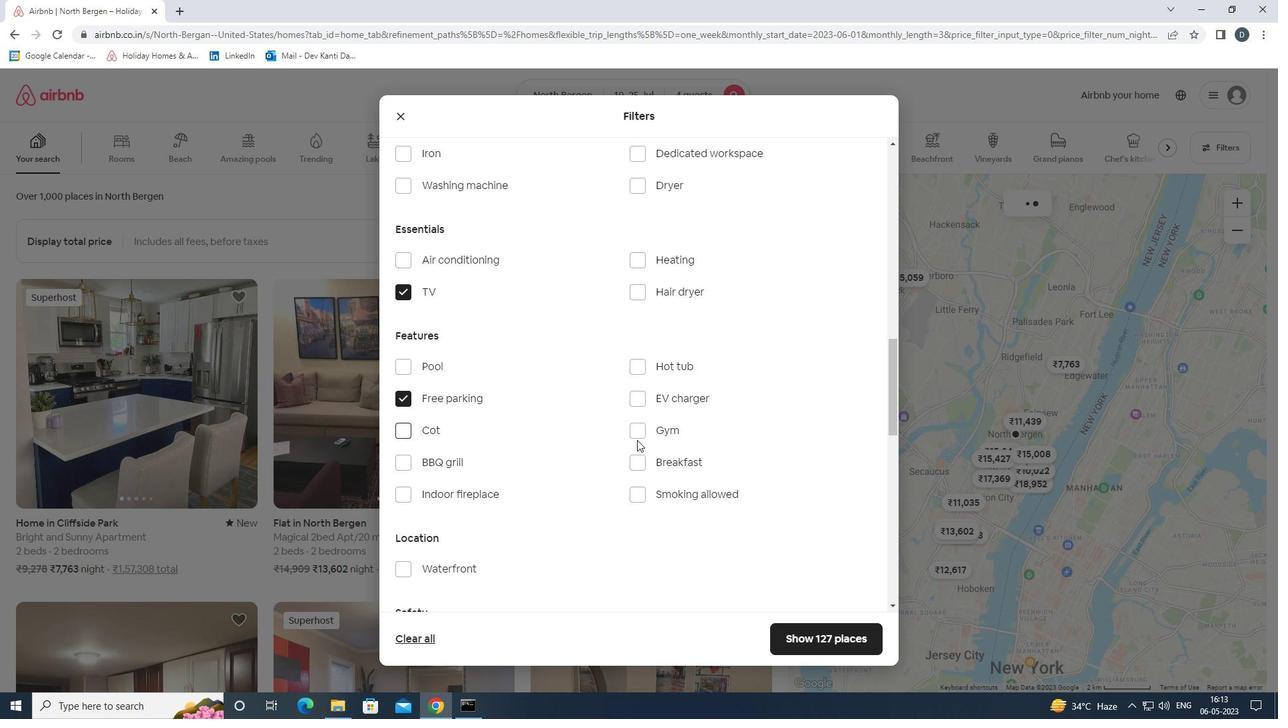
Action: Mouse pressed left at (660, 432)
Screenshot: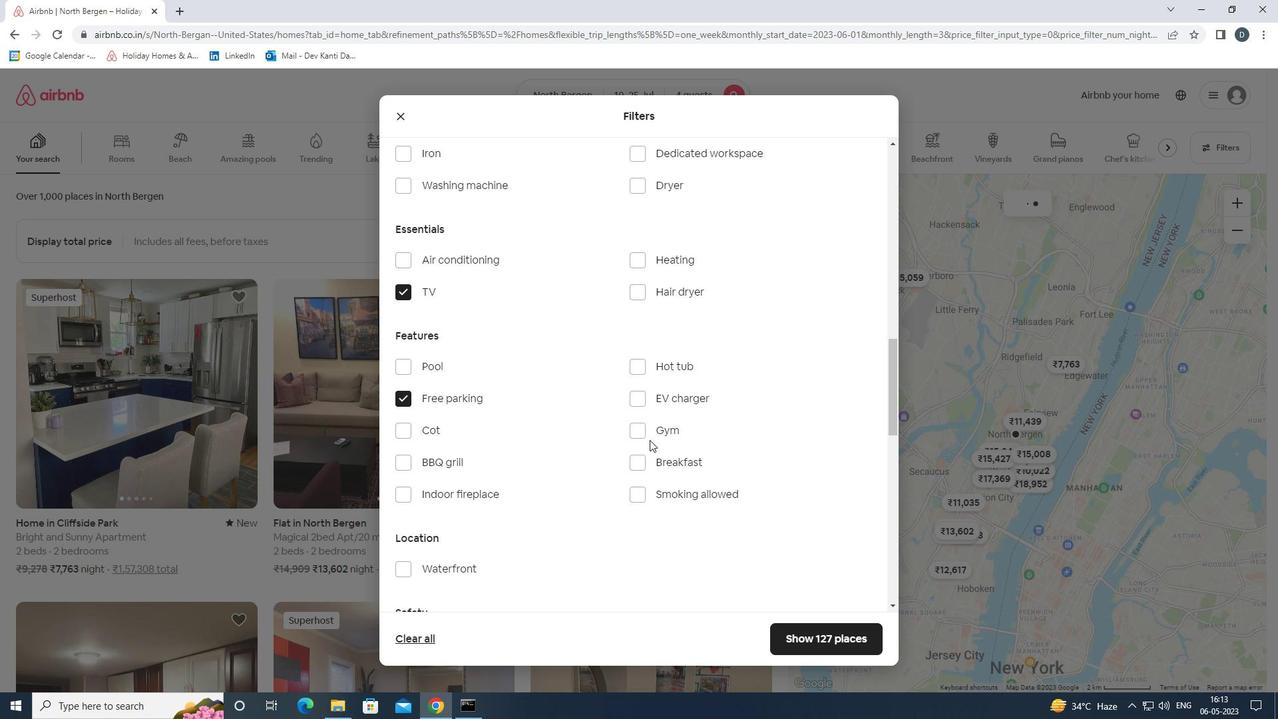 
Action: Mouse moved to (670, 462)
Screenshot: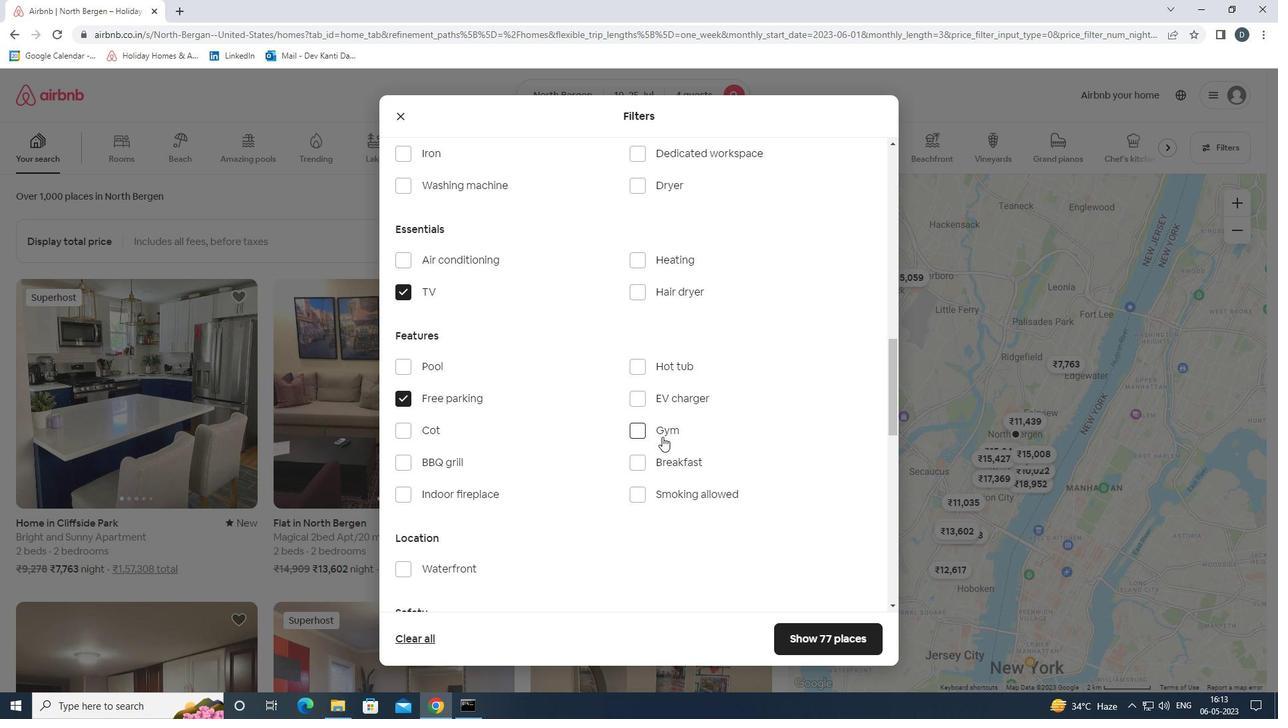 
Action: Mouse pressed left at (670, 462)
Screenshot: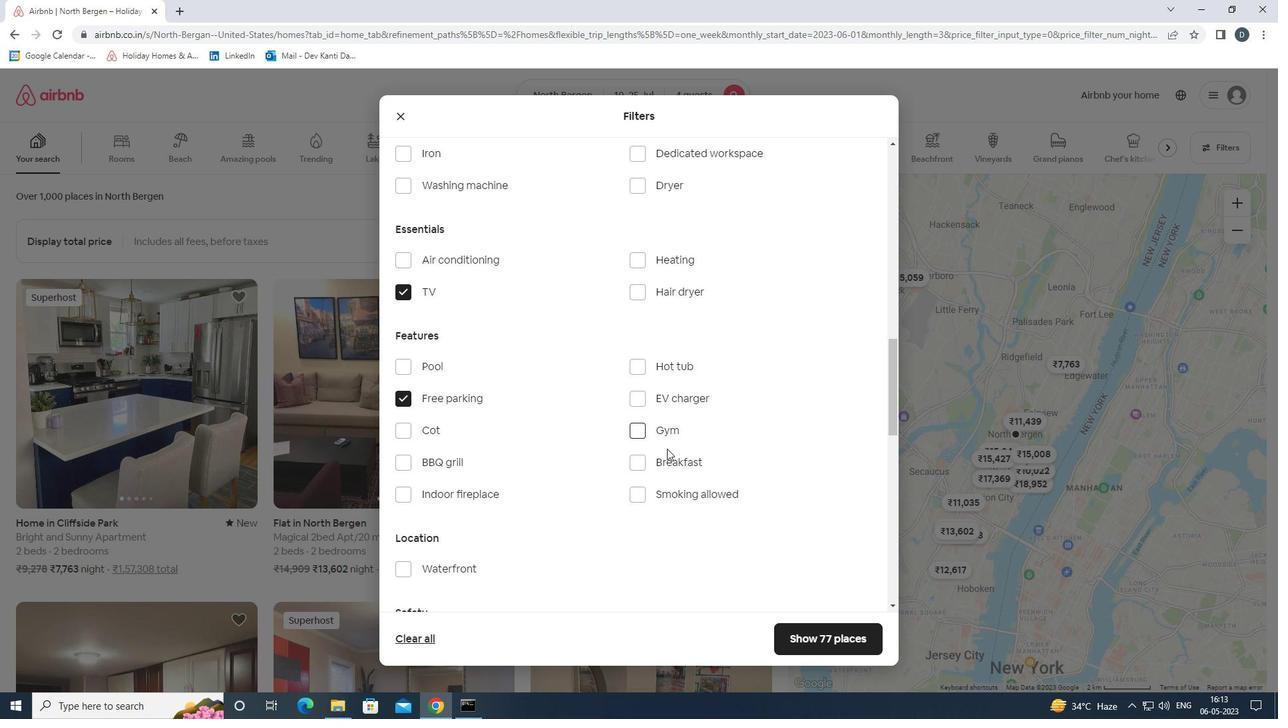 
Action: Mouse moved to (759, 441)
Screenshot: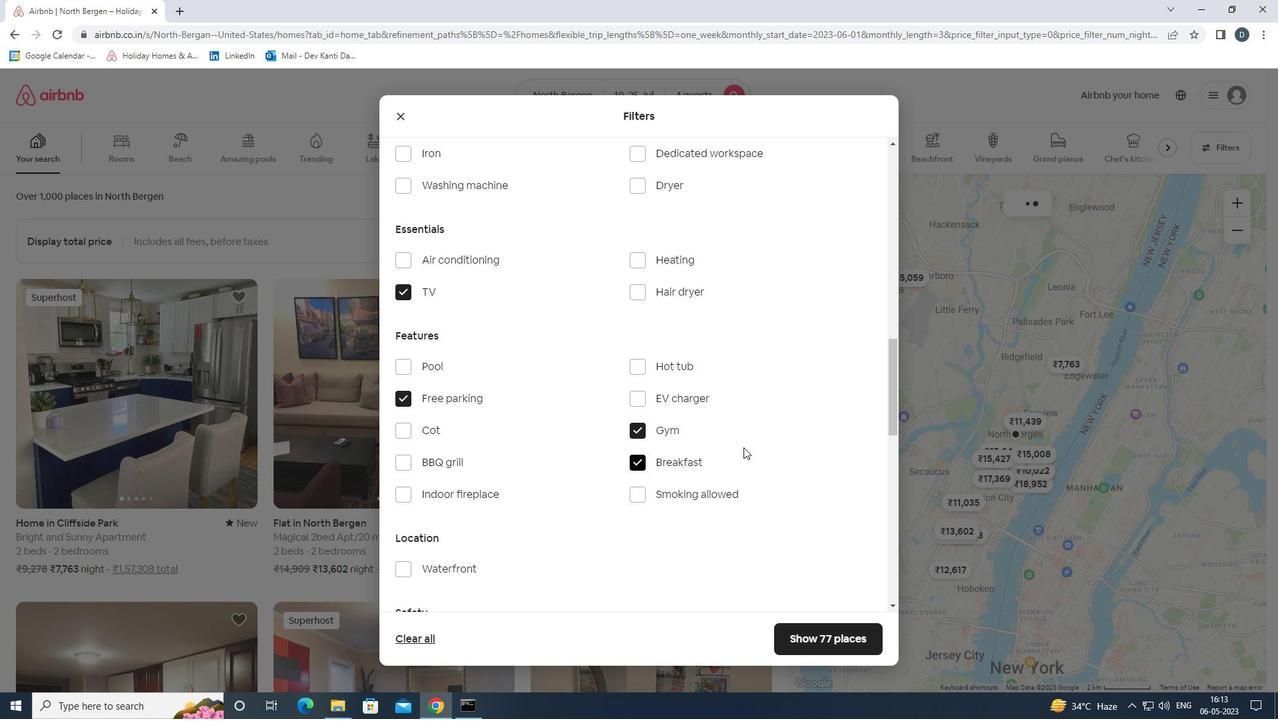 
Action: Mouse scrolled (759, 440) with delta (0, 0)
Screenshot: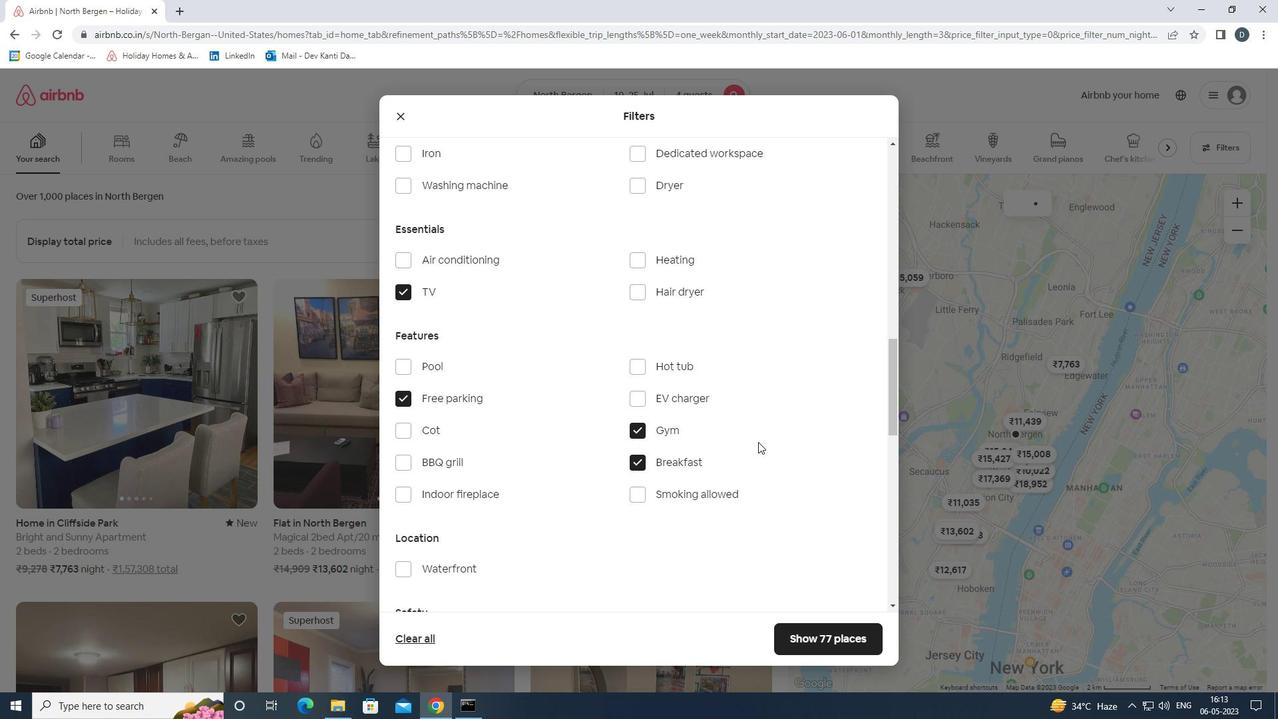 
Action: Mouse scrolled (759, 440) with delta (0, 0)
Screenshot: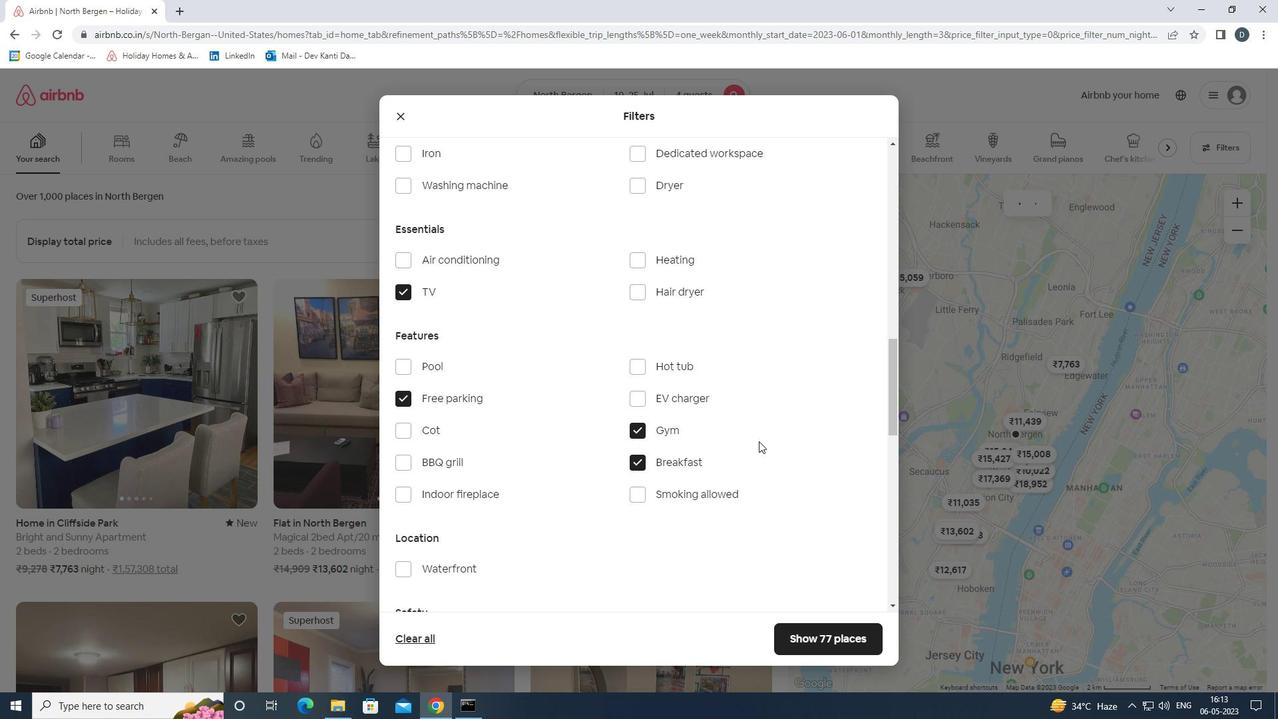 
Action: Mouse scrolled (759, 440) with delta (0, 0)
Screenshot: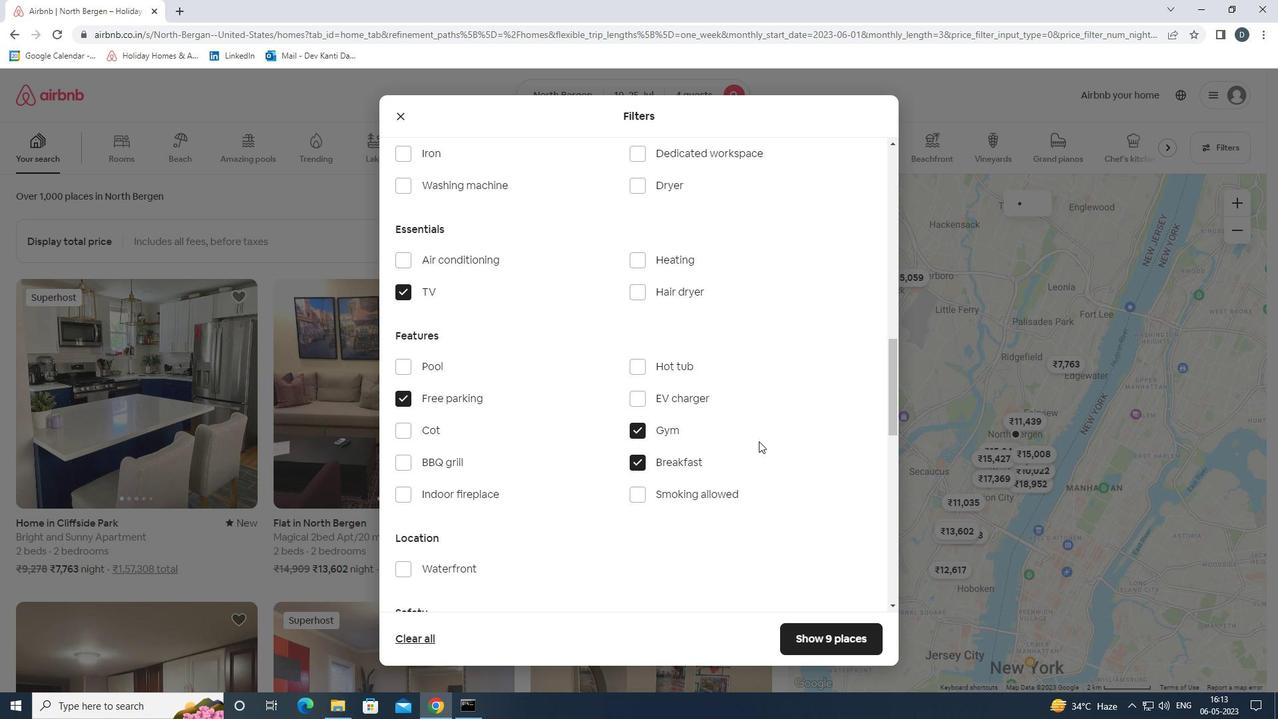 
Action: Mouse scrolled (759, 440) with delta (0, 0)
Screenshot: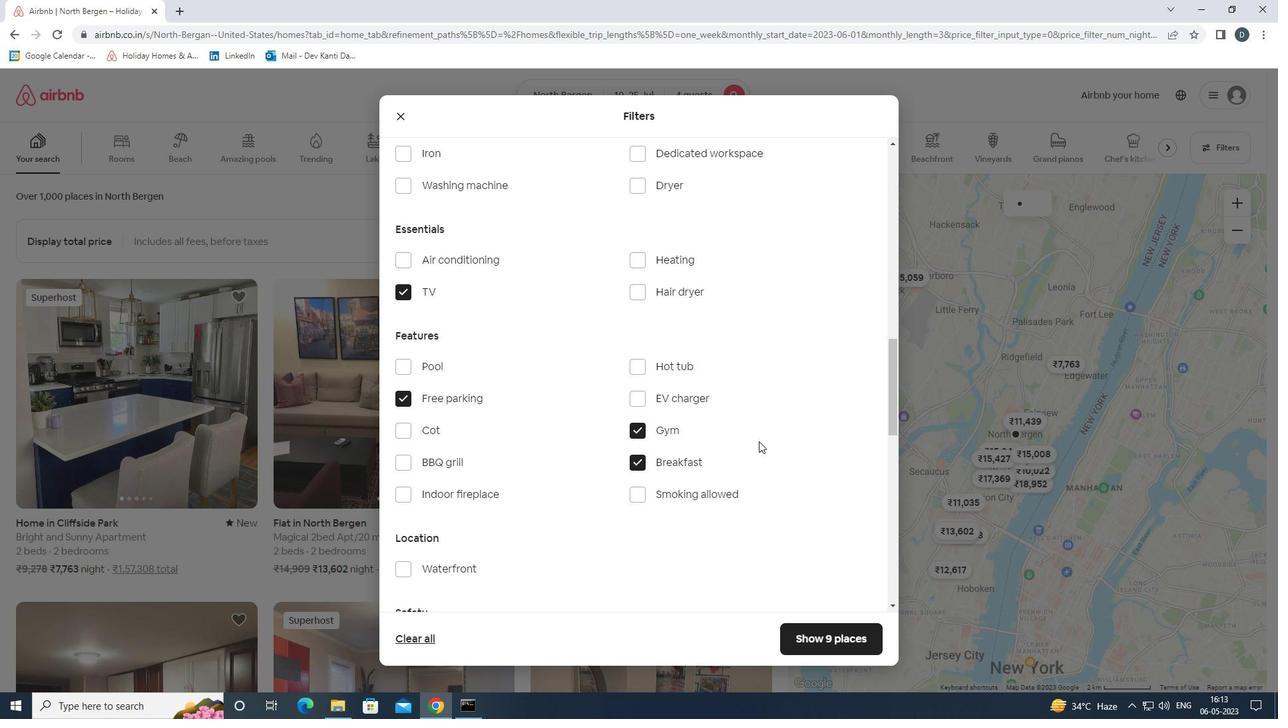 
Action: Mouse moved to (755, 436)
Screenshot: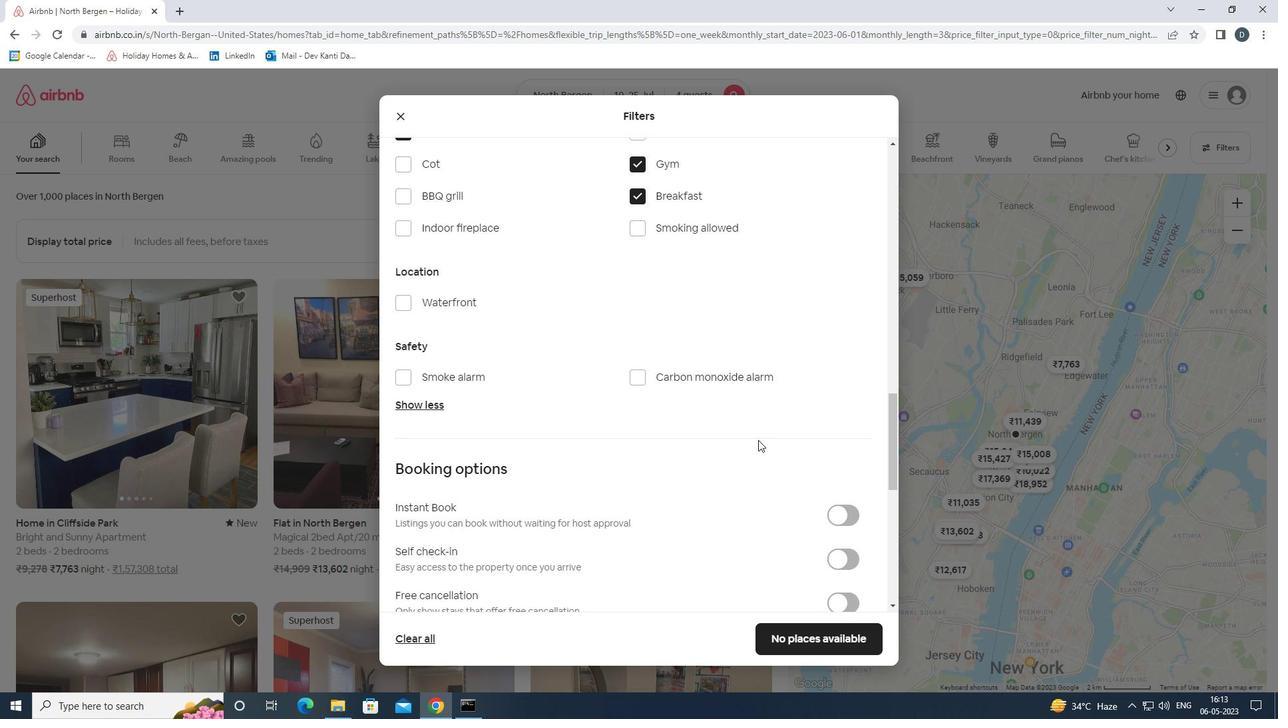 
Action: Mouse scrolled (755, 436) with delta (0, 0)
Screenshot: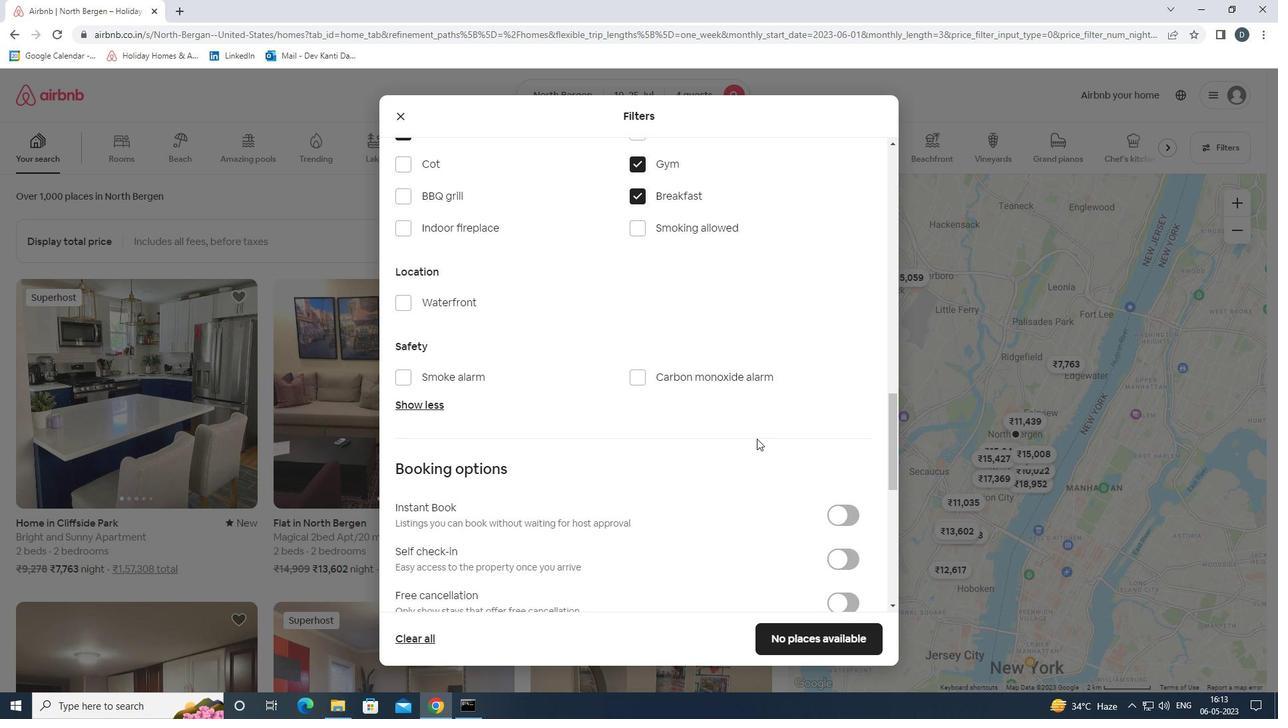 
Action: Mouse scrolled (755, 436) with delta (0, 0)
Screenshot: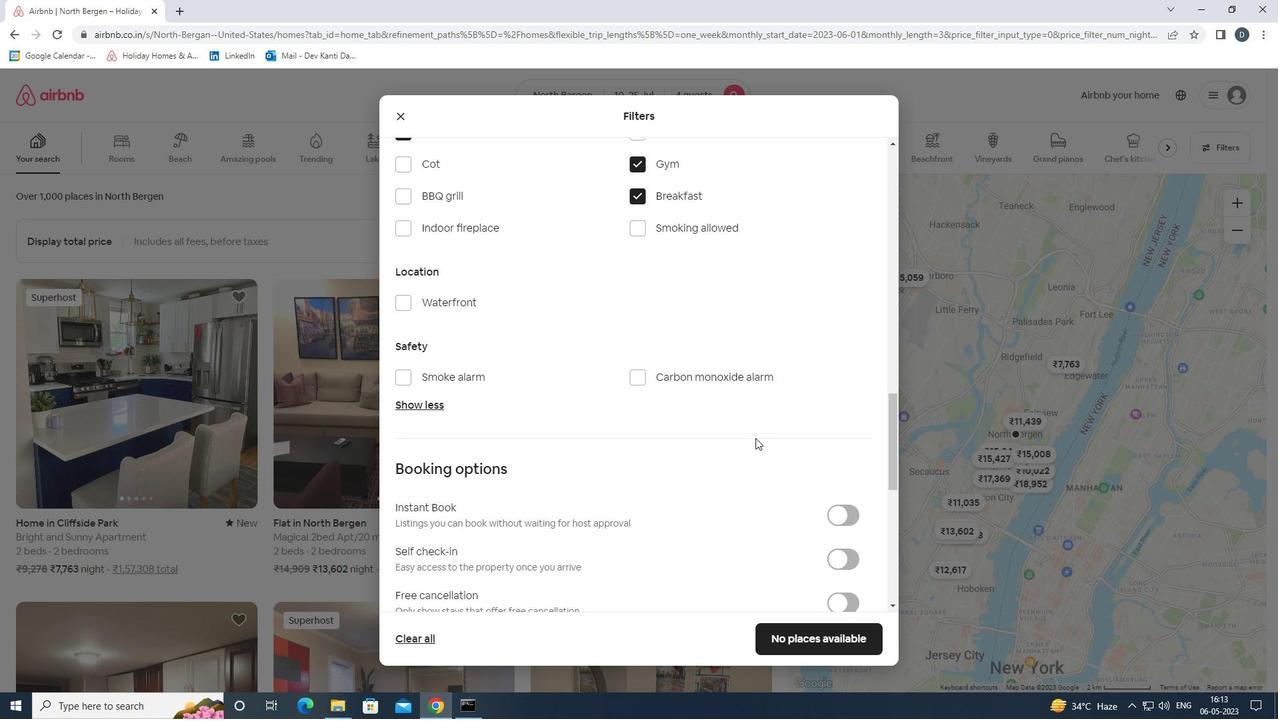 
Action: Mouse moved to (837, 424)
Screenshot: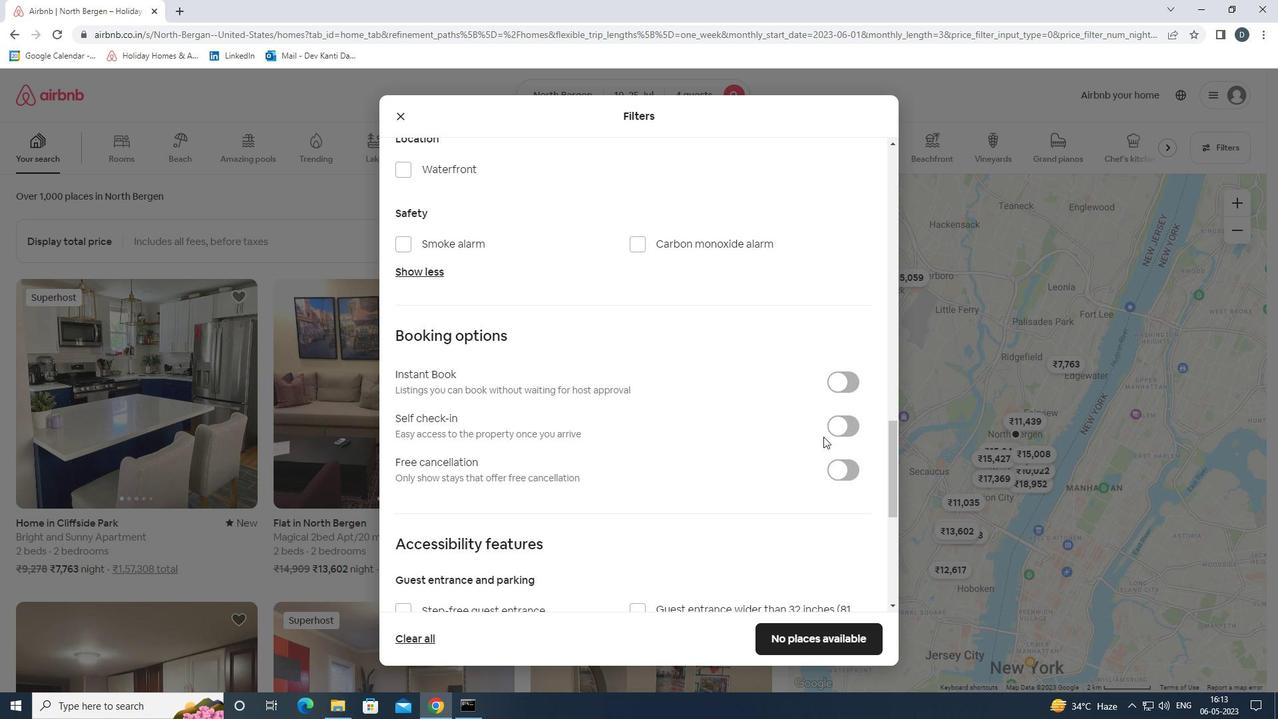 
Action: Mouse pressed left at (837, 424)
Screenshot: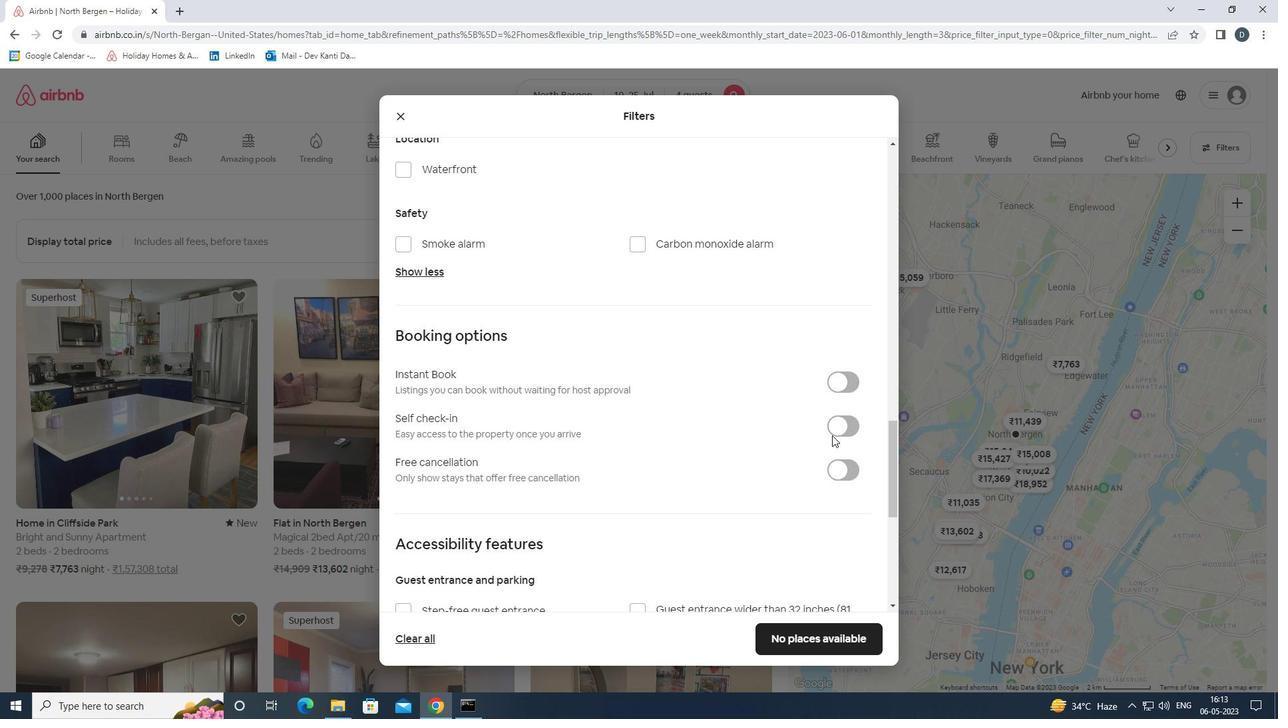 
Action: Mouse moved to (823, 428)
Screenshot: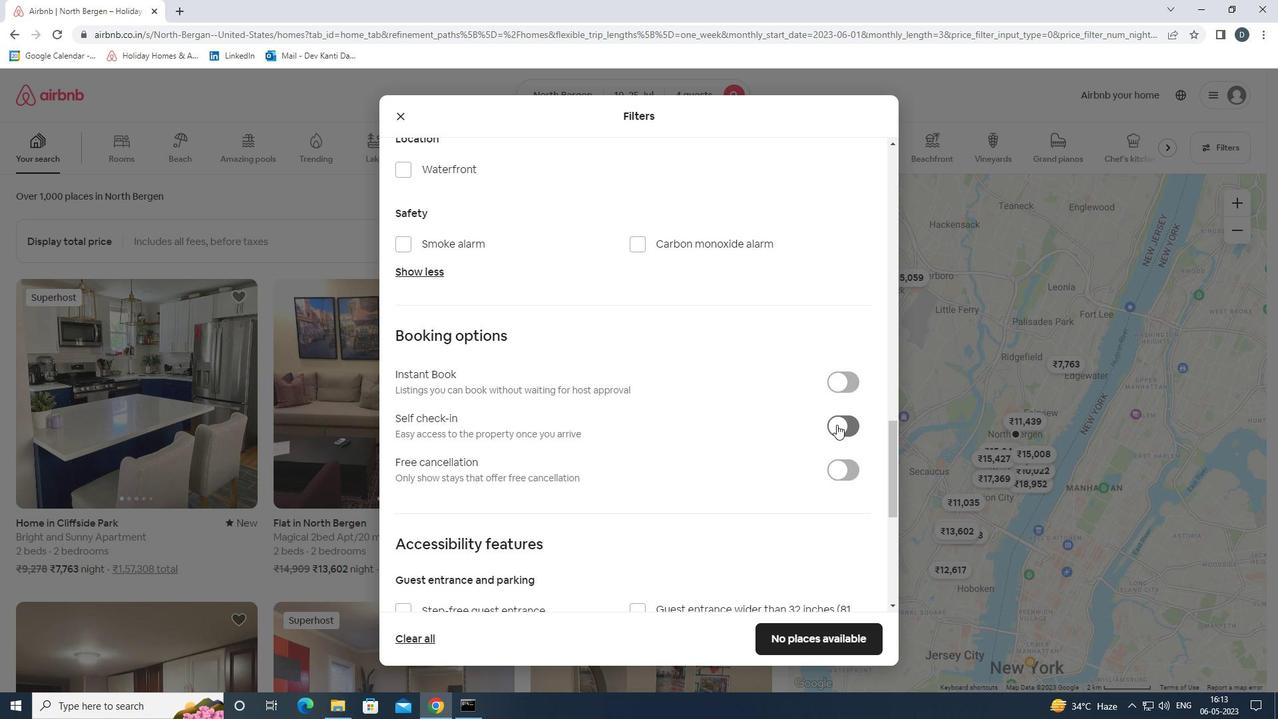 
Action: Mouse scrolled (823, 427) with delta (0, 0)
Screenshot: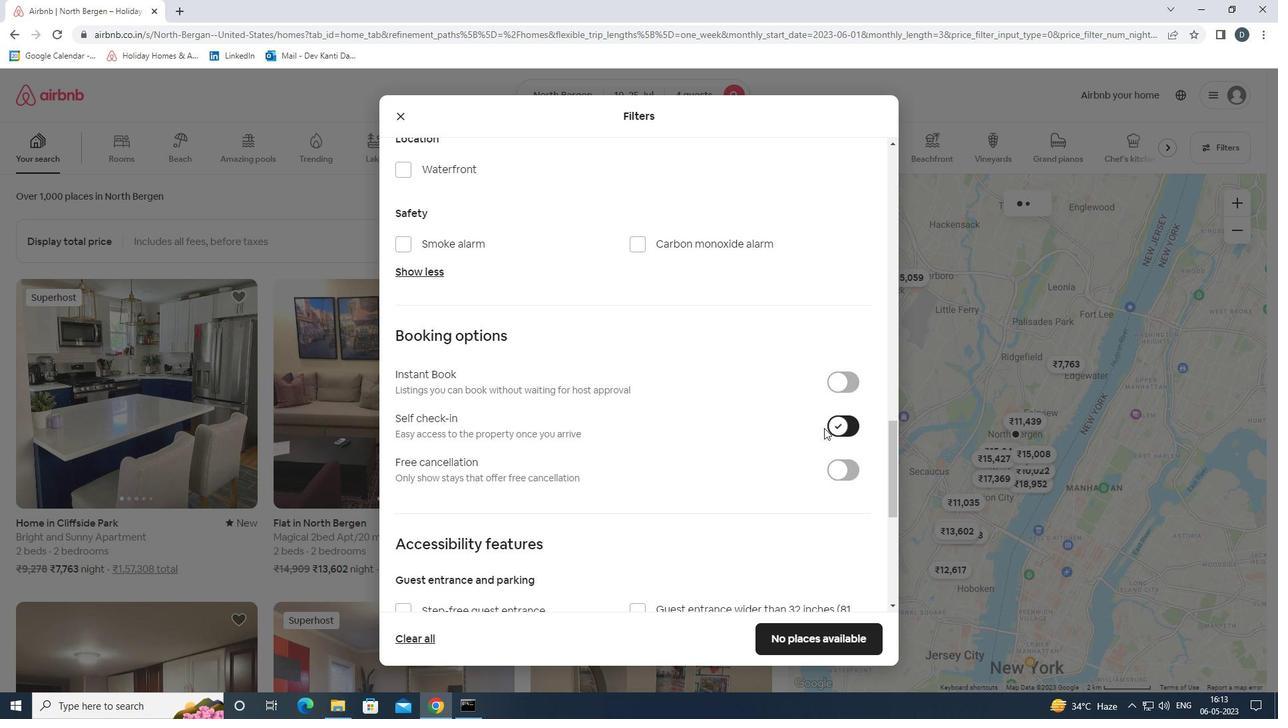 
Action: Mouse scrolled (823, 427) with delta (0, 0)
Screenshot: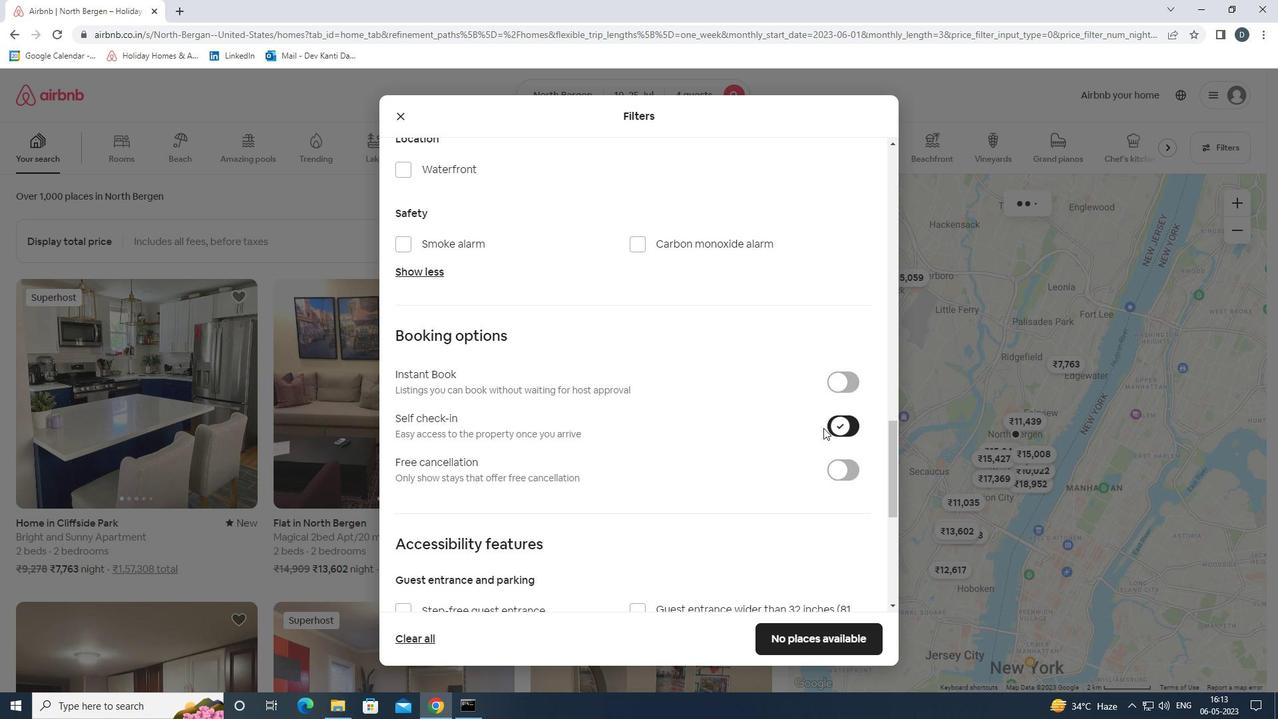 
Action: Mouse scrolled (823, 427) with delta (0, 0)
Screenshot: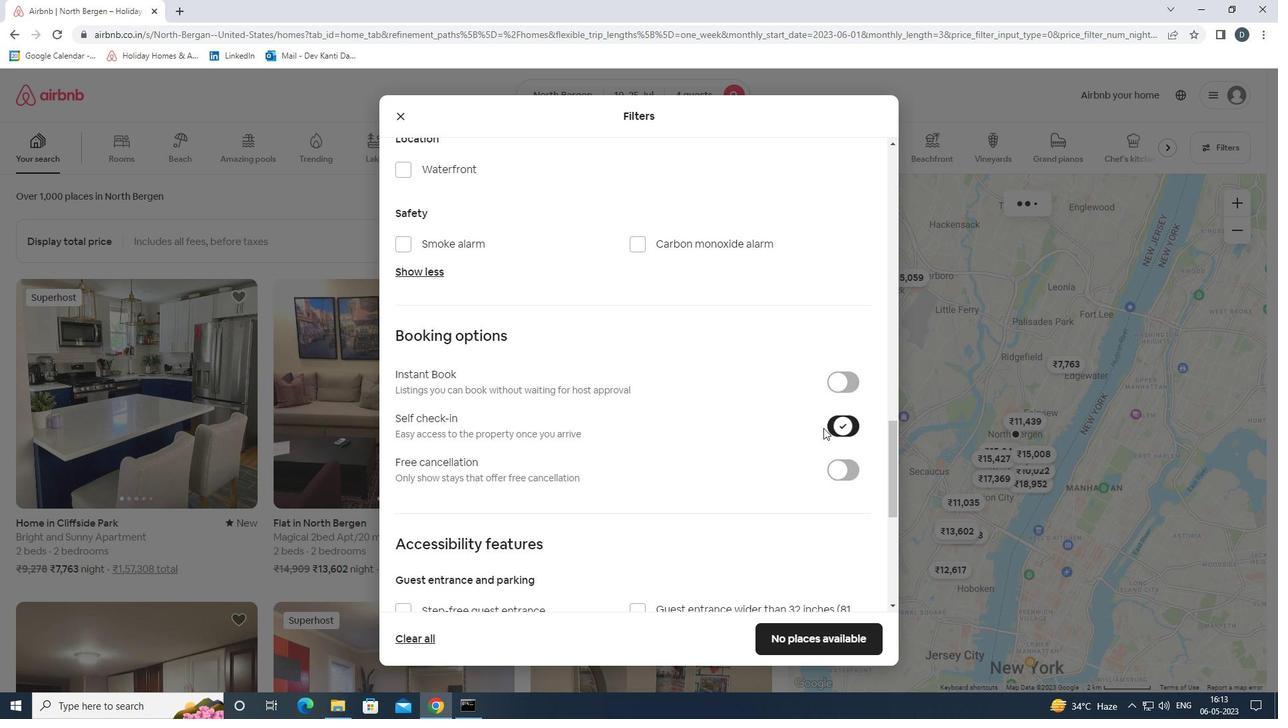 
Action: Mouse scrolled (823, 427) with delta (0, 0)
Screenshot: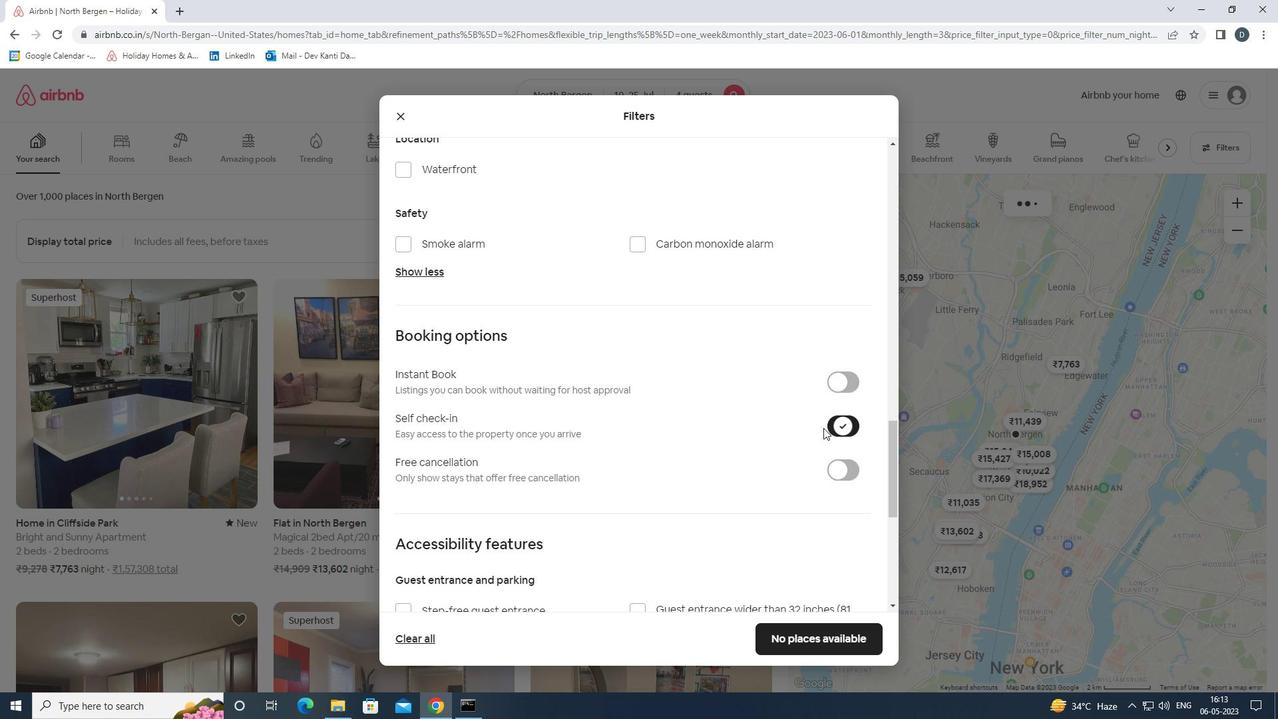 
Action: Mouse scrolled (823, 427) with delta (0, 0)
Screenshot: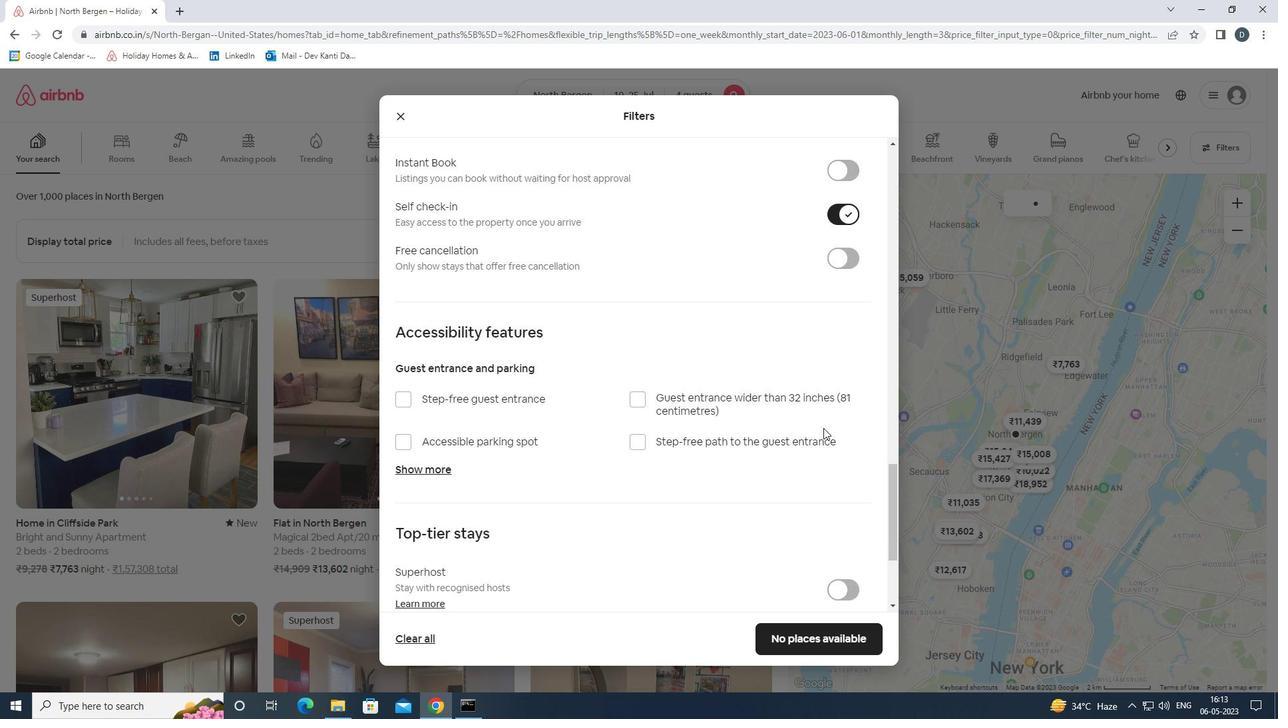 
Action: Mouse scrolled (823, 427) with delta (0, 0)
Screenshot: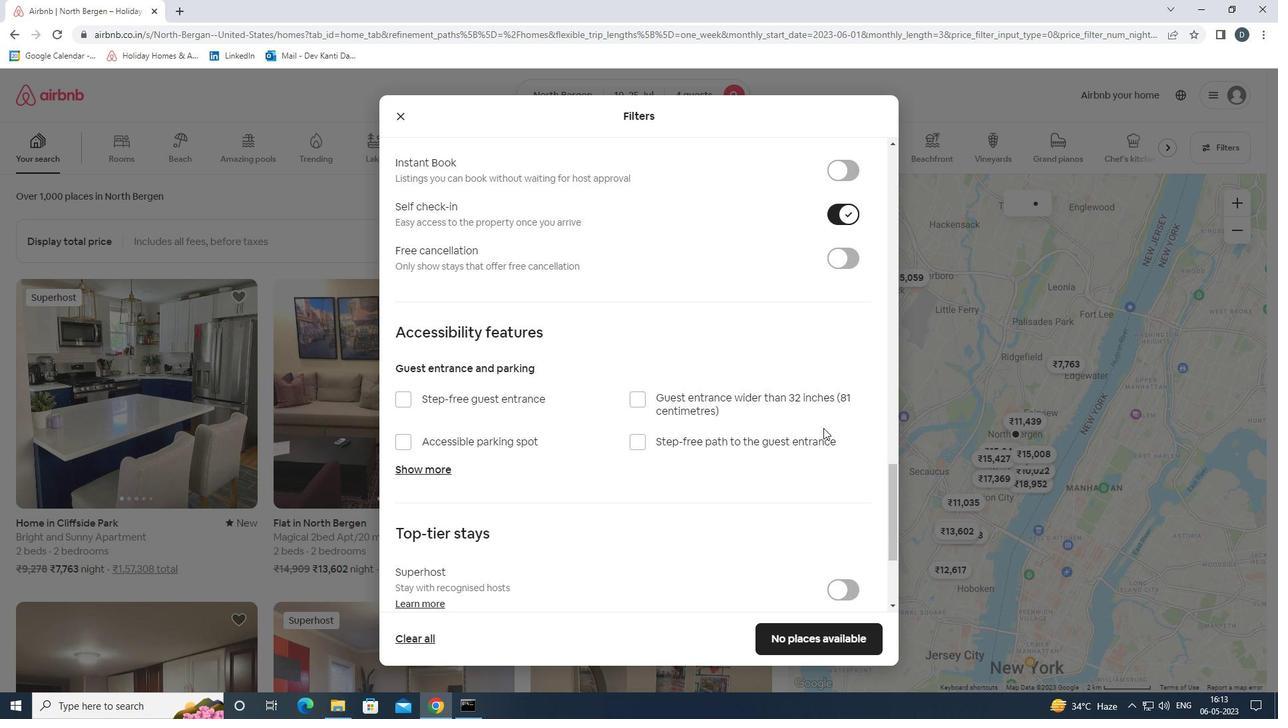 
Action: Mouse moved to (821, 428)
Screenshot: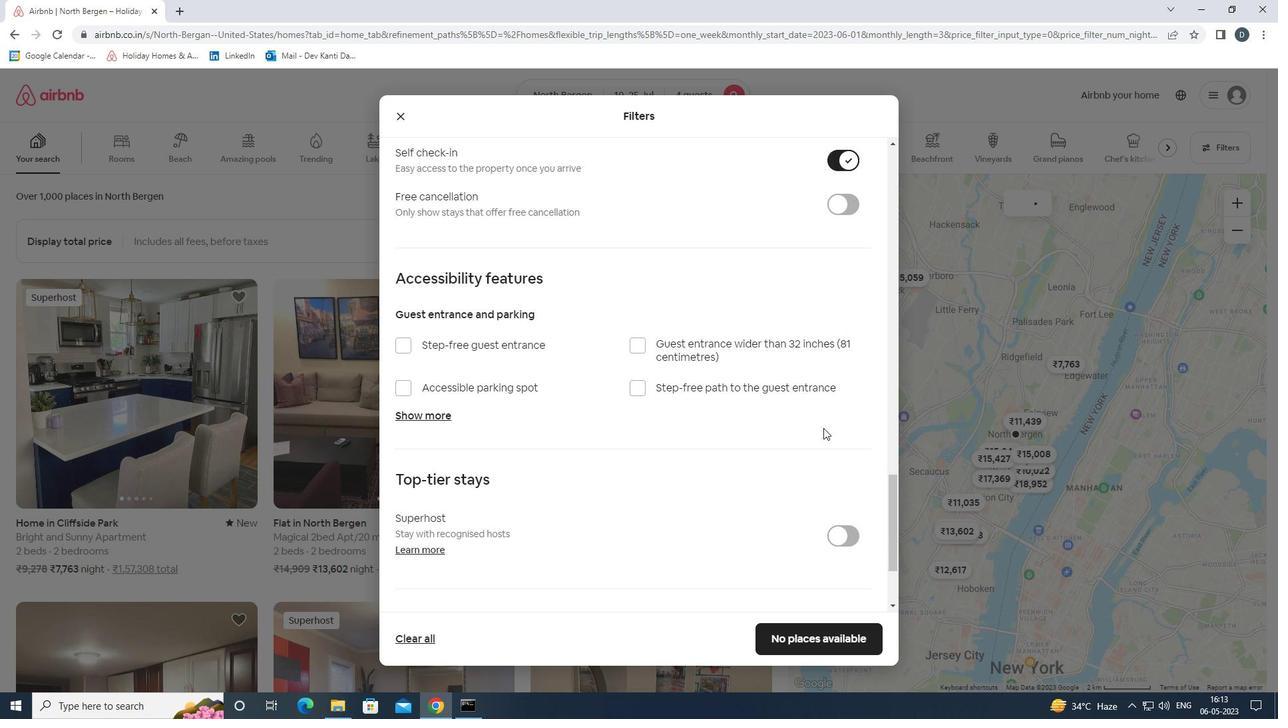 
Action: Mouse scrolled (821, 427) with delta (0, 0)
Screenshot: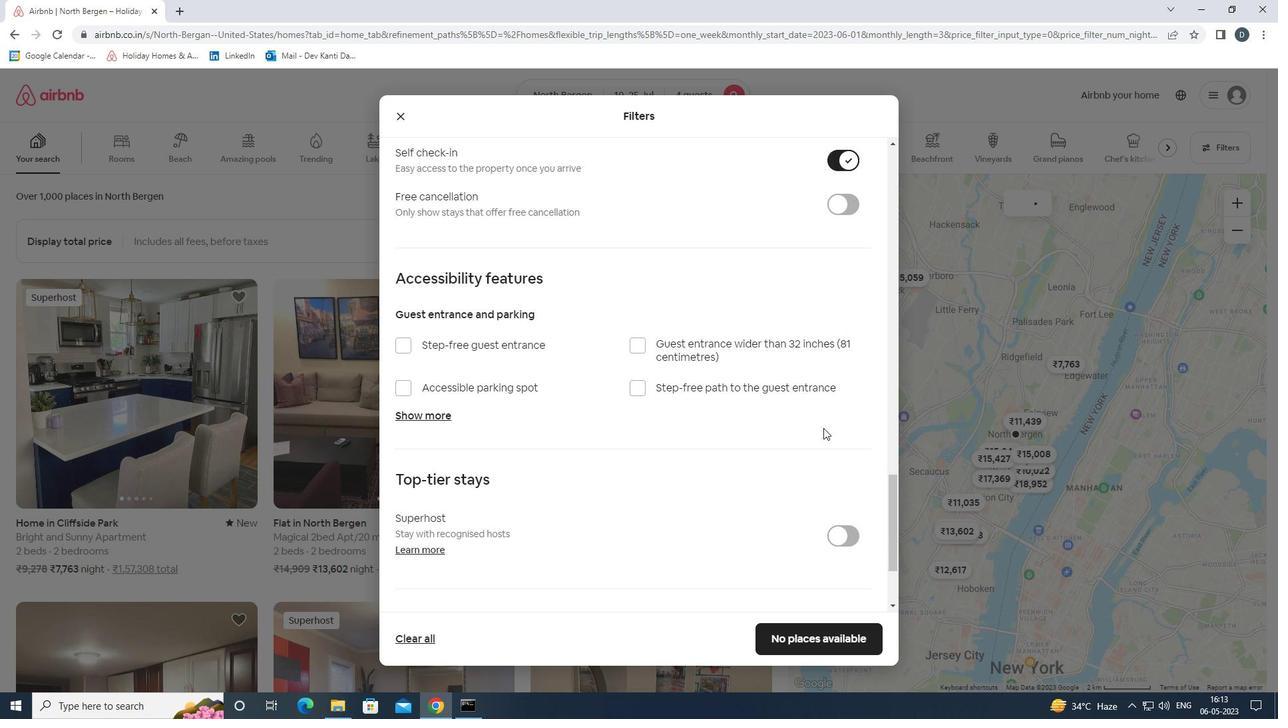 
Action: Mouse moved to (809, 430)
Screenshot: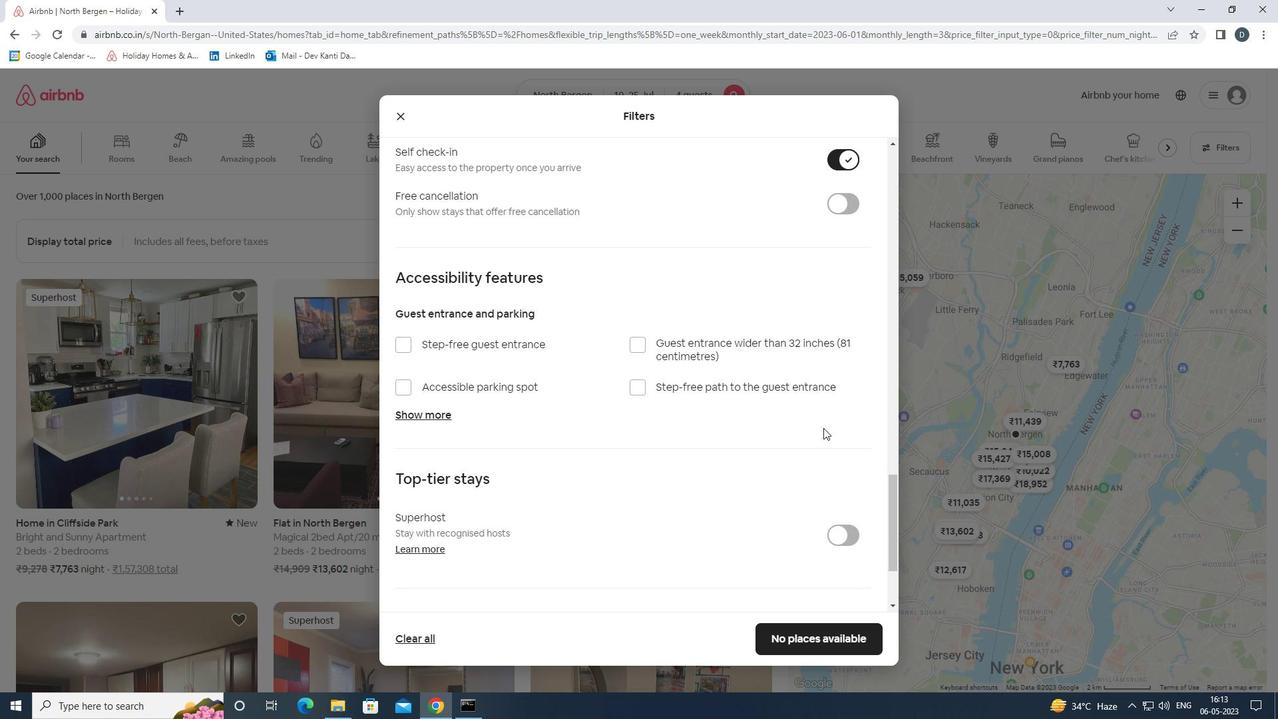 
Action: Mouse scrolled (809, 430) with delta (0, 0)
Screenshot: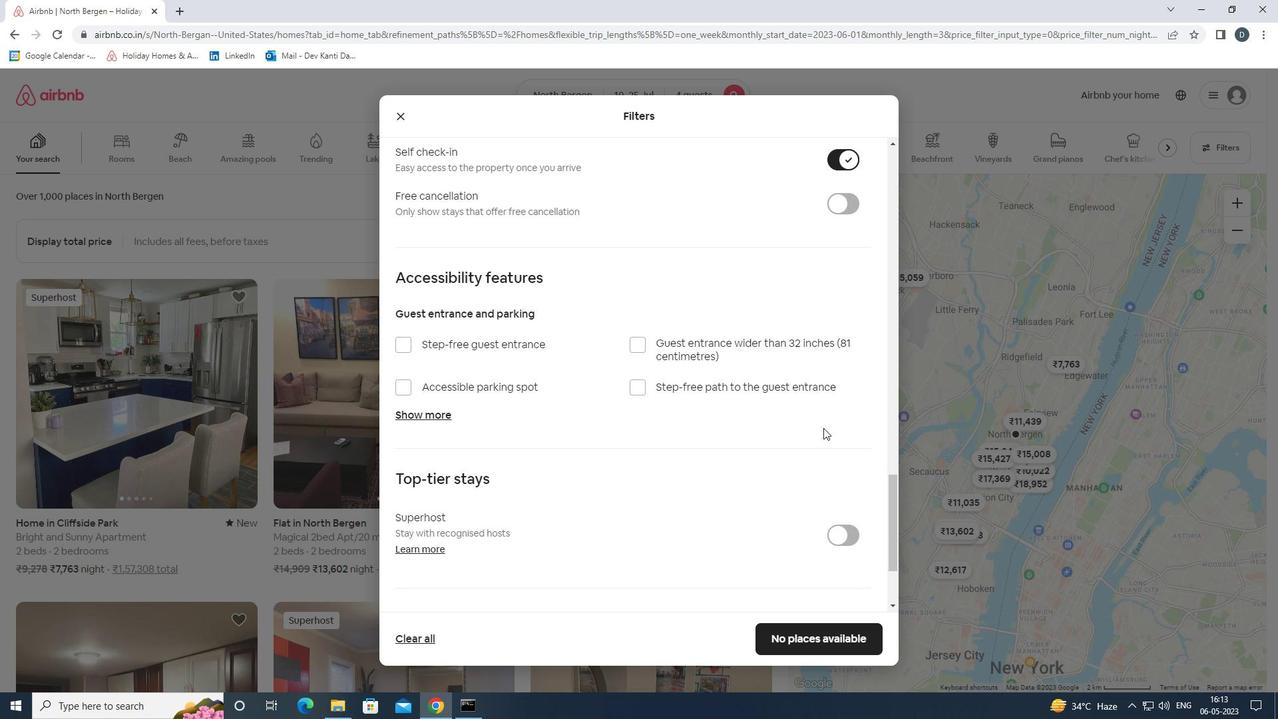 
Action: Mouse moved to (451, 512)
Screenshot: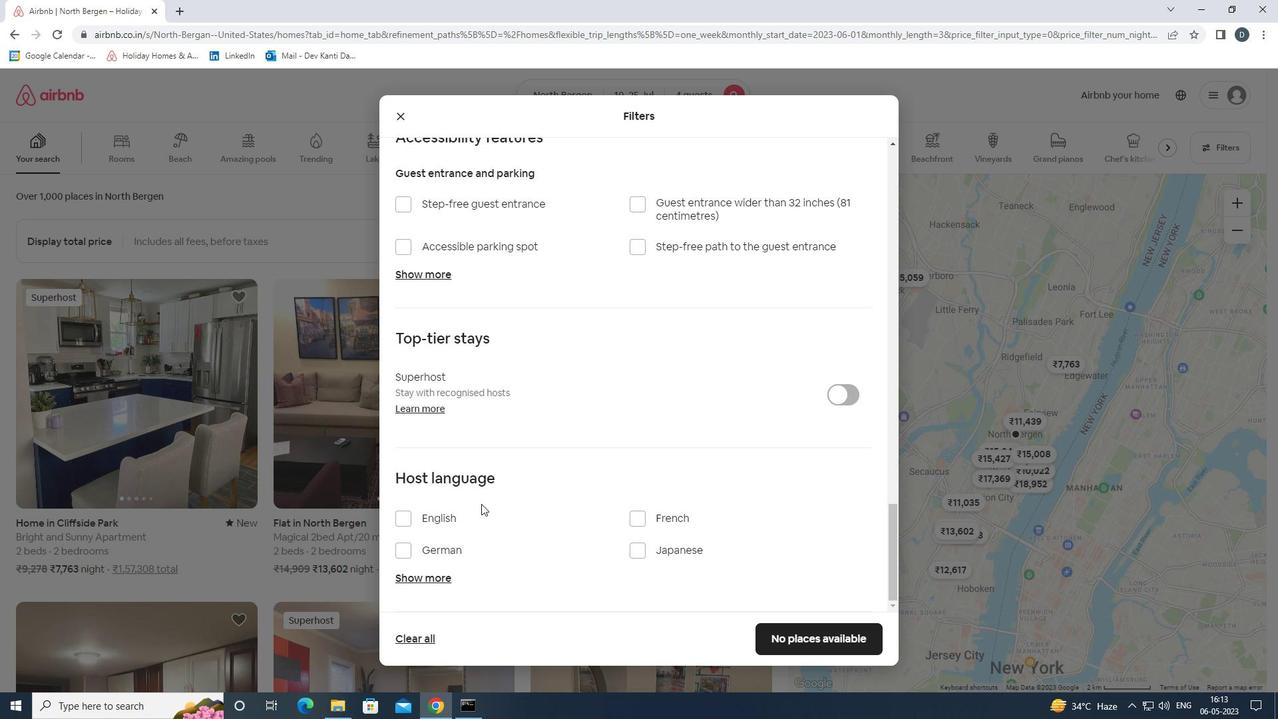 
Action: Mouse pressed left at (451, 512)
Screenshot: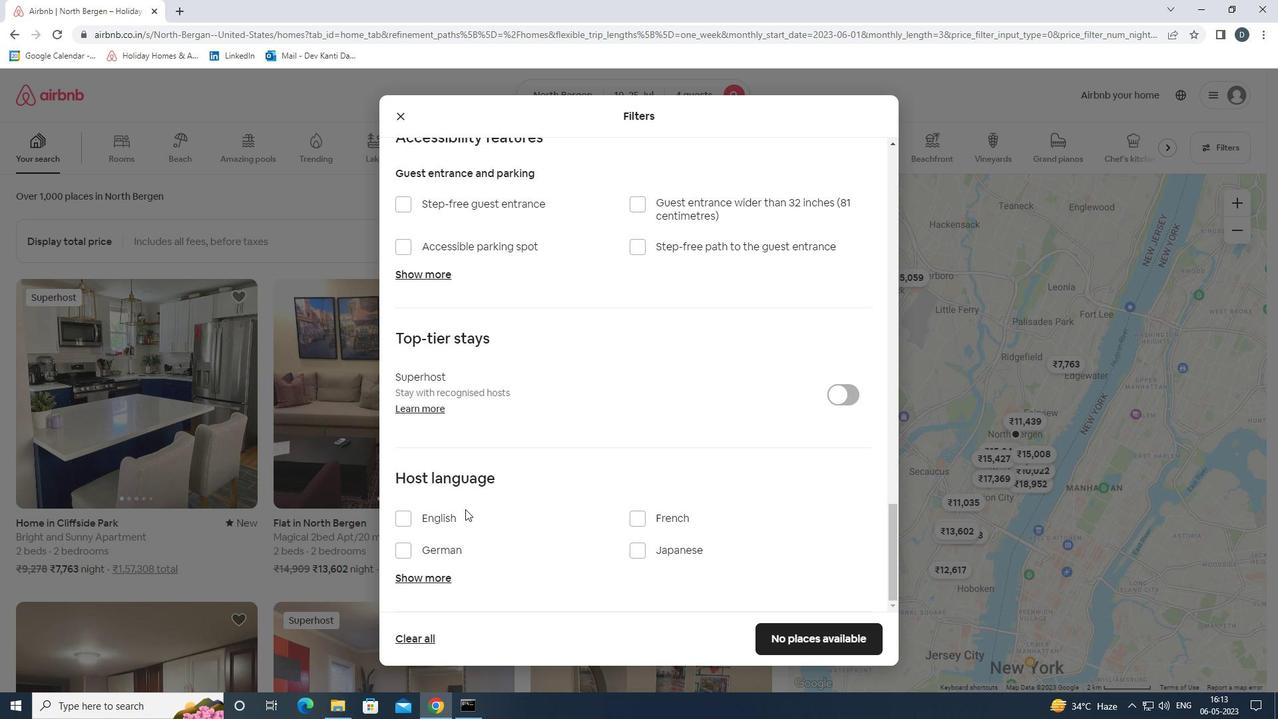 
Action: Mouse moved to (803, 636)
Screenshot: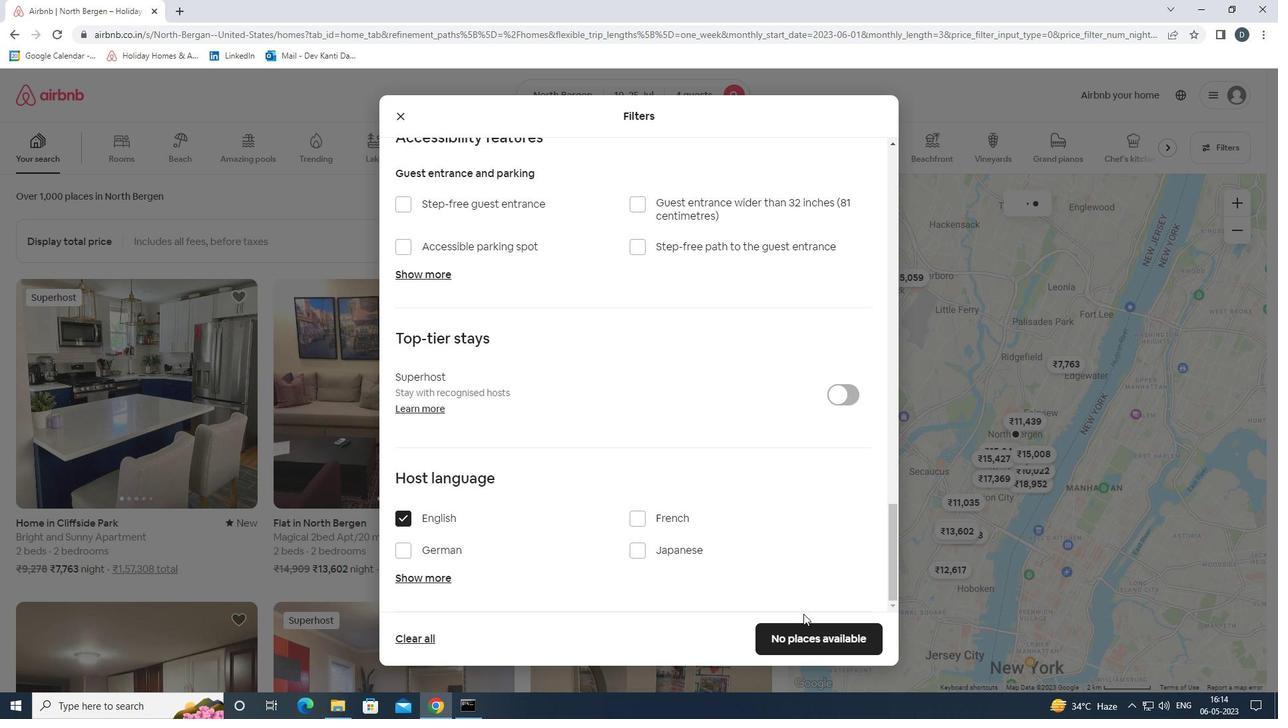 
Action: Mouse pressed left at (803, 636)
Screenshot: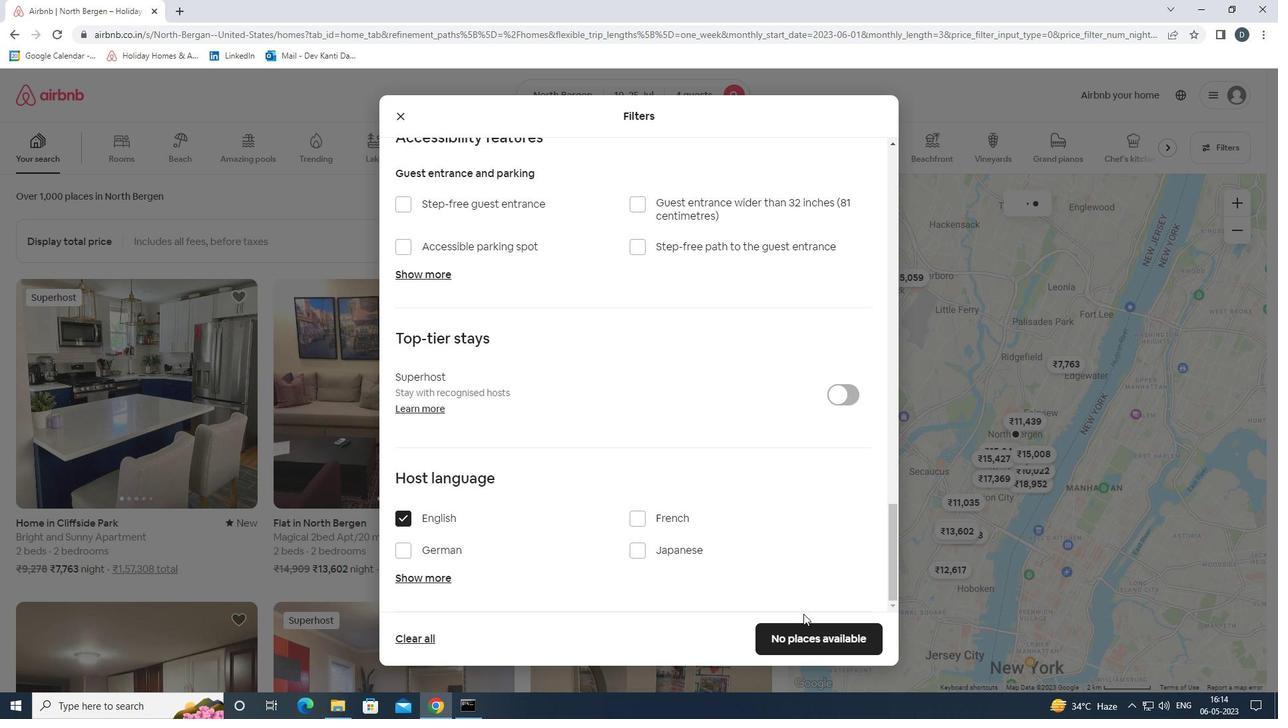 
Action: Mouse moved to (795, 470)
Screenshot: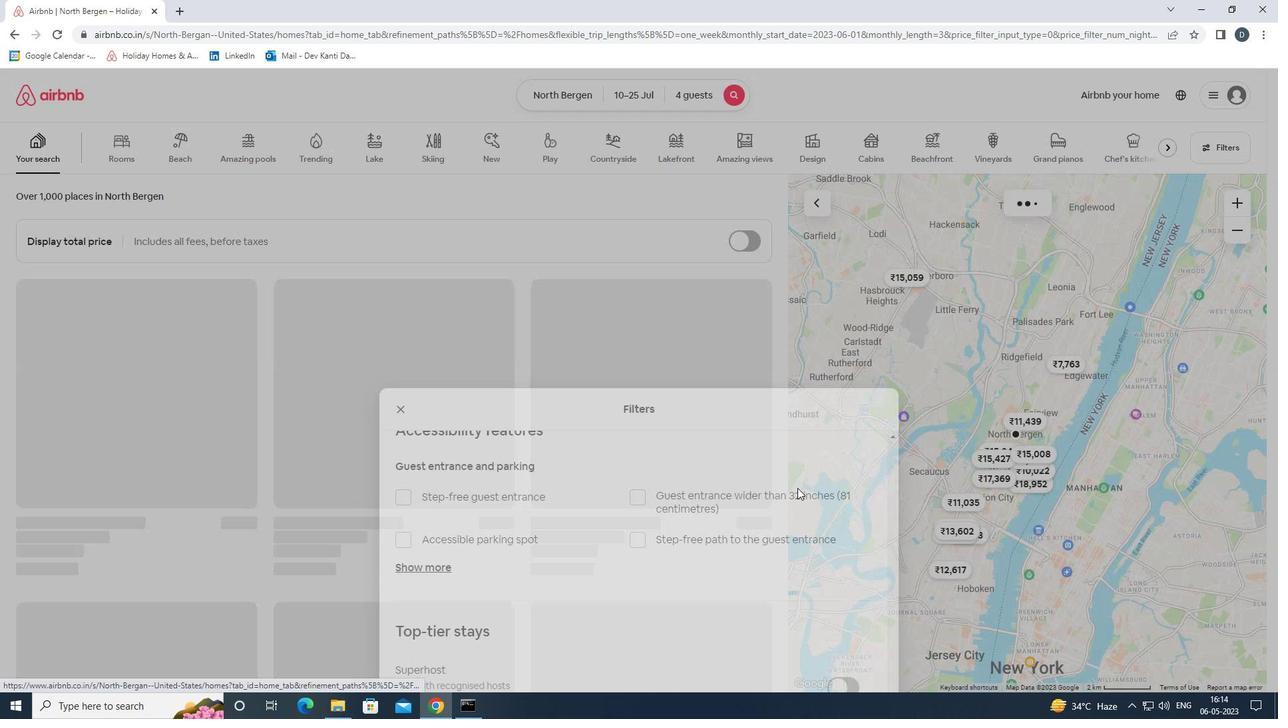 
